 Task: Search one way flight ticket for 3 adults in first from White Plains: Westchester County Airport to Gillette: Gillette Campbell County Airport on 5-1-2023. Choice of flights is Delta. Number of bags: 2 checked bags. Price is upto 72000. Outbound departure time preference is 11:45.
Action: Mouse moved to (200, 301)
Screenshot: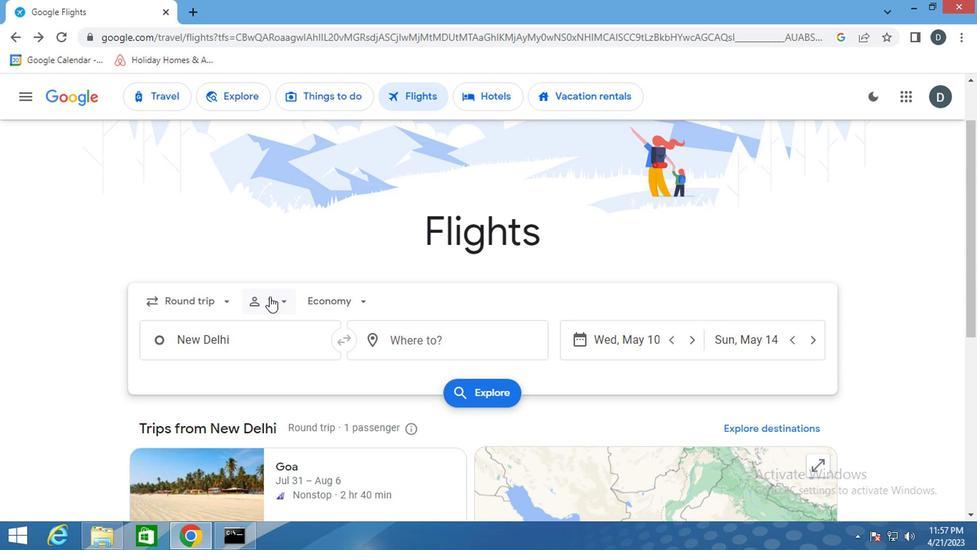 
Action: Mouse pressed left at (200, 301)
Screenshot: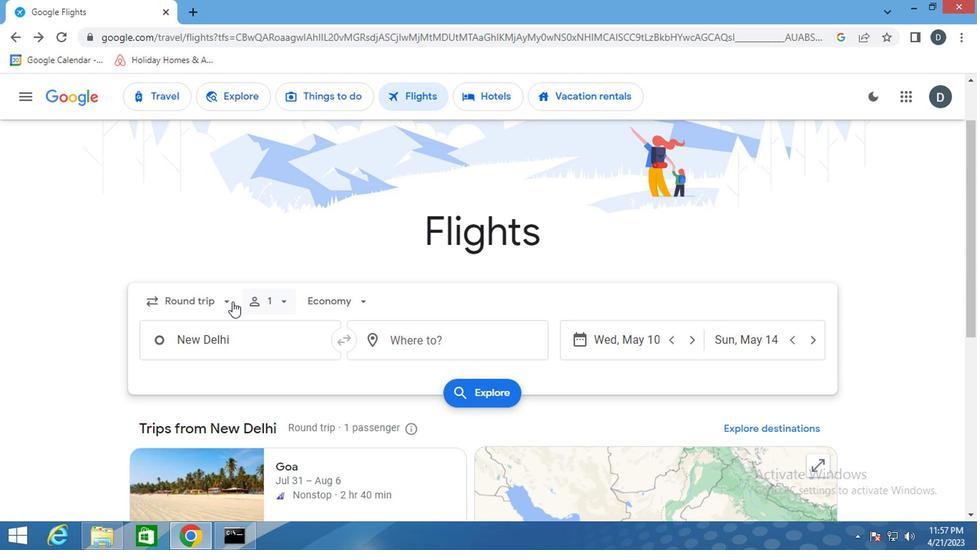
Action: Mouse moved to (229, 366)
Screenshot: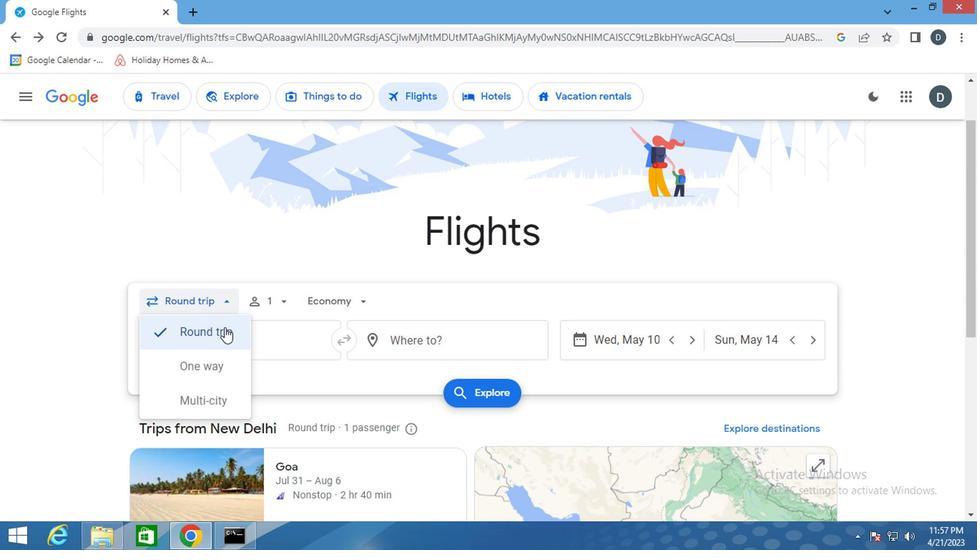 
Action: Mouse pressed left at (229, 366)
Screenshot: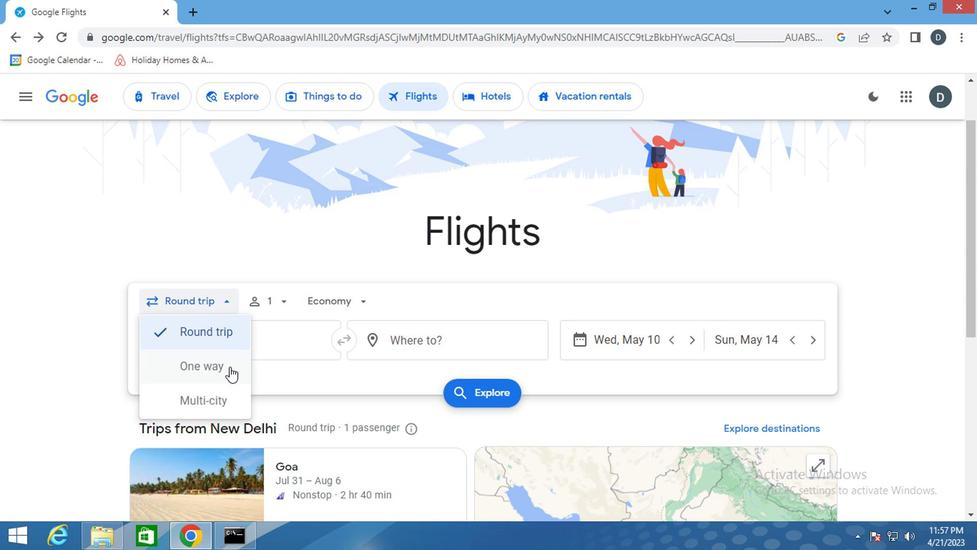 
Action: Mouse moved to (277, 305)
Screenshot: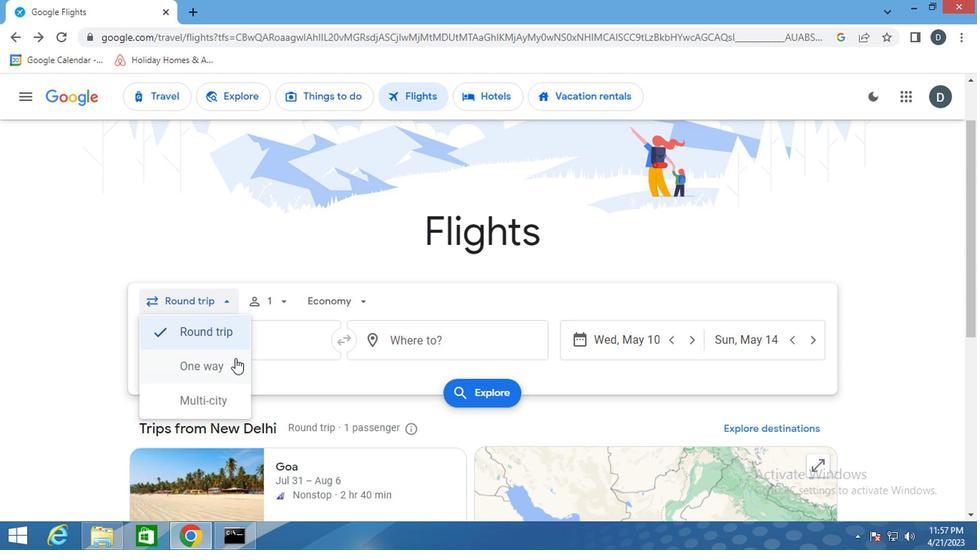 
Action: Mouse pressed left at (277, 305)
Screenshot: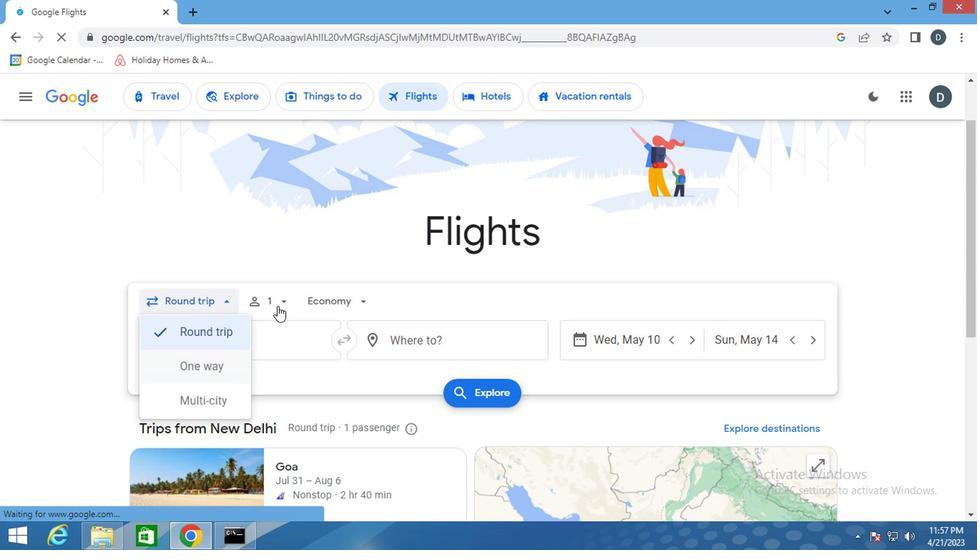 
Action: Mouse moved to (388, 339)
Screenshot: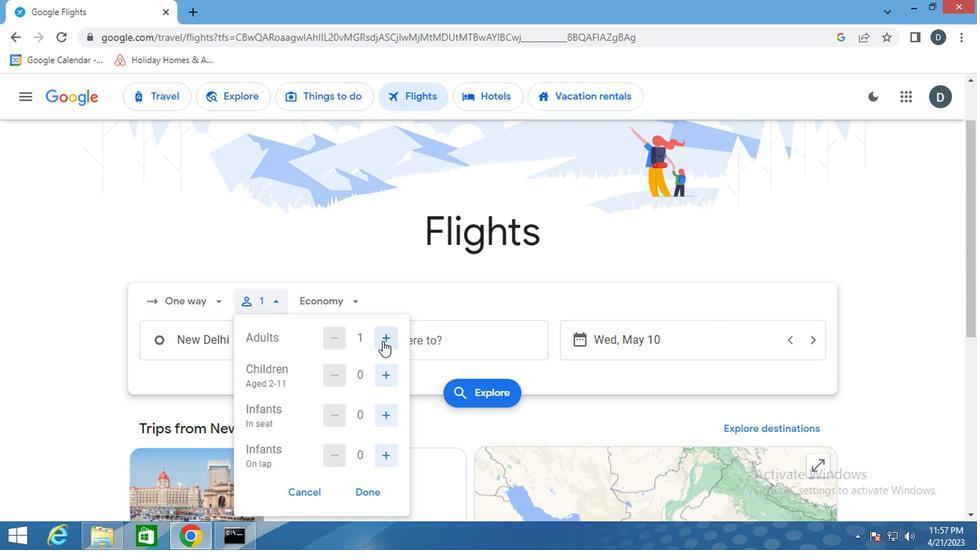 
Action: Mouse pressed left at (388, 339)
Screenshot: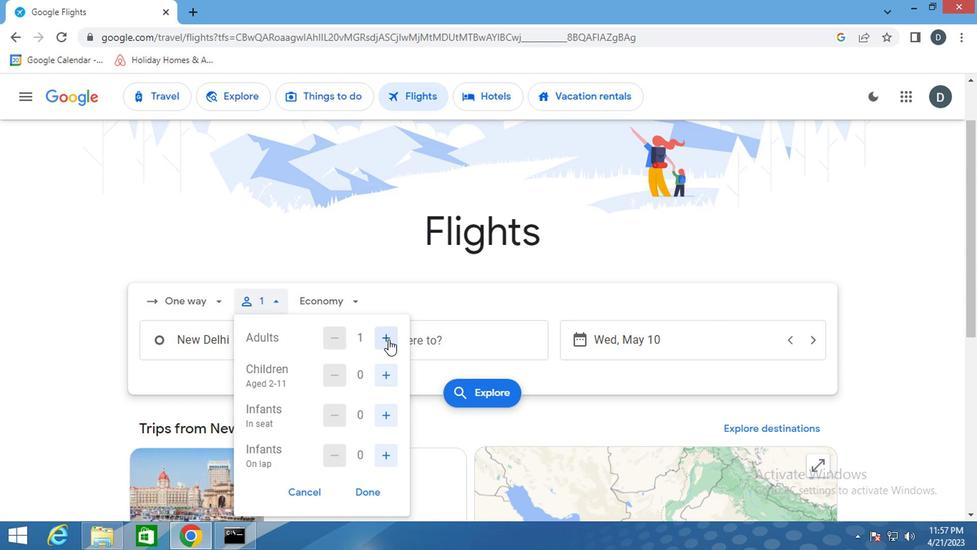 
Action: Mouse pressed left at (388, 339)
Screenshot: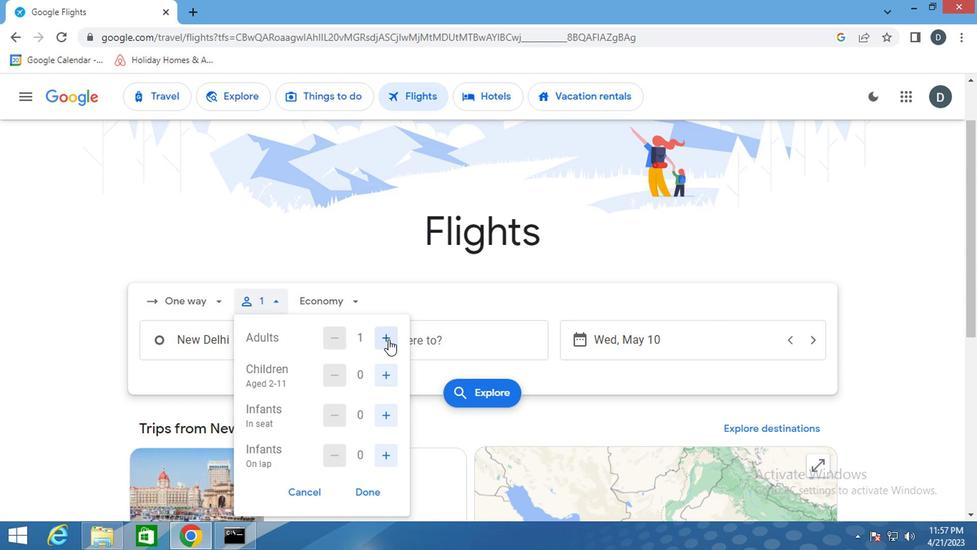 
Action: Mouse moved to (344, 296)
Screenshot: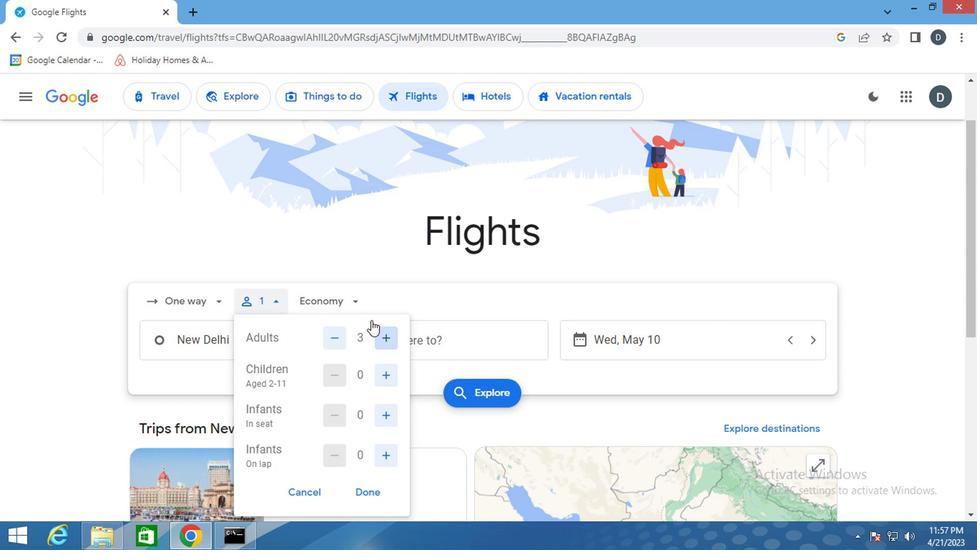 
Action: Mouse pressed left at (344, 296)
Screenshot: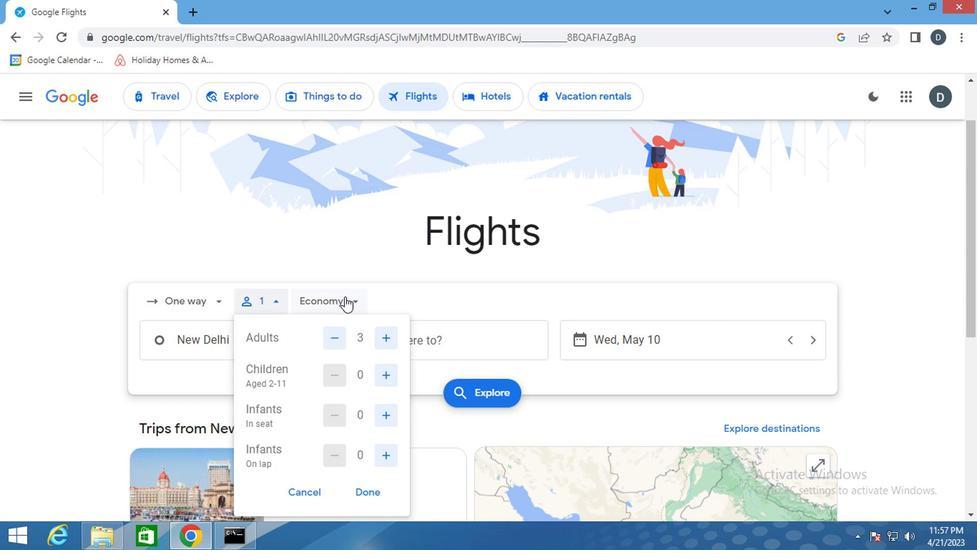 
Action: Mouse moved to (366, 428)
Screenshot: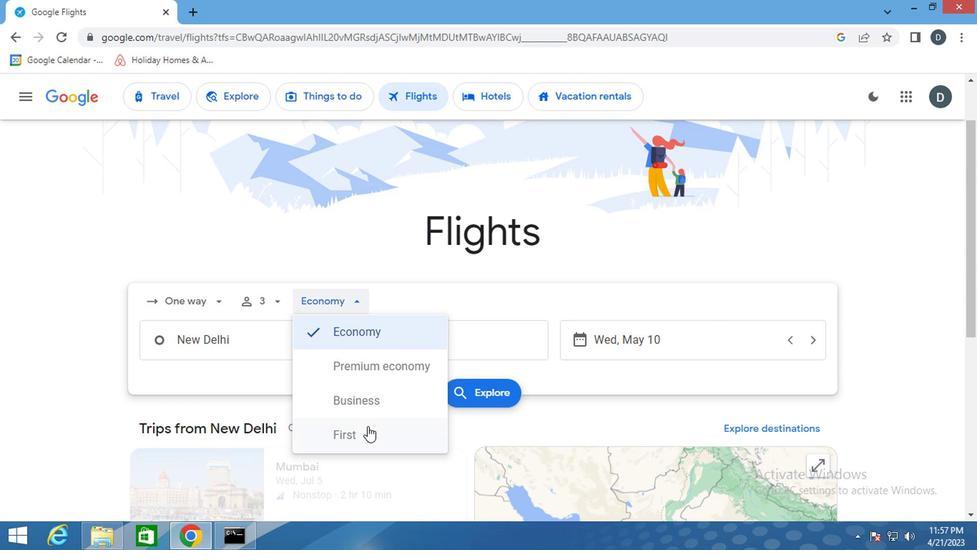 
Action: Mouse pressed left at (366, 428)
Screenshot: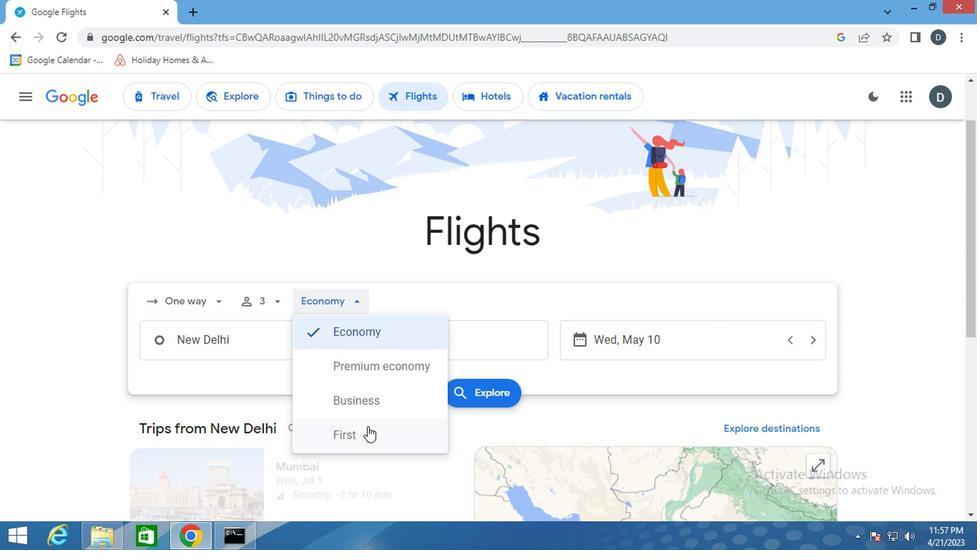 
Action: Mouse moved to (255, 346)
Screenshot: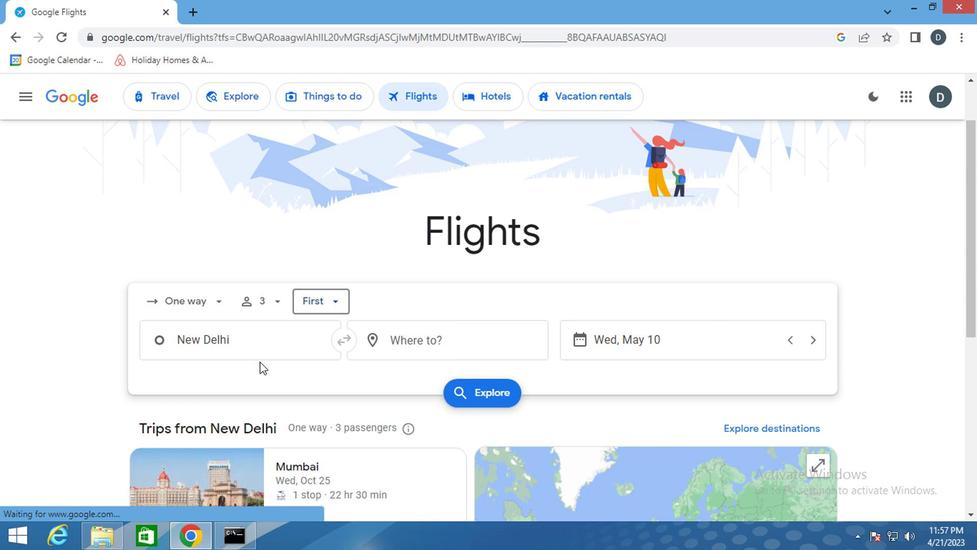 
Action: Mouse pressed left at (255, 346)
Screenshot: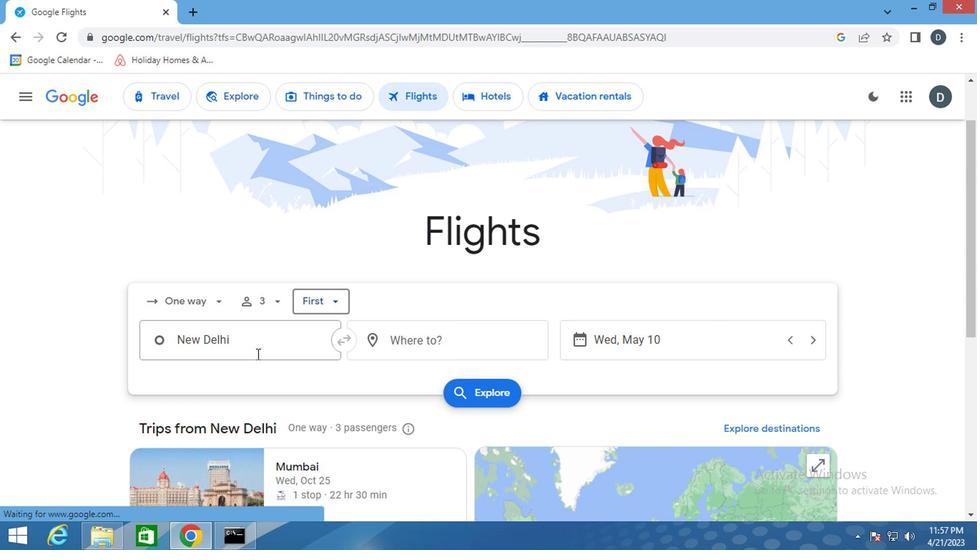
Action: Key pressed <Key.shift>WHITE<Key.space><Key.shift>PLAIN
Screenshot: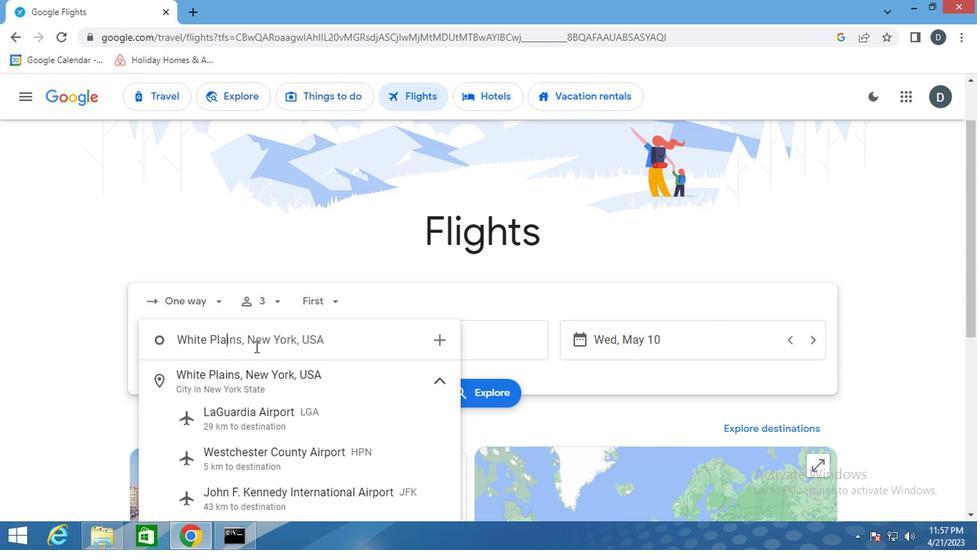 
Action: Mouse moved to (282, 451)
Screenshot: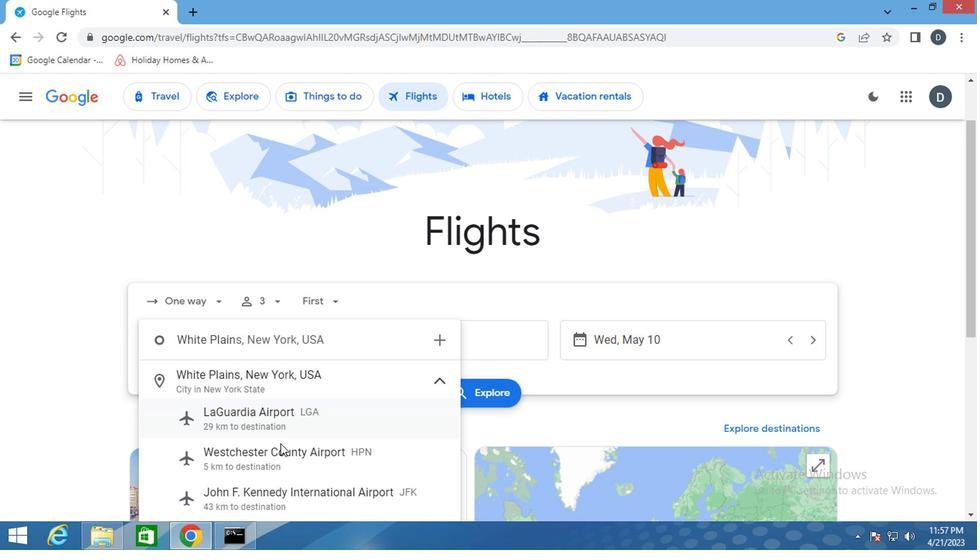 
Action: Mouse pressed left at (282, 451)
Screenshot: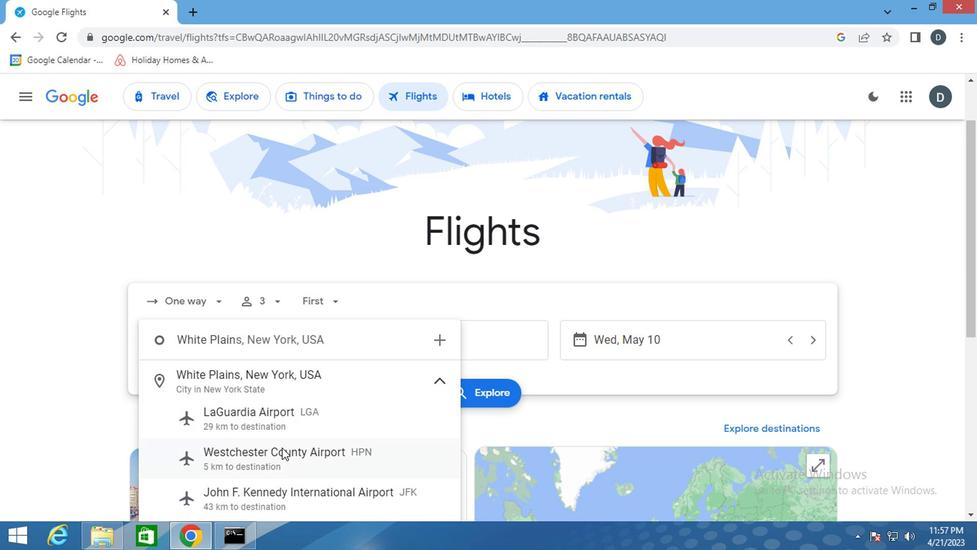 
Action: Mouse moved to (453, 345)
Screenshot: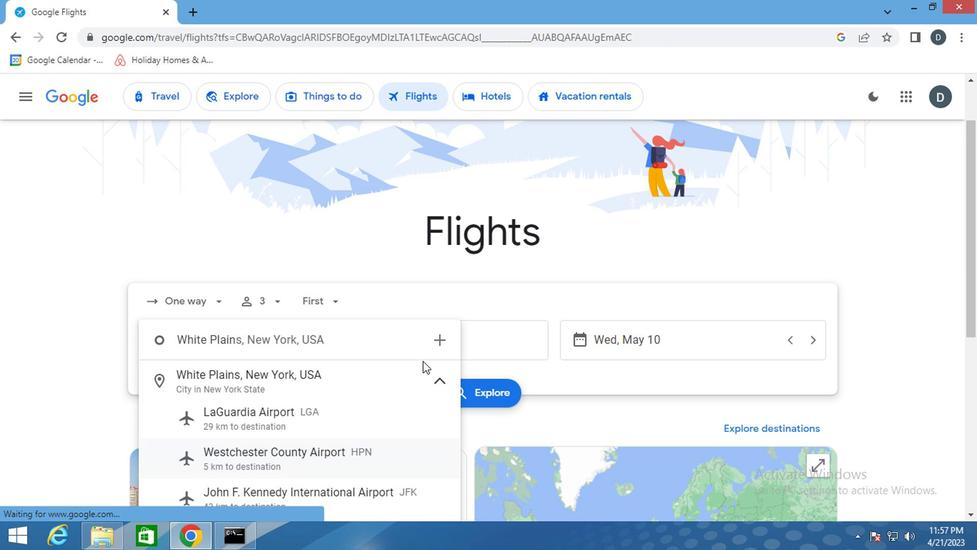 
Action: Mouse pressed left at (453, 345)
Screenshot: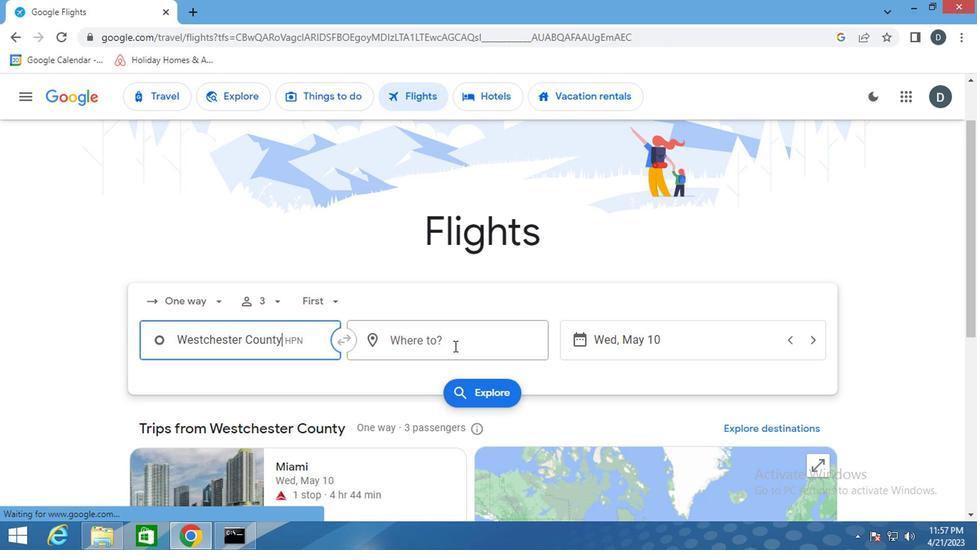 
Action: Key pressed <Key.shift>GILLET
Screenshot: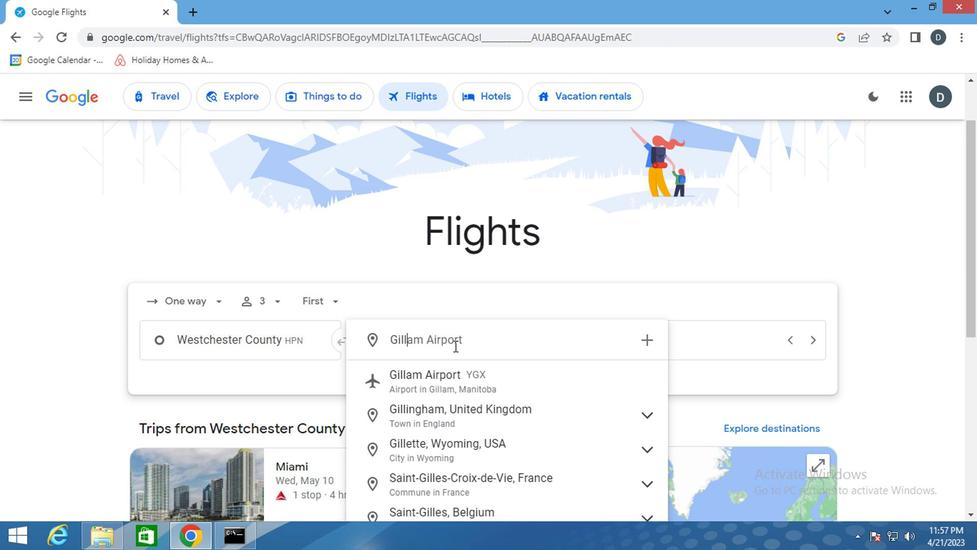 
Action: Mouse moved to (465, 375)
Screenshot: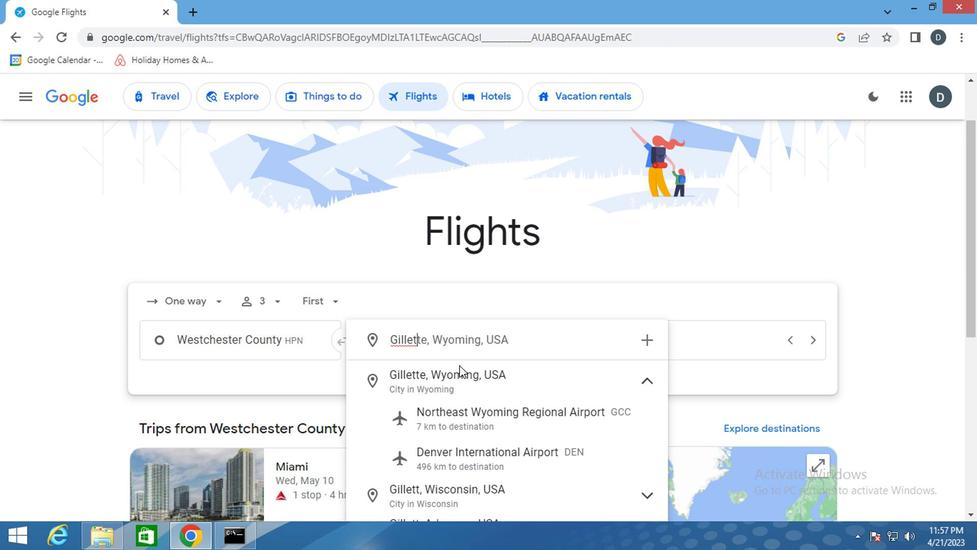 
Action: Mouse pressed left at (465, 375)
Screenshot: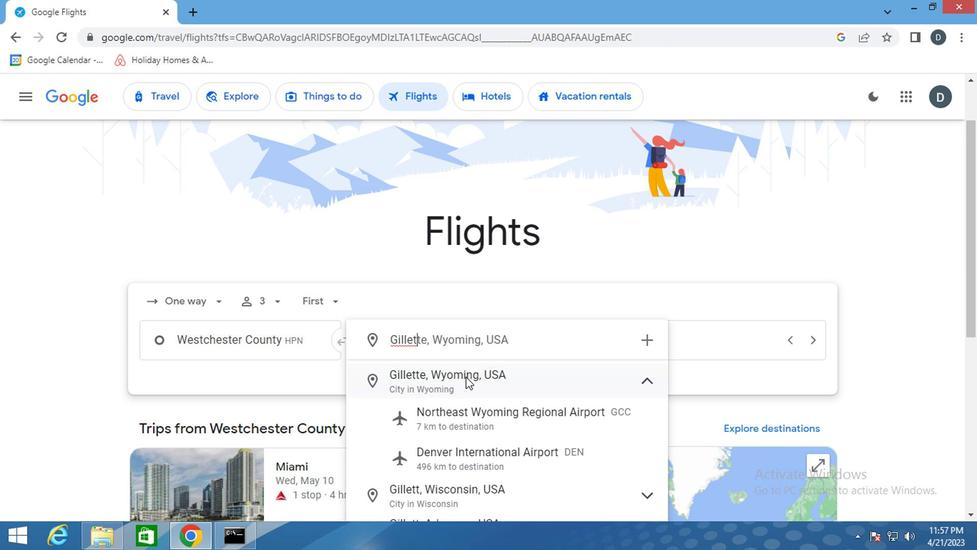 
Action: Mouse moved to (622, 353)
Screenshot: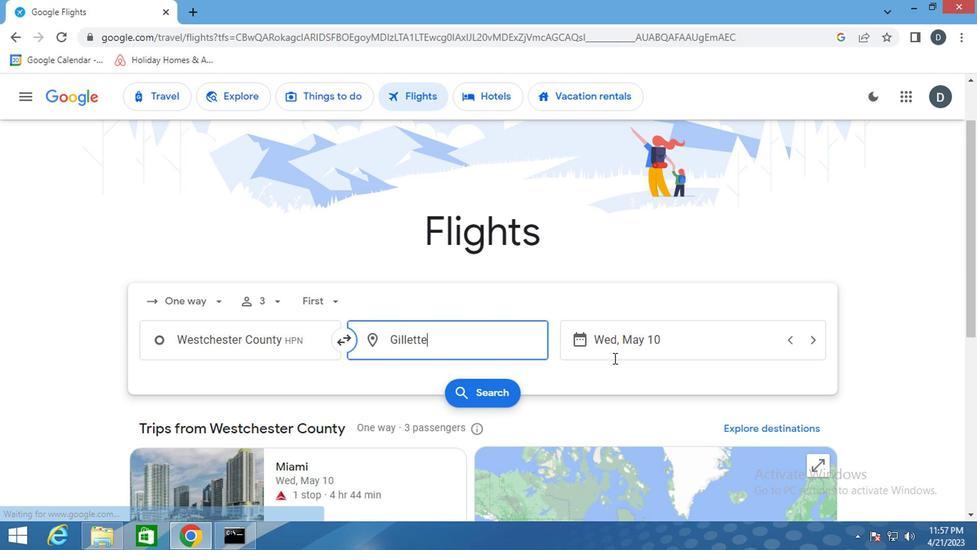 
Action: Mouse pressed left at (622, 353)
Screenshot: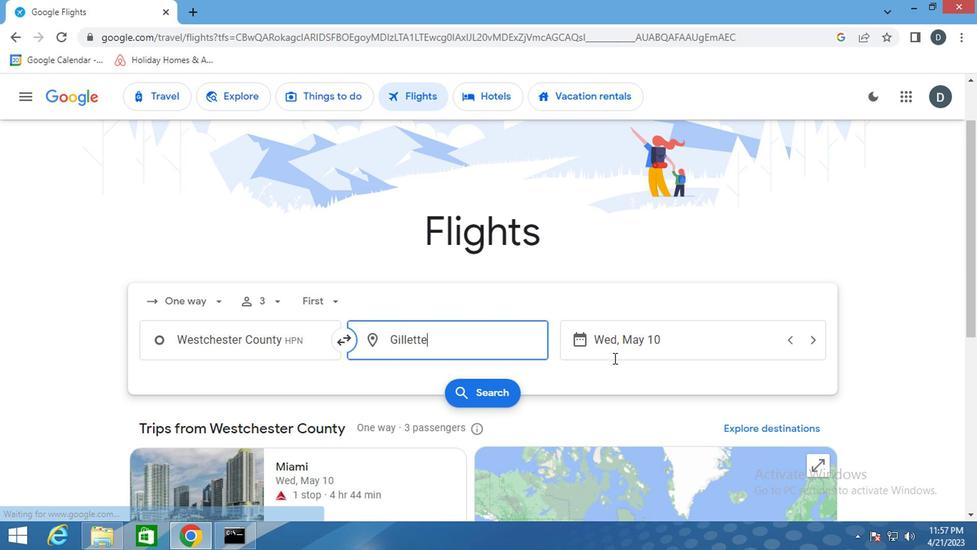 
Action: Mouse moved to (624, 270)
Screenshot: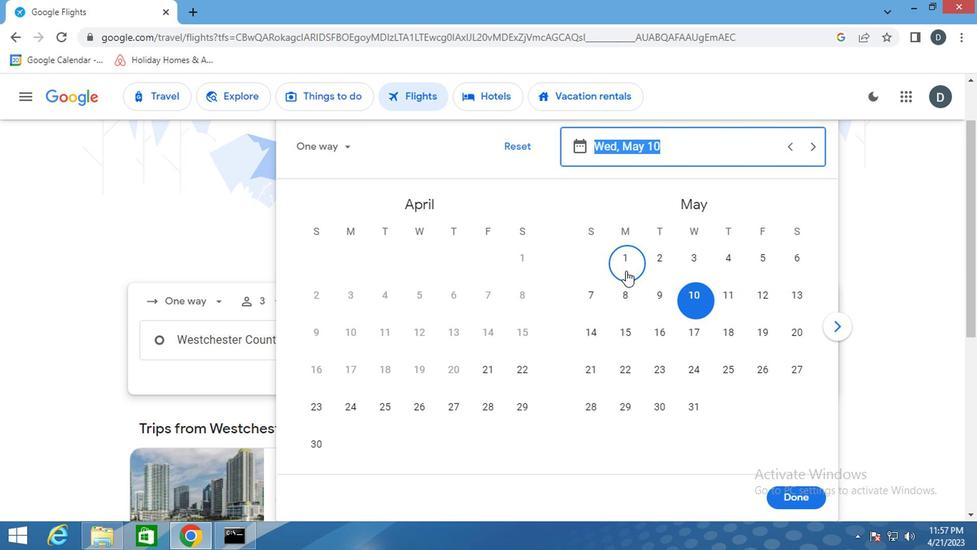 
Action: Mouse pressed left at (624, 270)
Screenshot: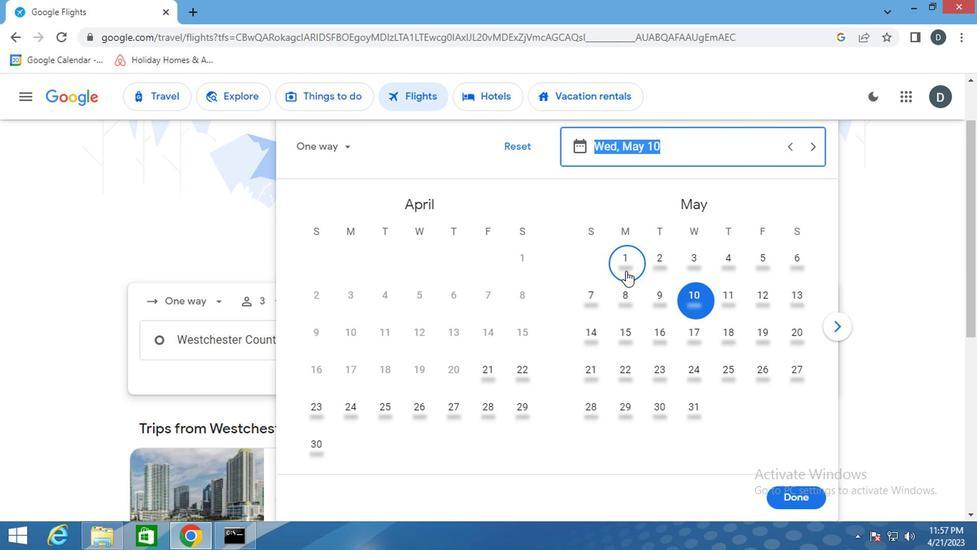 
Action: Mouse moved to (797, 486)
Screenshot: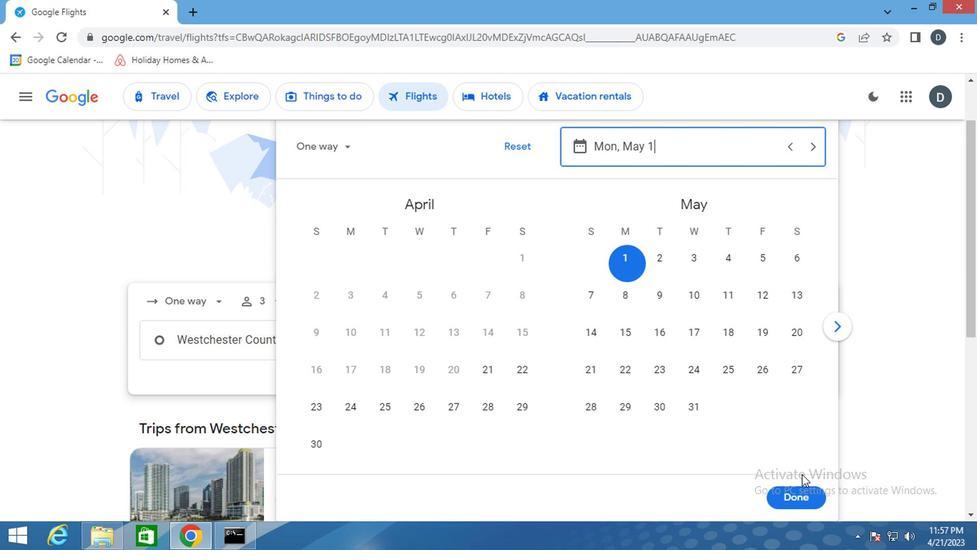 
Action: Mouse pressed left at (797, 486)
Screenshot: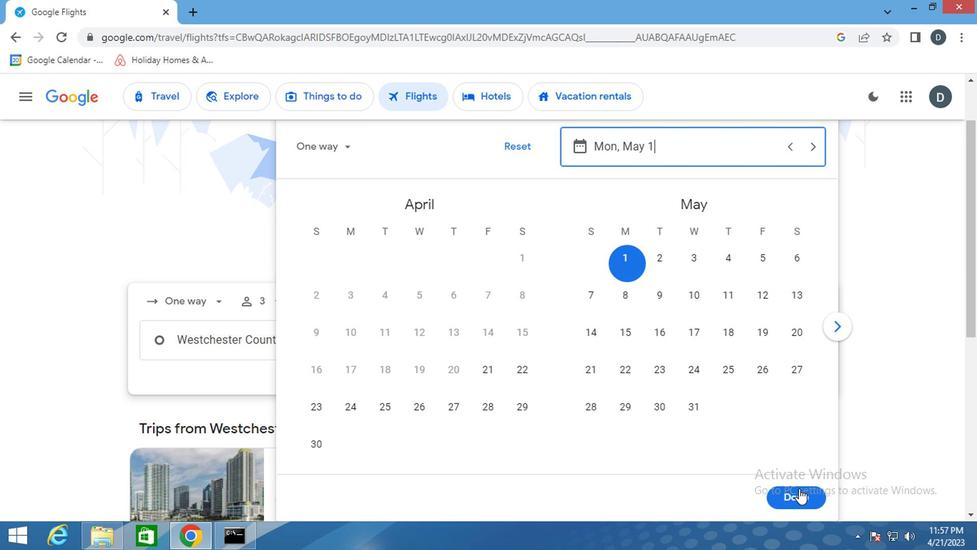 
Action: Mouse moved to (513, 395)
Screenshot: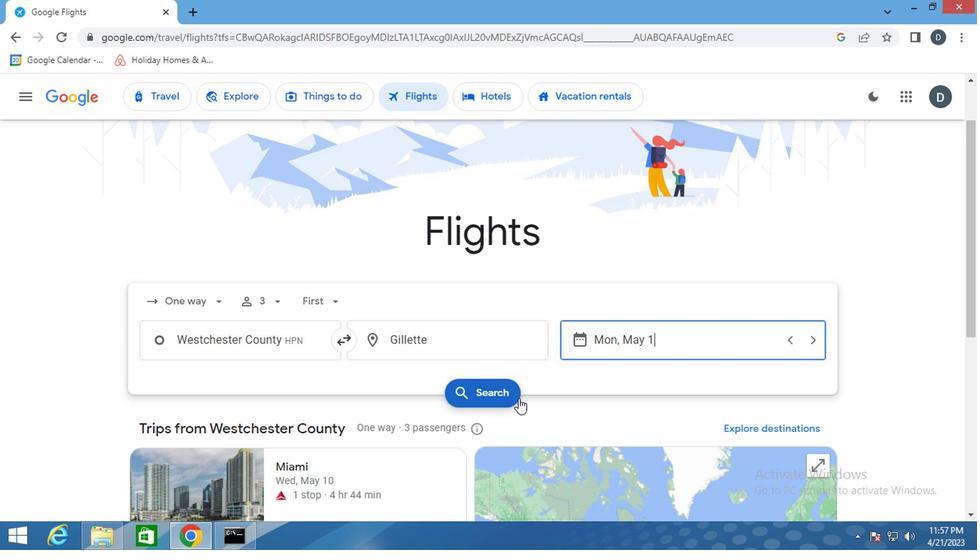 
Action: Mouse pressed left at (513, 395)
Screenshot: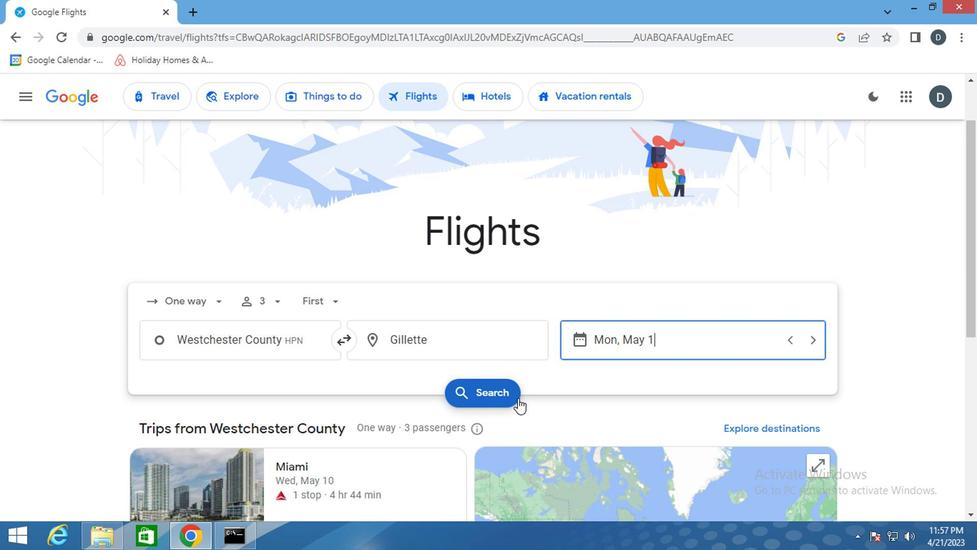 
Action: Mouse moved to (161, 235)
Screenshot: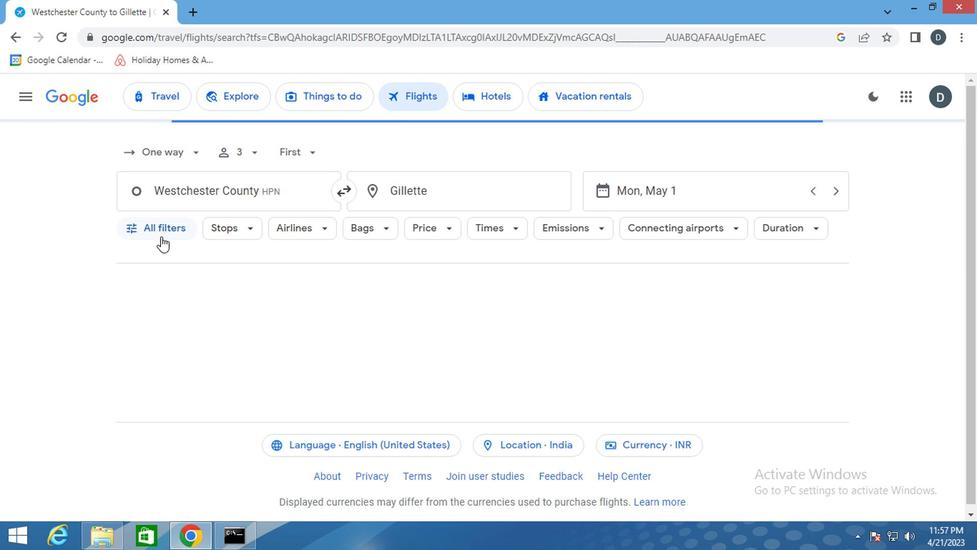 
Action: Mouse pressed left at (161, 235)
Screenshot: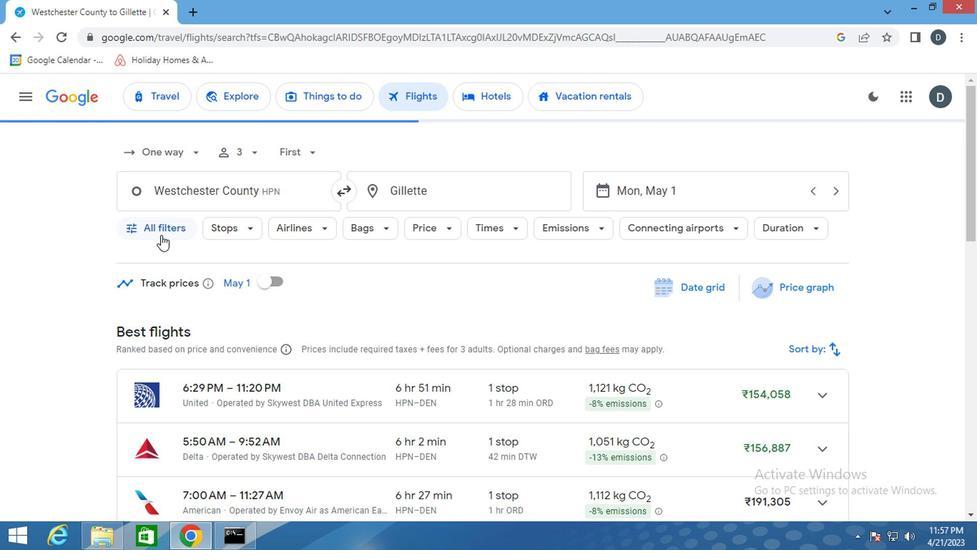 
Action: Mouse moved to (395, 276)
Screenshot: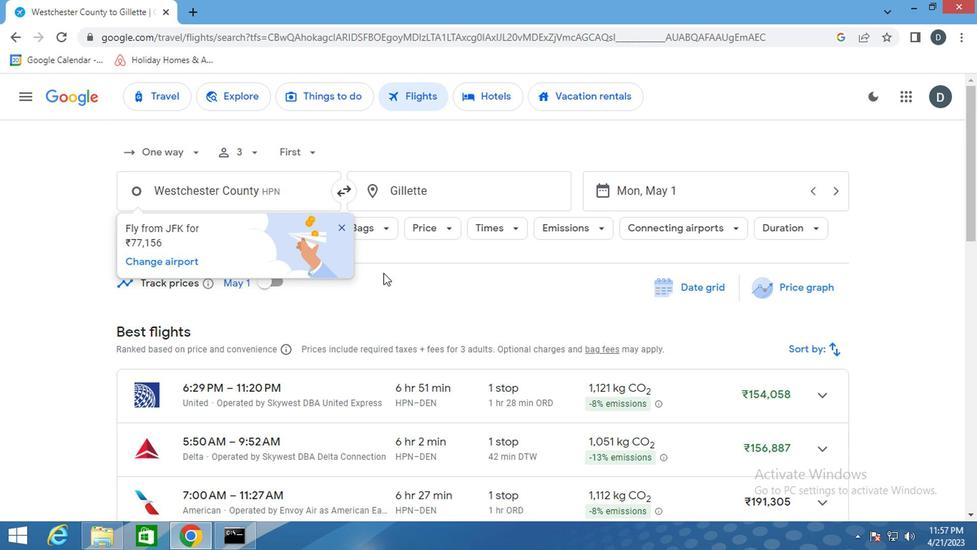 
Action: Mouse pressed left at (395, 276)
Screenshot: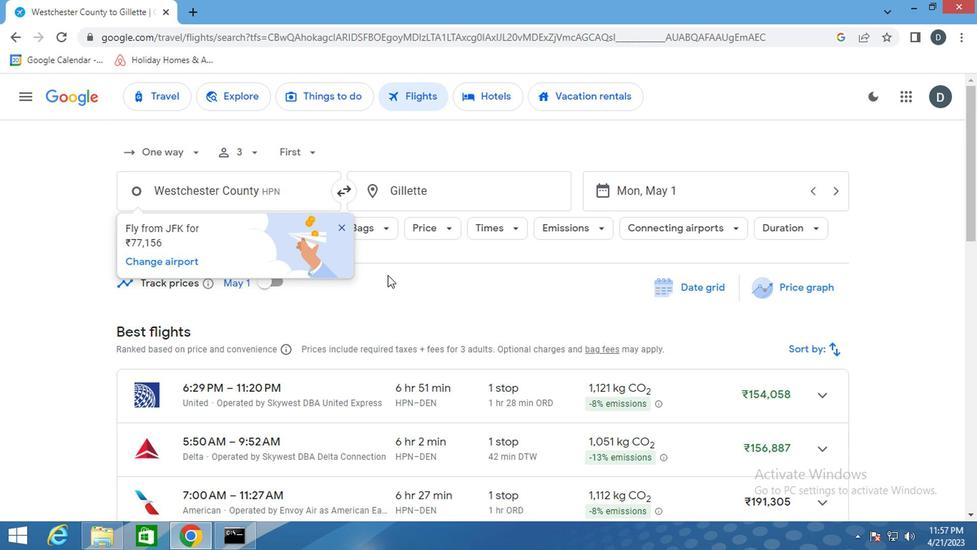 
Action: Mouse pressed left at (395, 276)
Screenshot: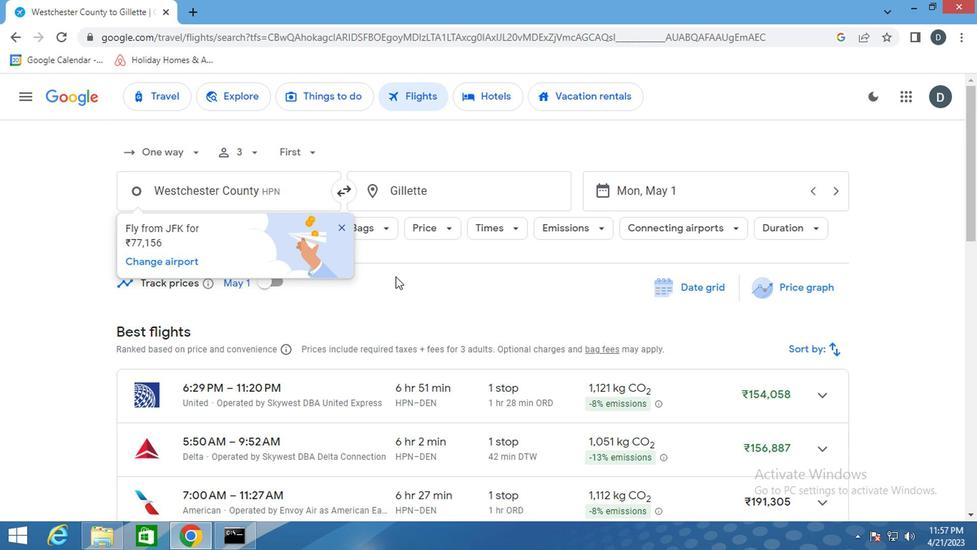 
Action: Mouse moved to (337, 228)
Screenshot: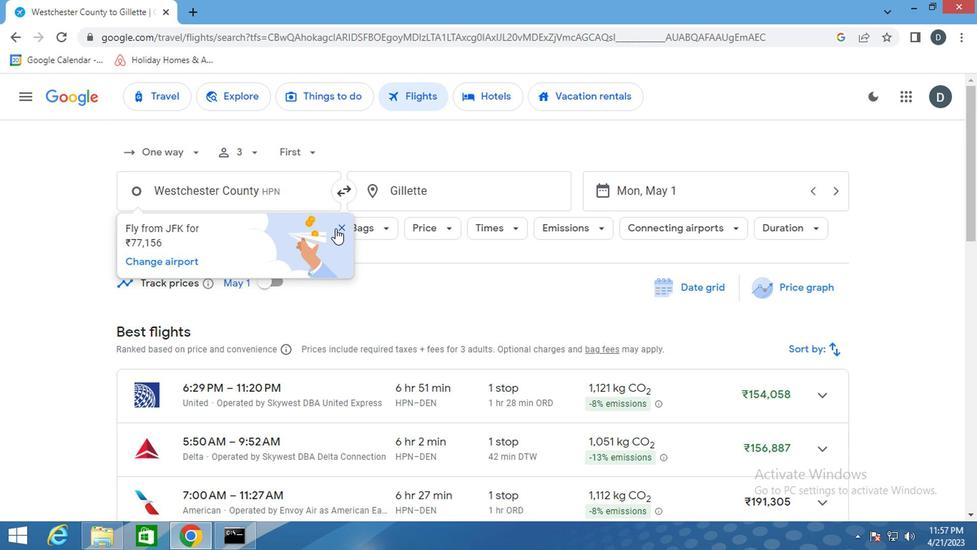 
Action: Mouse pressed left at (337, 228)
Screenshot: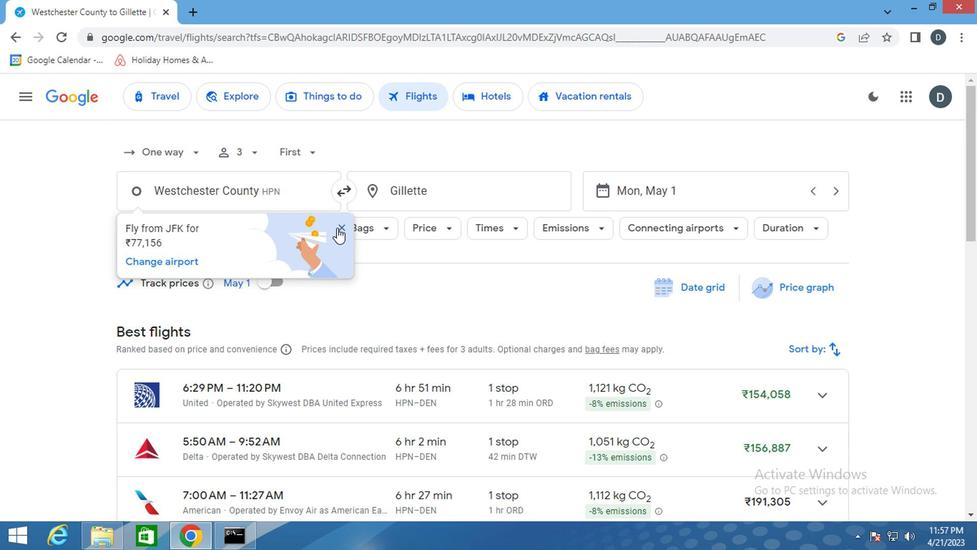 
Action: Mouse moved to (167, 229)
Screenshot: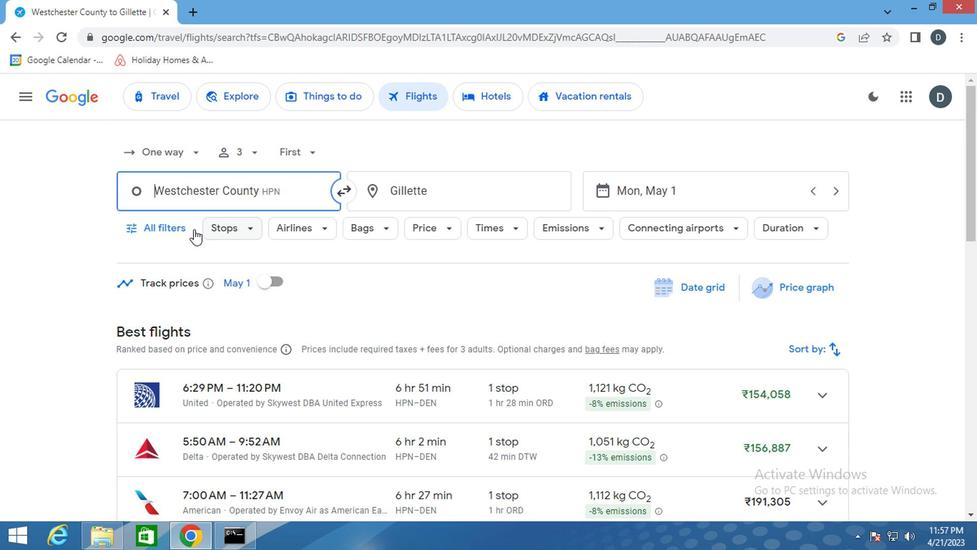 
Action: Mouse pressed left at (167, 229)
Screenshot: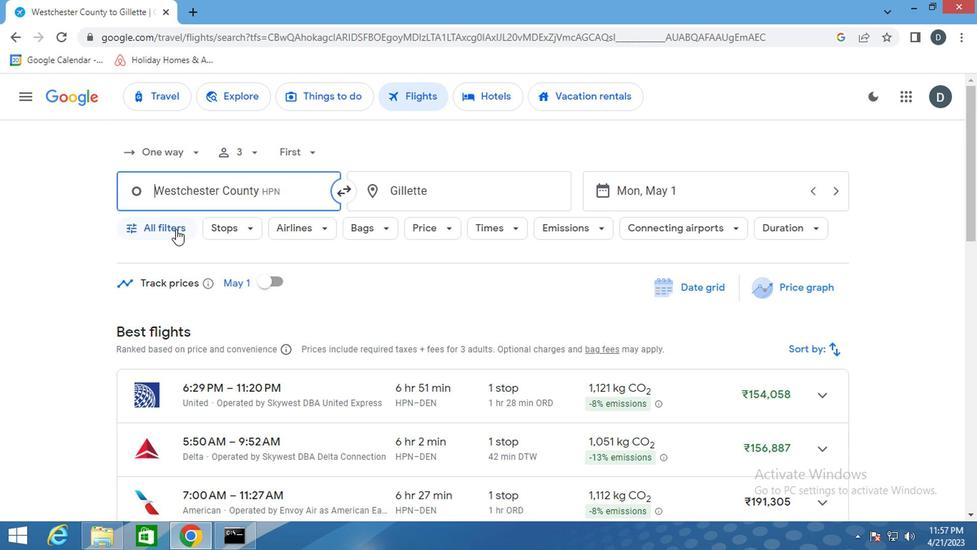 
Action: Mouse moved to (248, 361)
Screenshot: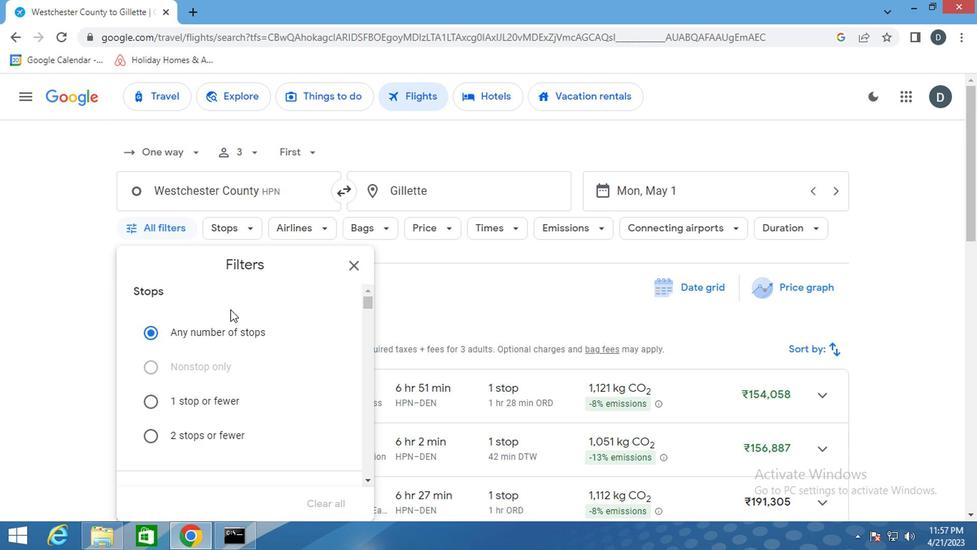 
Action: Mouse scrolled (248, 360) with delta (0, 0)
Screenshot: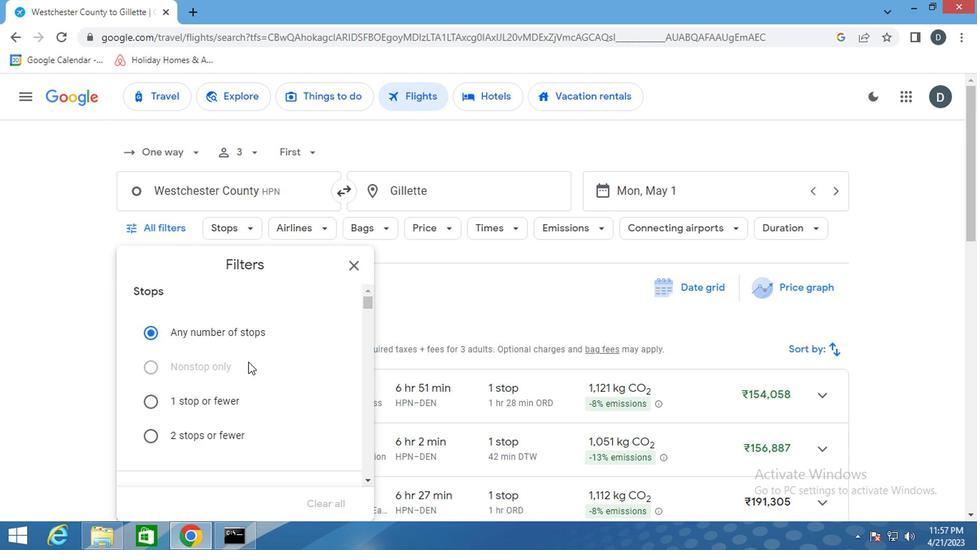 
Action: Mouse scrolled (248, 360) with delta (0, 0)
Screenshot: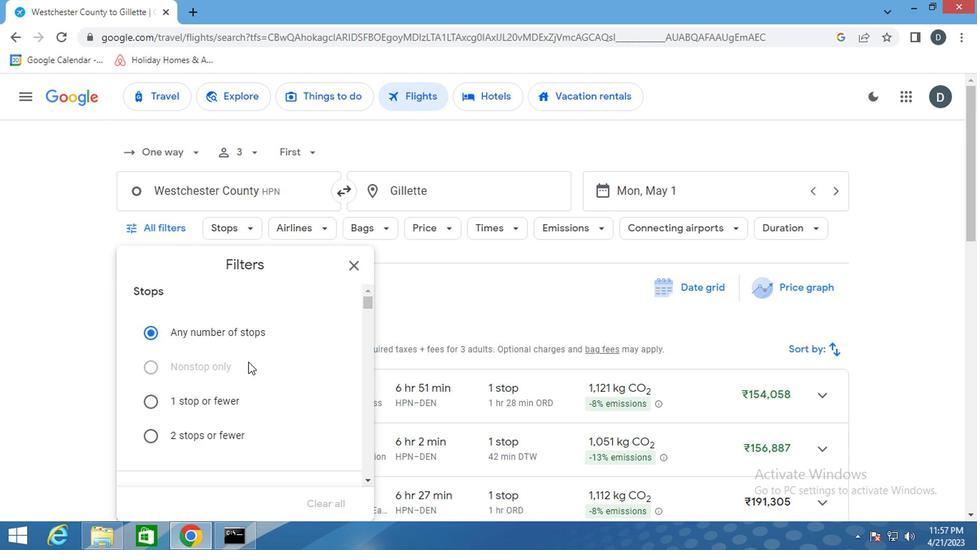 
Action: Mouse scrolled (248, 360) with delta (0, 0)
Screenshot: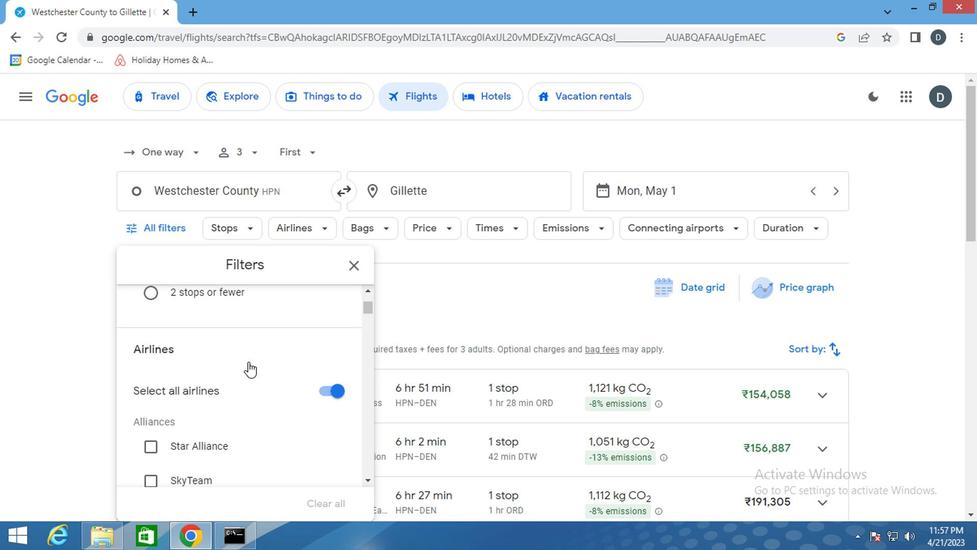 
Action: Mouse scrolled (248, 360) with delta (0, 0)
Screenshot: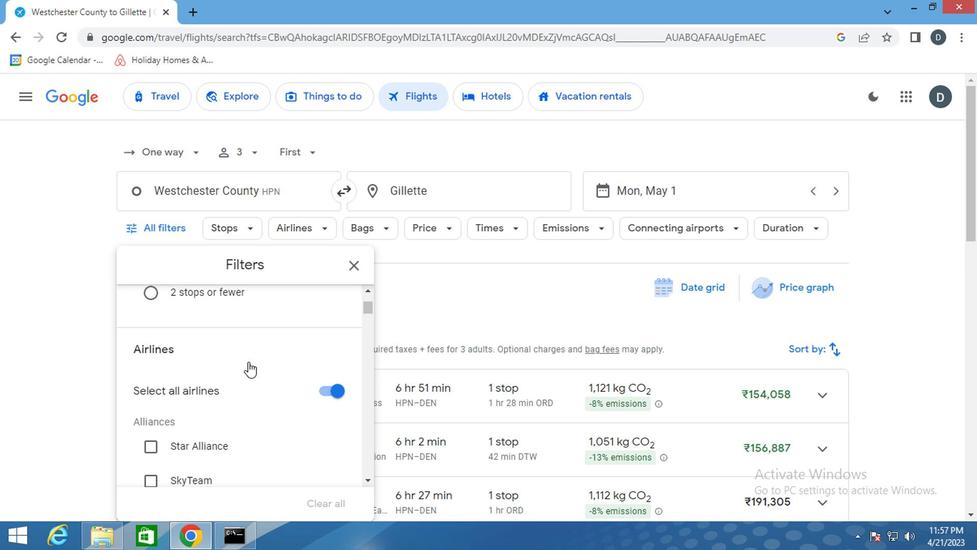 
Action: Mouse scrolled (248, 360) with delta (0, 0)
Screenshot: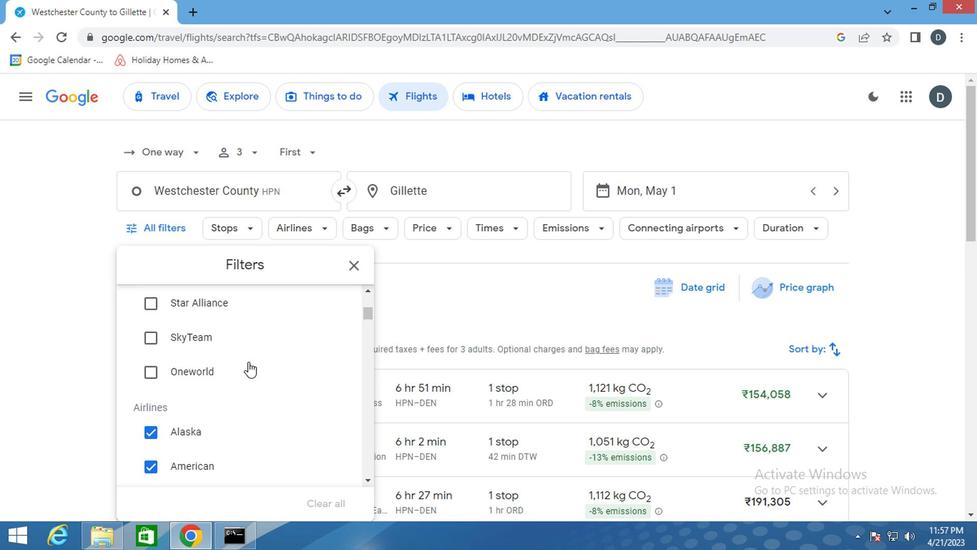 
Action: Mouse scrolled (248, 360) with delta (0, 0)
Screenshot: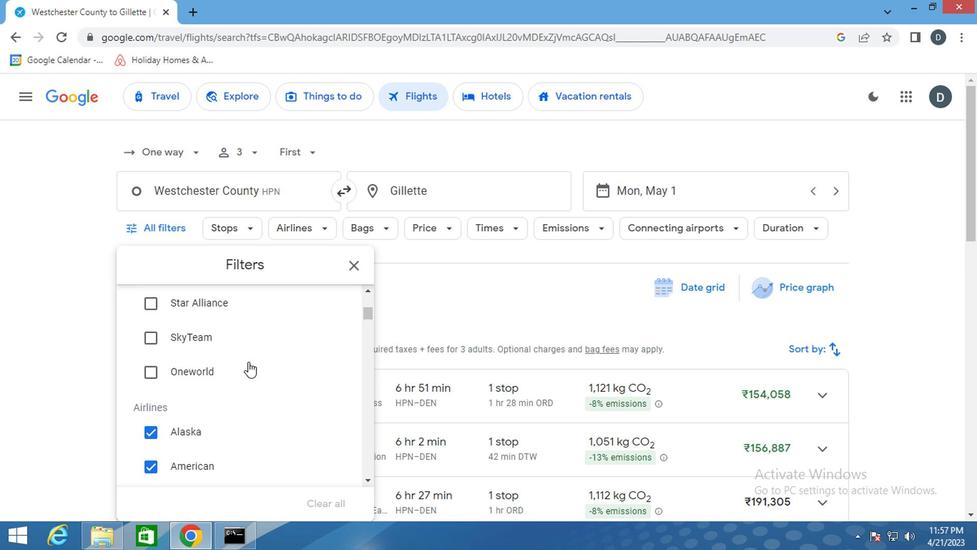 
Action: Mouse moved to (316, 352)
Screenshot: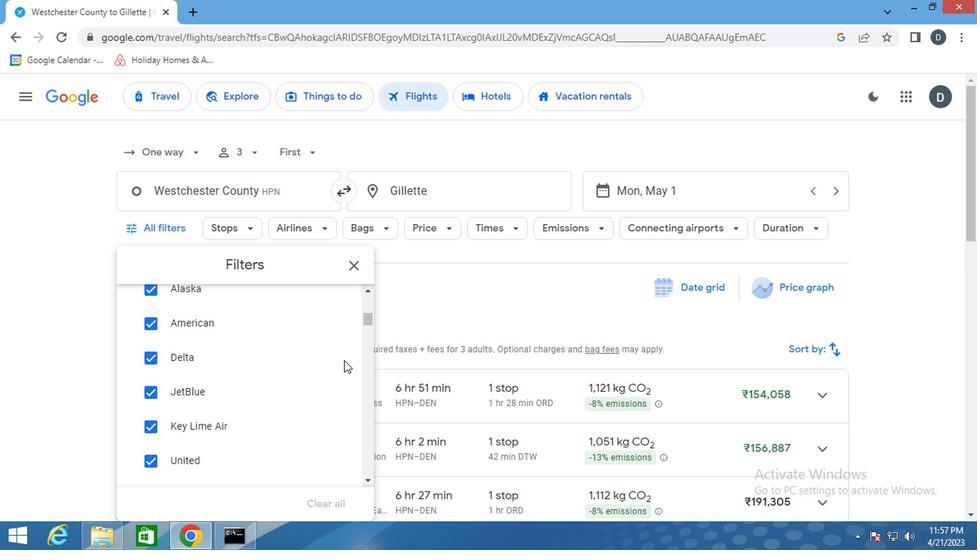 
Action: Mouse pressed left at (316, 352)
Screenshot: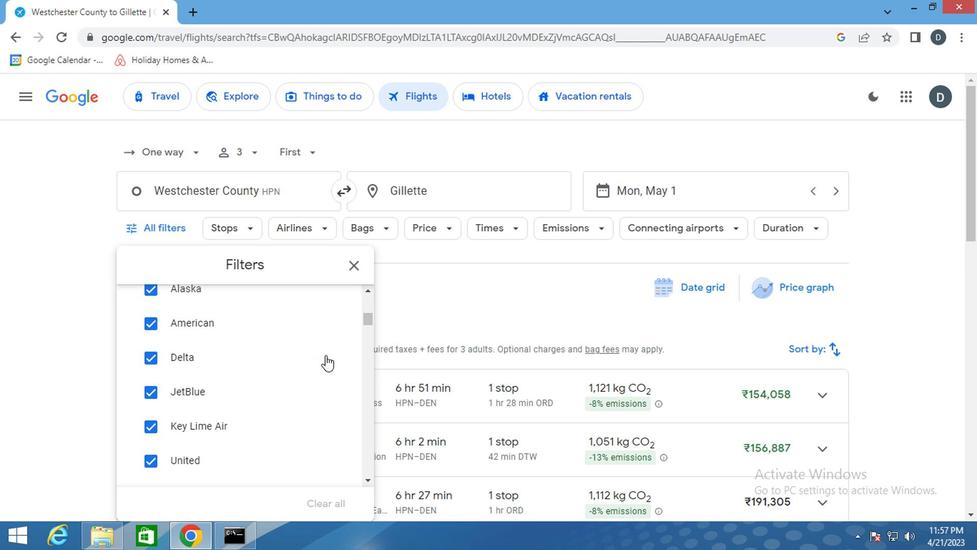 
Action: Mouse moved to (318, 402)
Screenshot: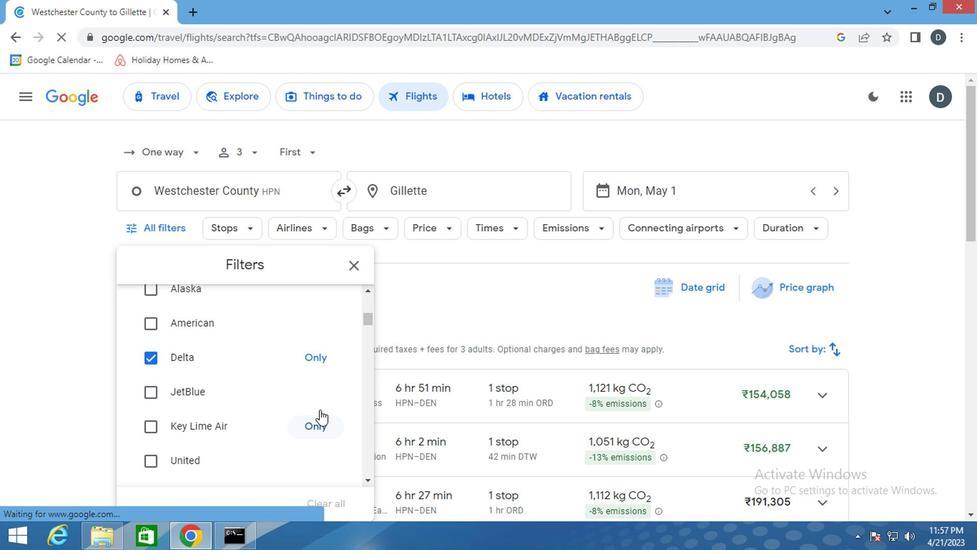 
Action: Mouse scrolled (318, 402) with delta (0, 0)
Screenshot: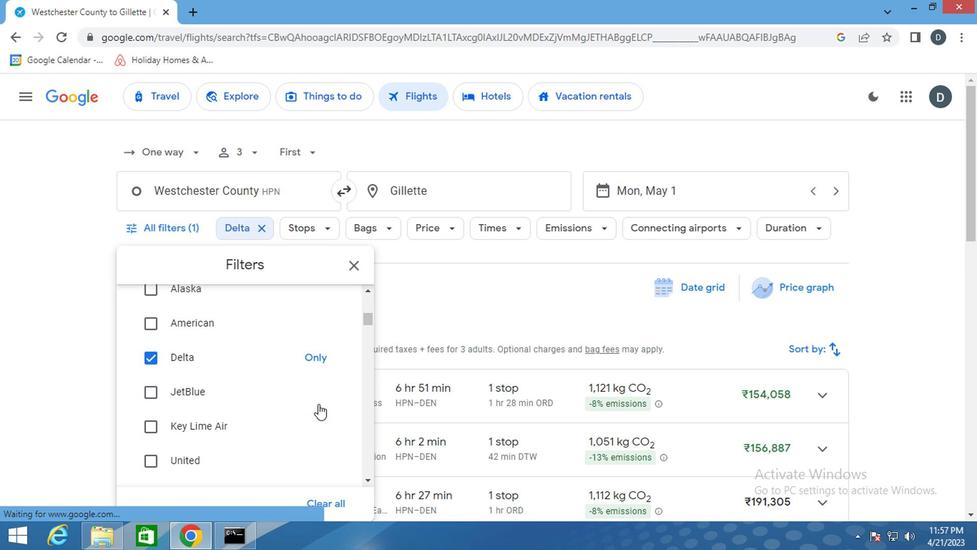 
Action: Mouse scrolled (318, 402) with delta (0, 0)
Screenshot: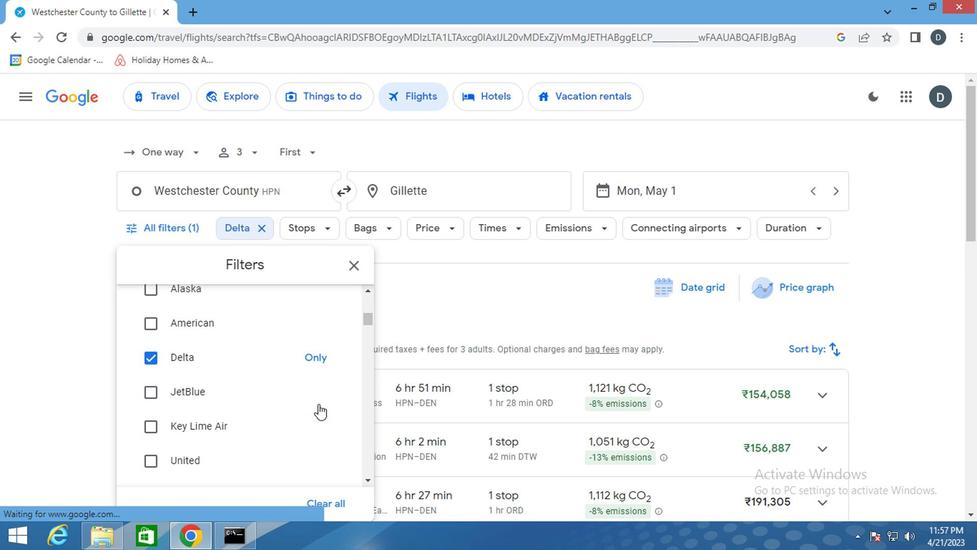 
Action: Mouse moved to (318, 400)
Screenshot: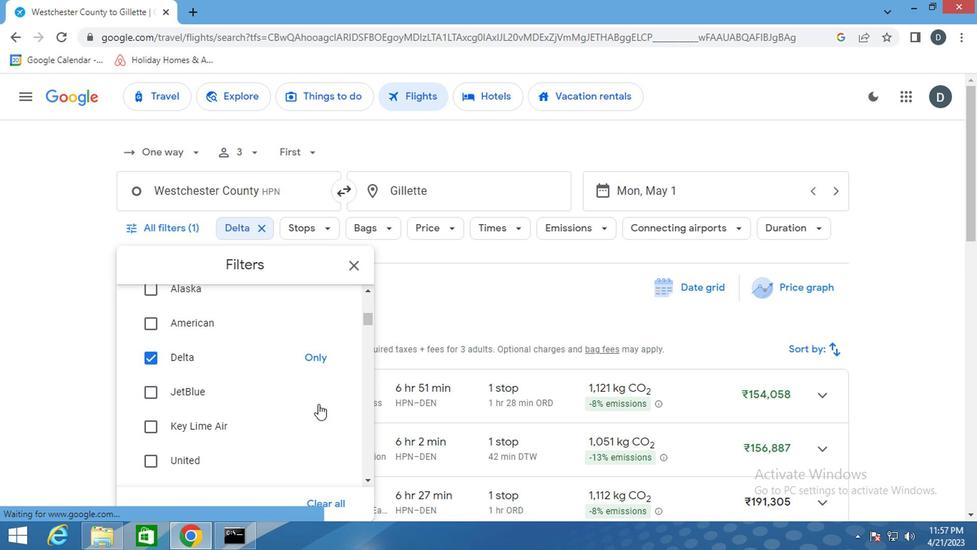 
Action: Mouse scrolled (318, 400) with delta (0, 0)
Screenshot: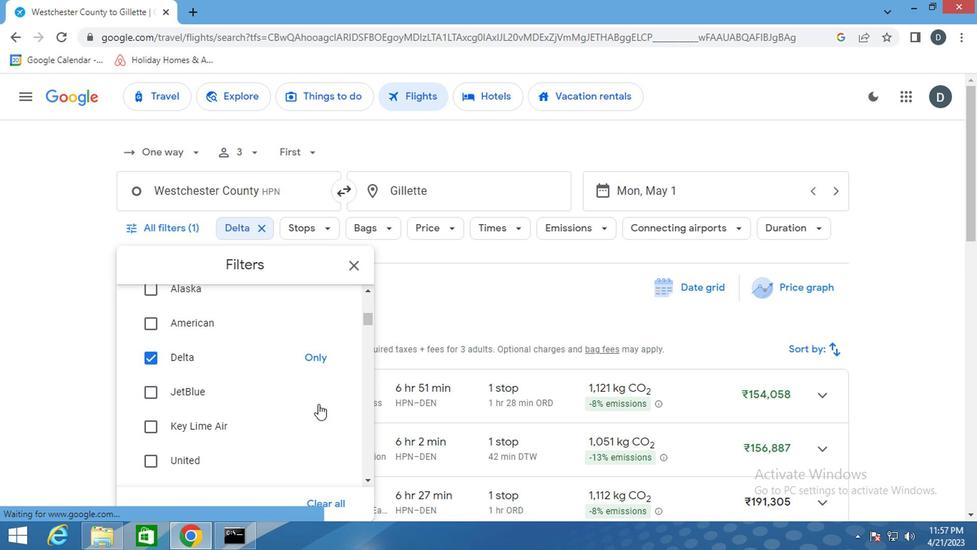 
Action: Mouse moved to (318, 400)
Screenshot: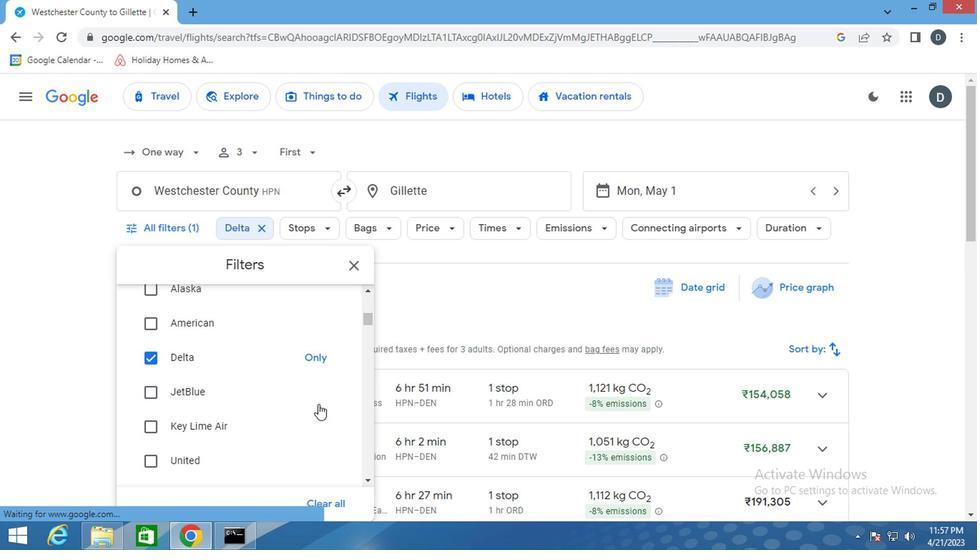 
Action: Mouse scrolled (318, 399) with delta (0, -1)
Screenshot: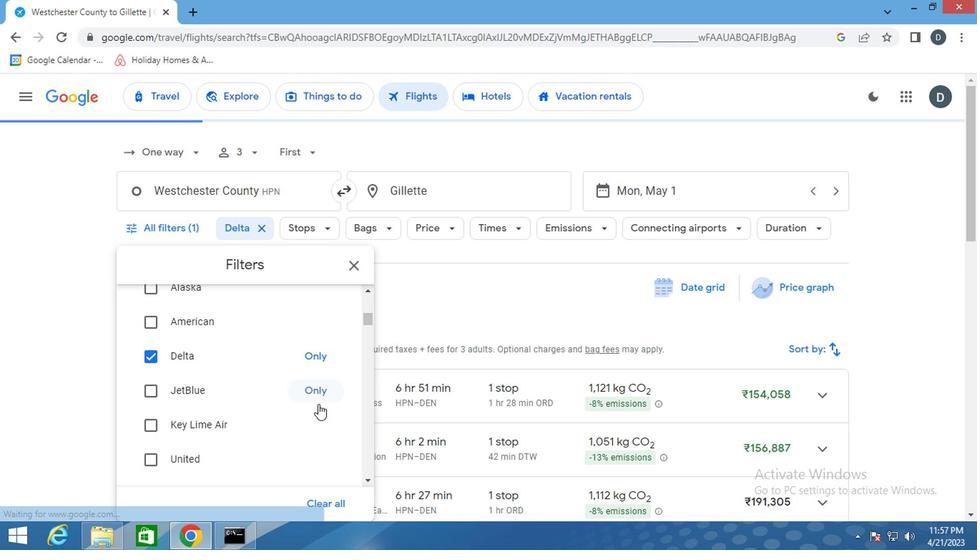 
Action: Mouse moved to (317, 392)
Screenshot: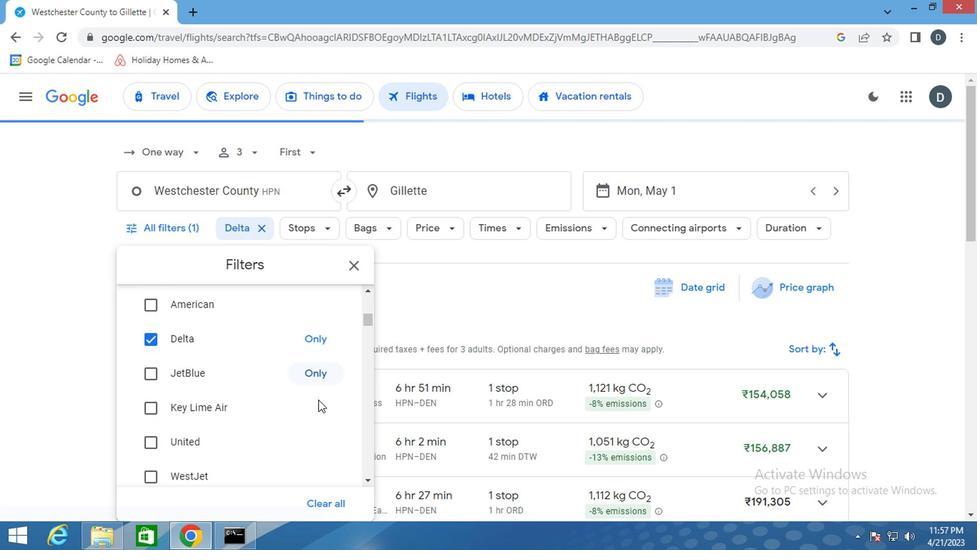 
Action: Mouse scrolled (317, 391) with delta (0, 0)
Screenshot: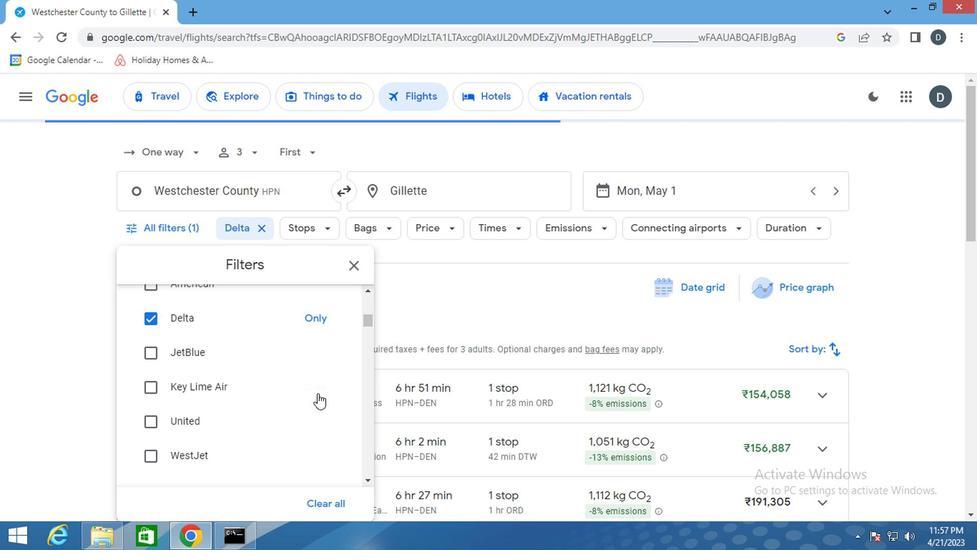 
Action: Mouse scrolled (317, 391) with delta (0, 0)
Screenshot: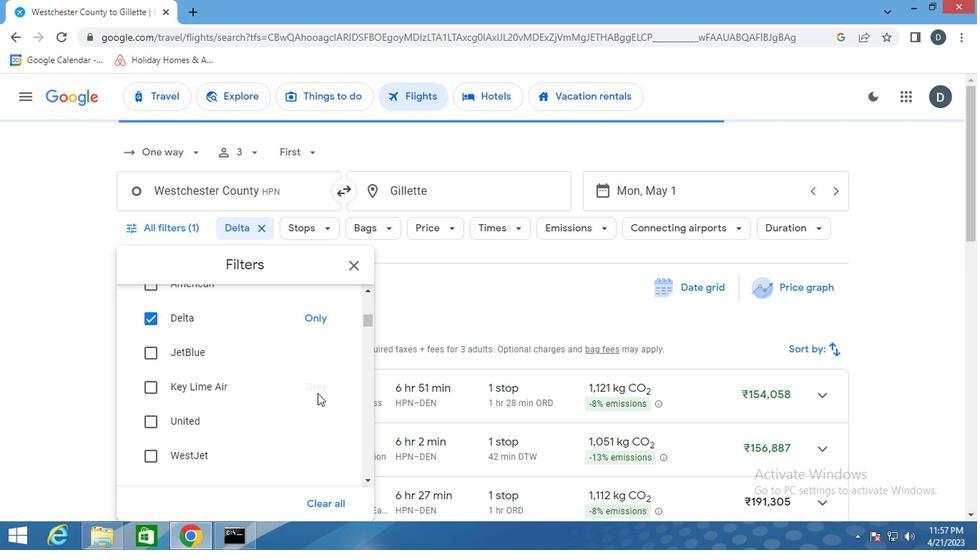 
Action: Mouse moved to (320, 389)
Screenshot: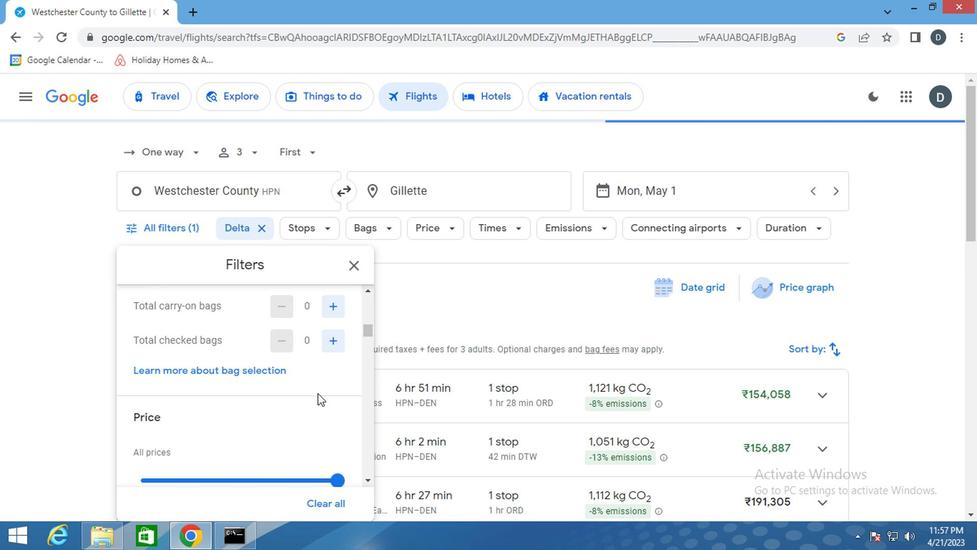 
Action: Mouse scrolled (320, 388) with delta (0, -1)
Screenshot: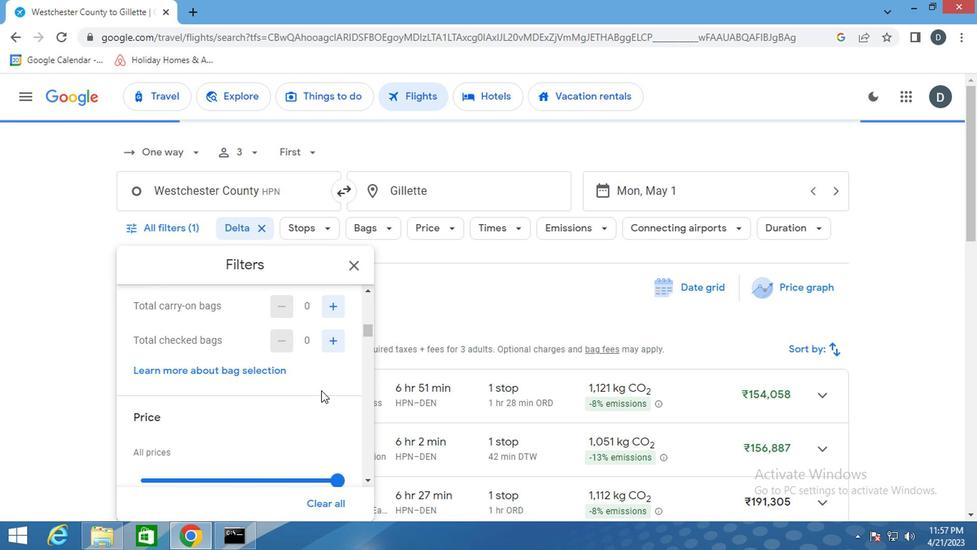 
Action: Mouse scrolled (320, 390) with delta (0, 0)
Screenshot: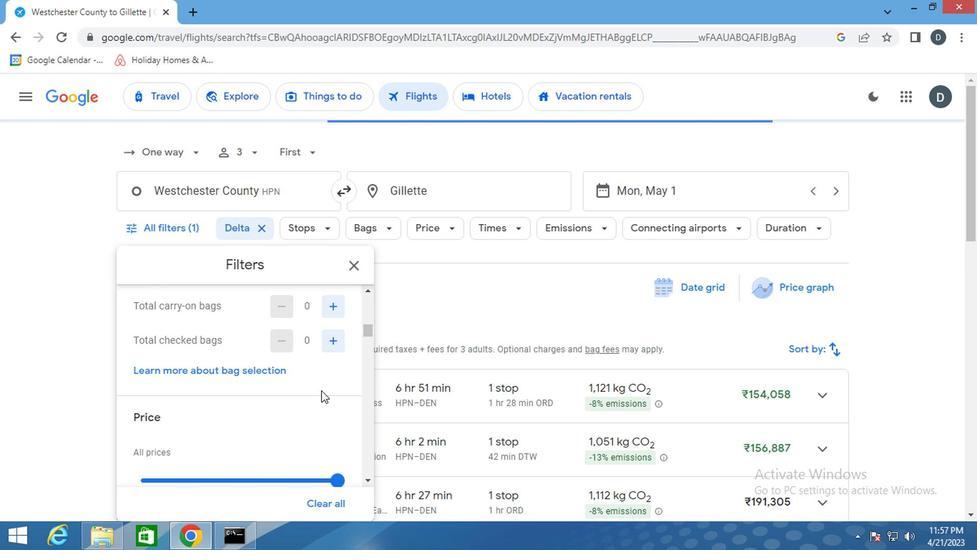 
Action: Mouse moved to (320, 388)
Screenshot: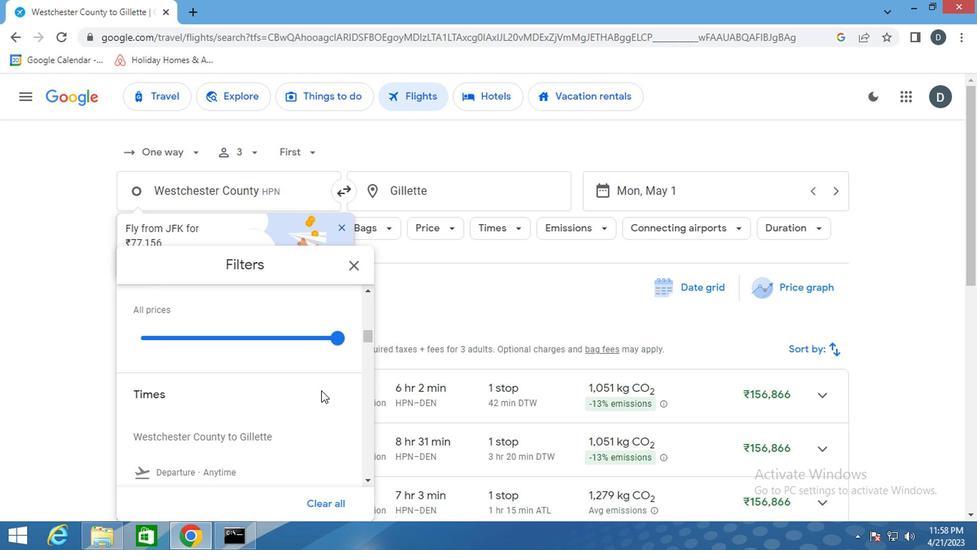 
Action: Mouse scrolled (320, 388) with delta (0, 0)
Screenshot: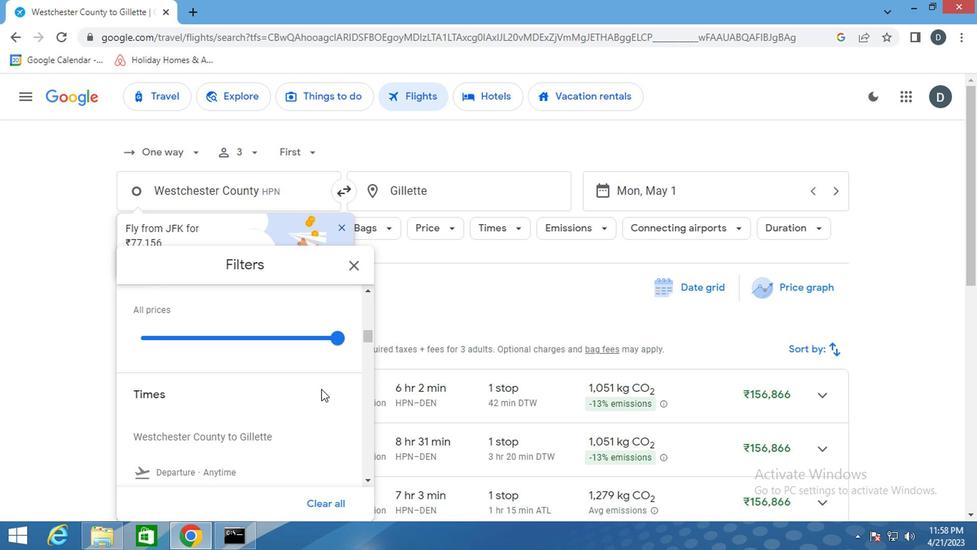 
Action: Mouse moved to (324, 382)
Screenshot: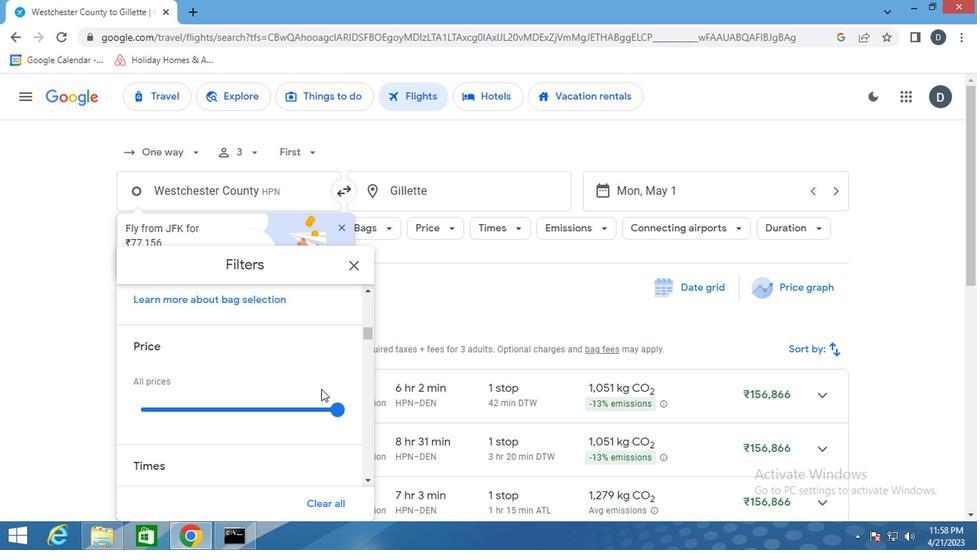 
Action: Mouse scrolled (324, 382) with delta (0, 0)
Screenshot: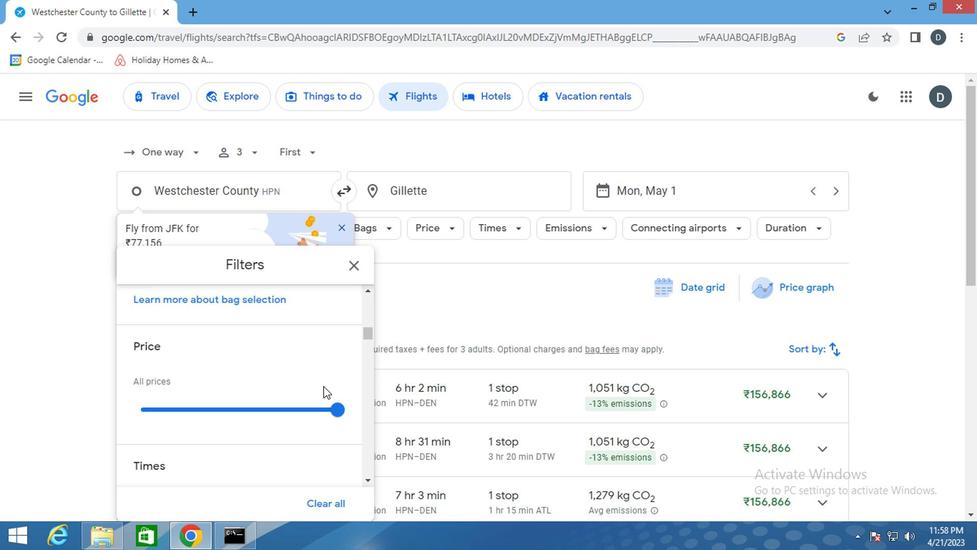 
Action: Mouse scrolled (324, 382) with delta (0, 0)
Screenshot: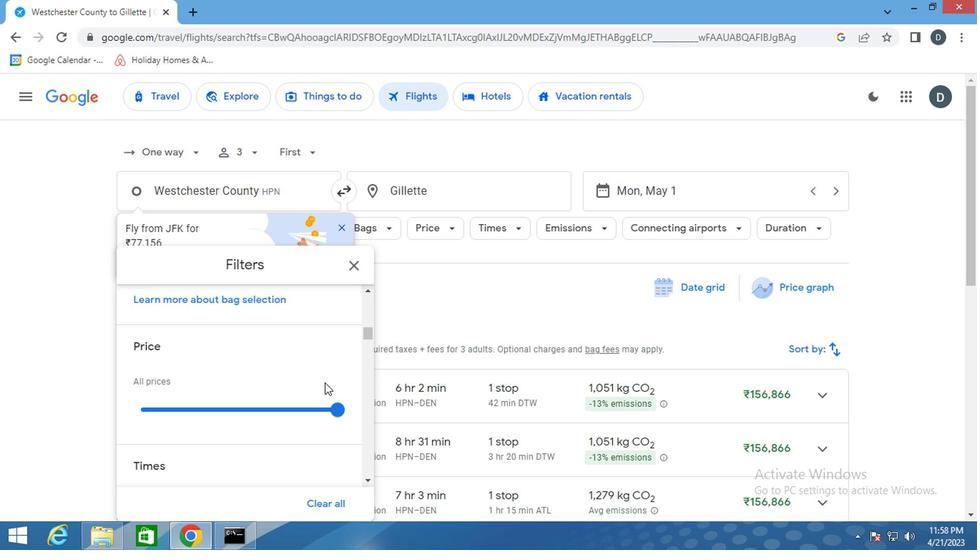 
Action: Mouse moved to (338, 415)
Screenshot: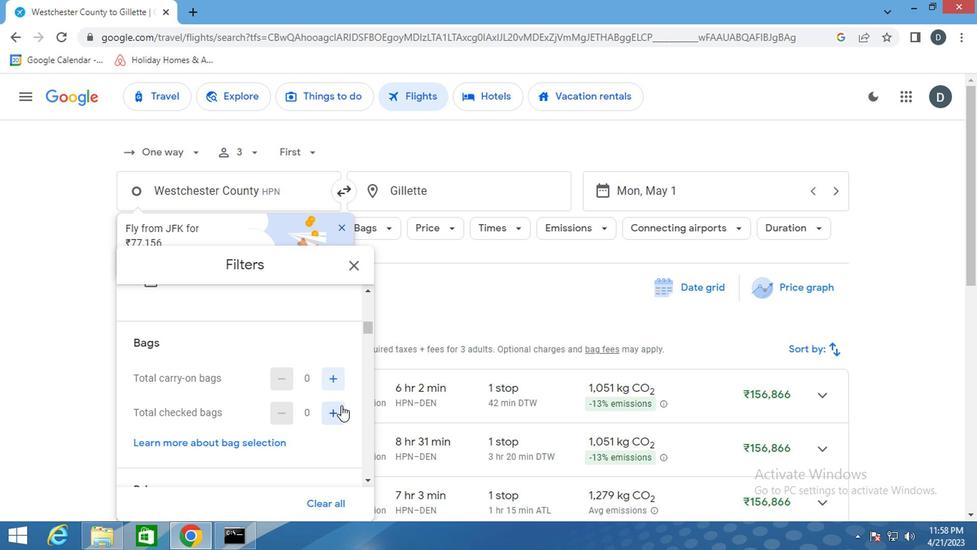 
Action: Mouse pressed left at (338, 415)
Screenshot: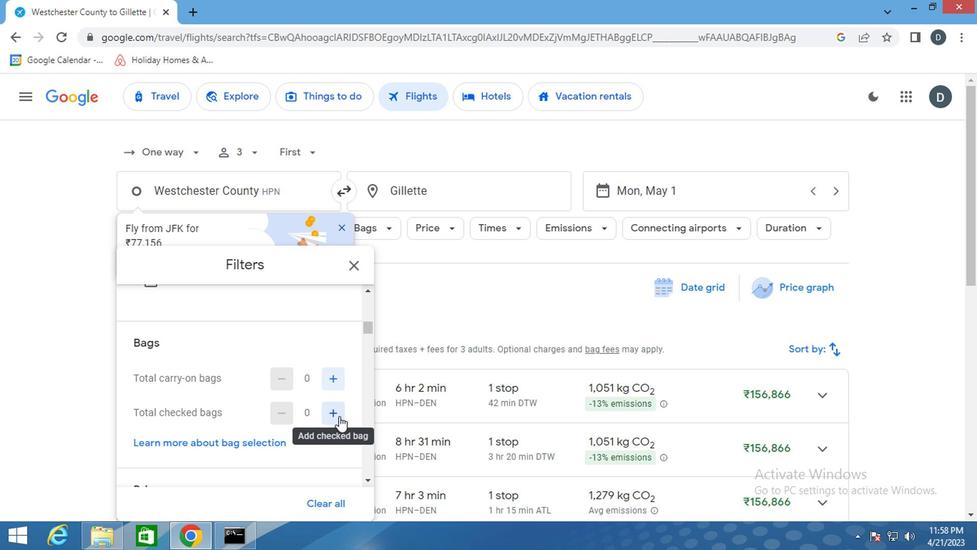 
Action: Mouse pressed left at (338, 415)
Screenshot: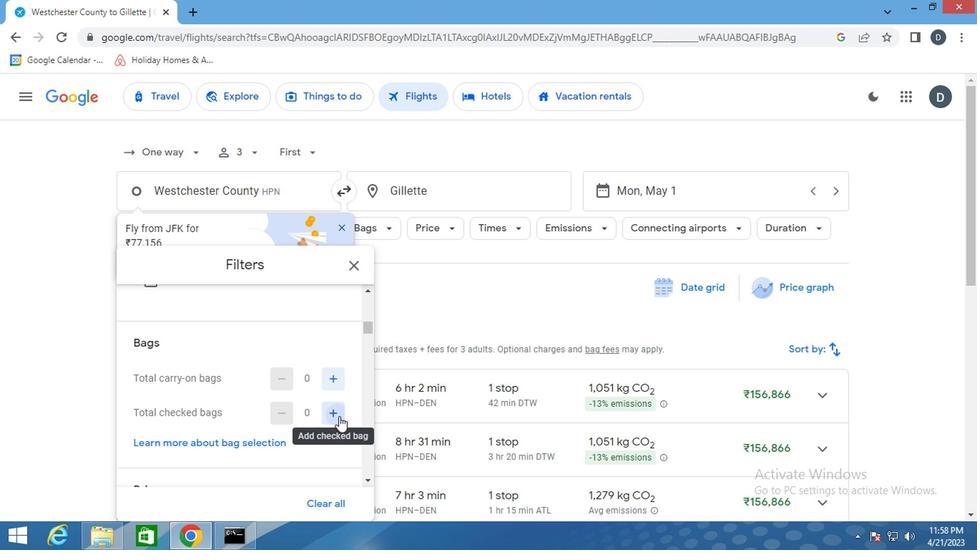 
Action: Mouse moved to (302, 447)
Screenshot: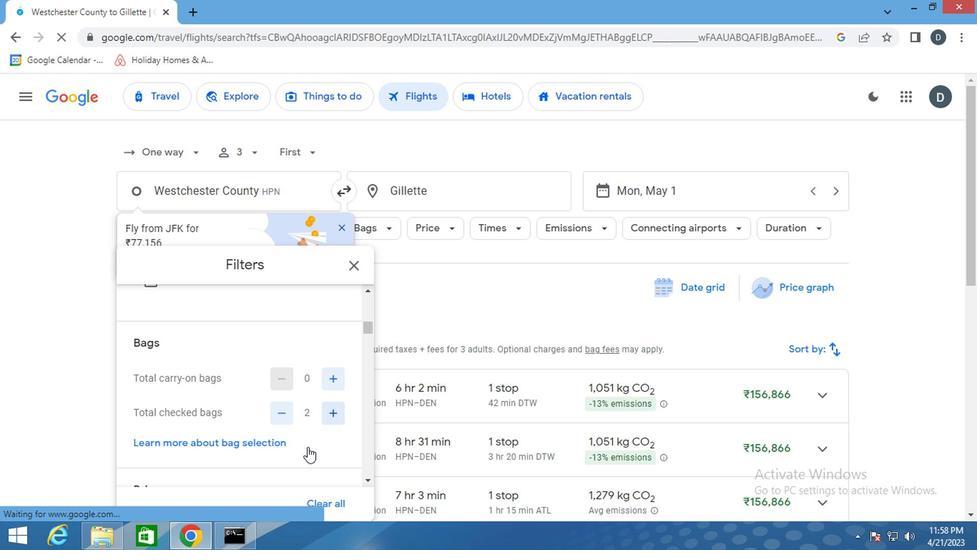 
Action: Mouse scrolled (302, 447) with delta (0, 0)
Screenshot: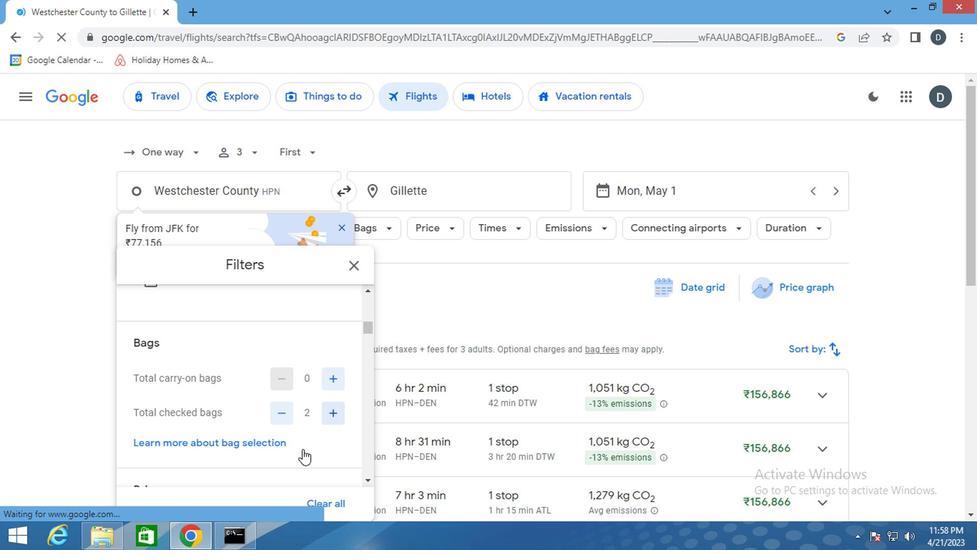 
Action: Mouse scrolled (302, 447) with delta (0, 0)
Screenshot: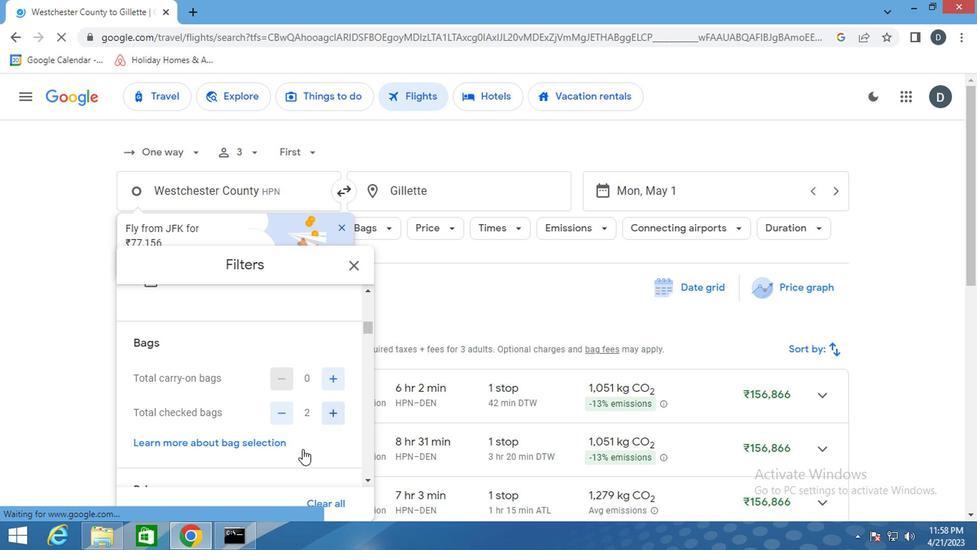 
Action: Mouse moved to (336, 401)
Screenshot: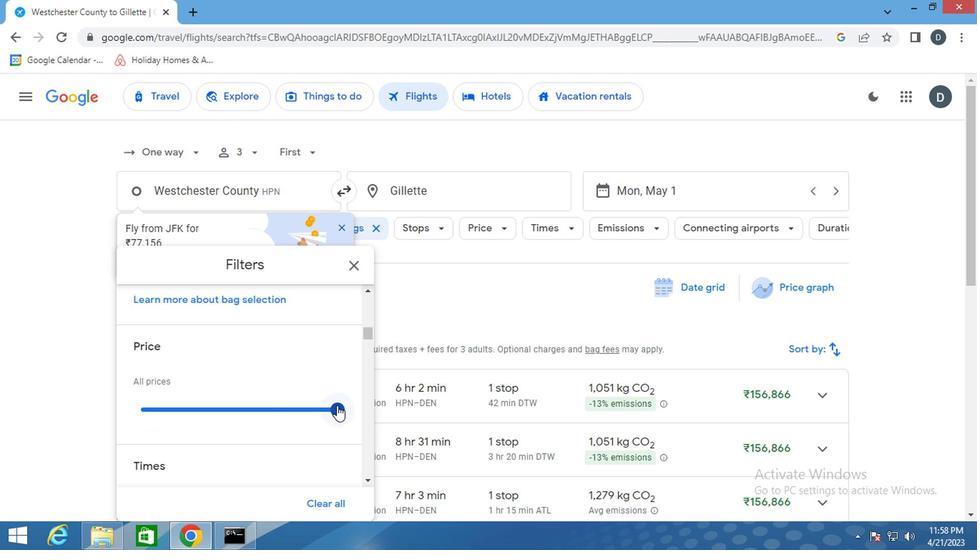 
Action: Mouse pressed left at (336, 401)
Screenshot: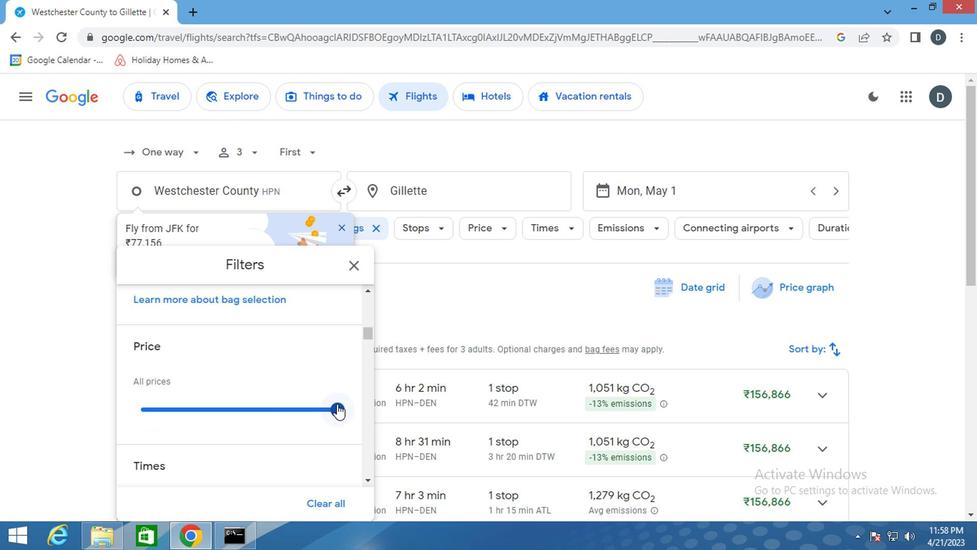
Action: Mouse moved to (229, 442)
Screenshot: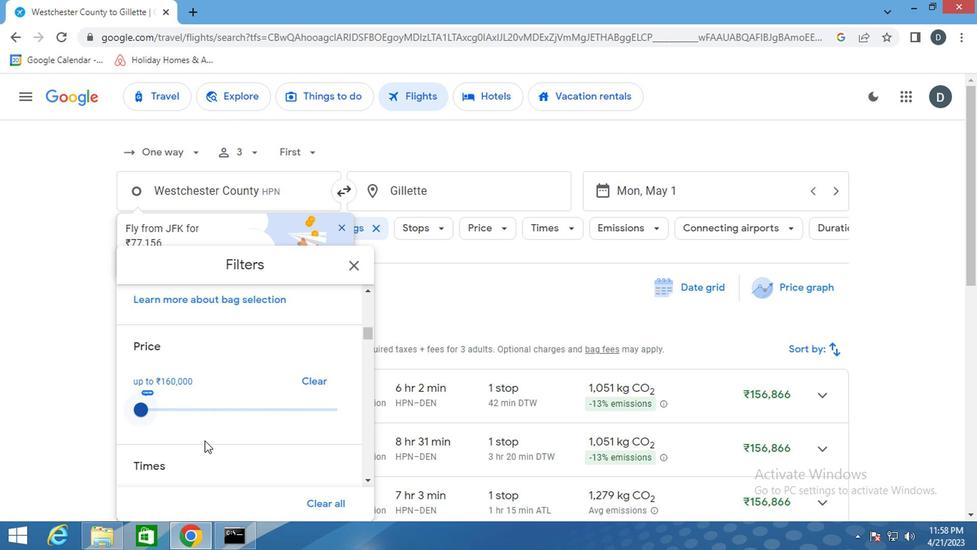 
Action: Mouse scrolled (229, 442) with delta (0, 0)
Screenshot: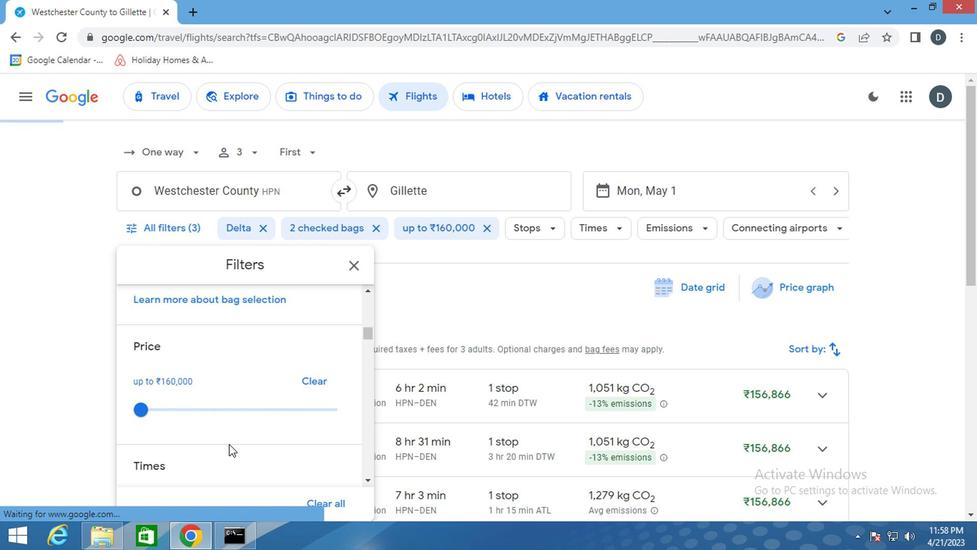 
Action: Mouse scrolled (229, 442) with delta (0, 0)
Screenshot: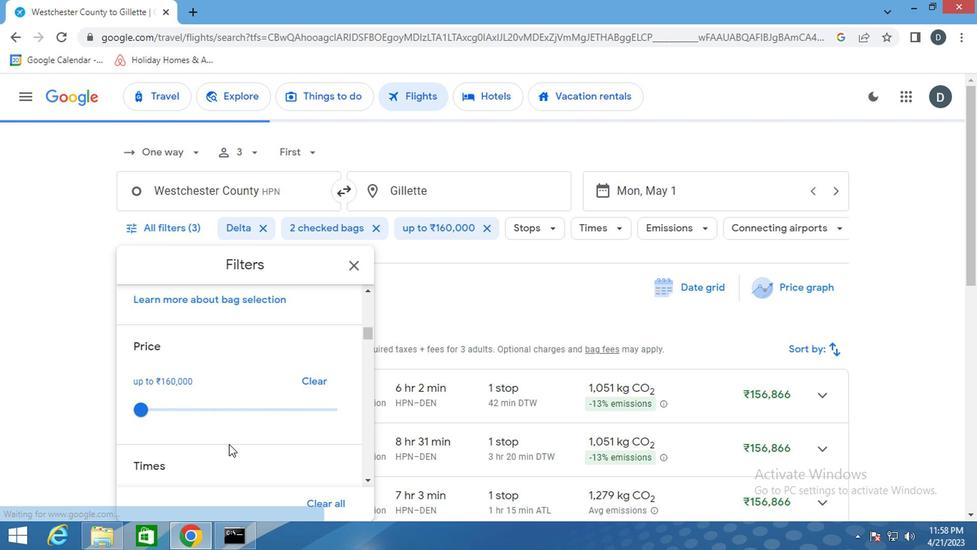 
Action: Mouse scrolled (229, 442) with delta (0, 0)
Screenshot: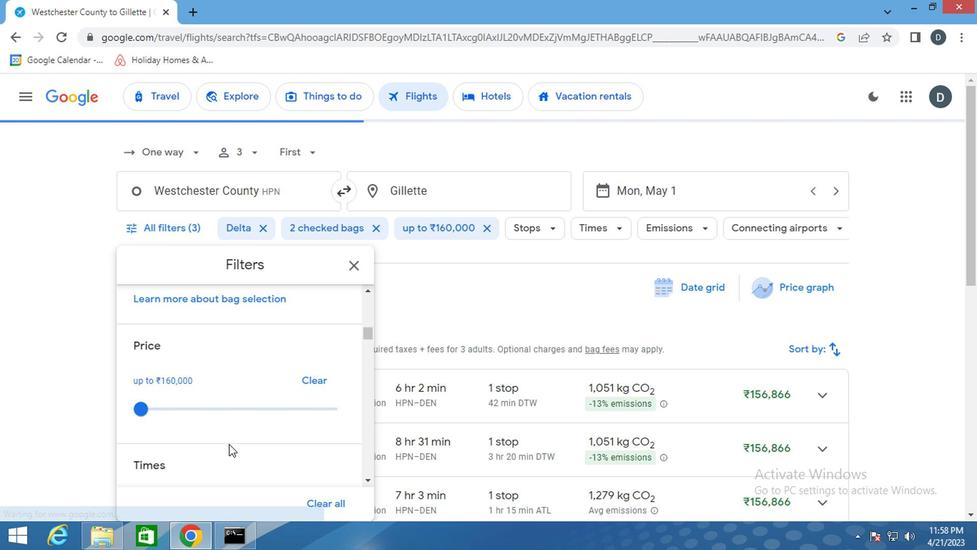 
Action: Mouse moved to (144, 355)
Screenshot: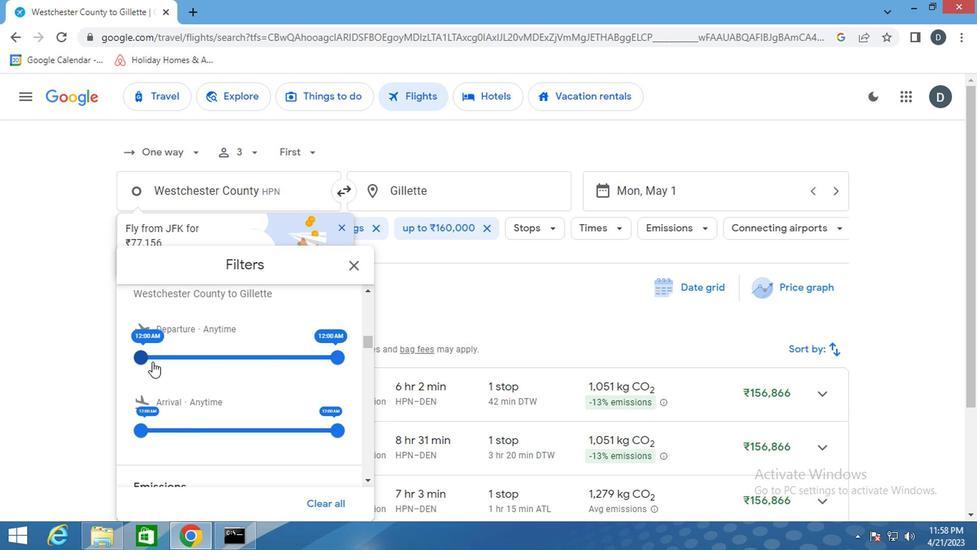 
Action: Mouse pressed left at (144, 355)
Screenshot: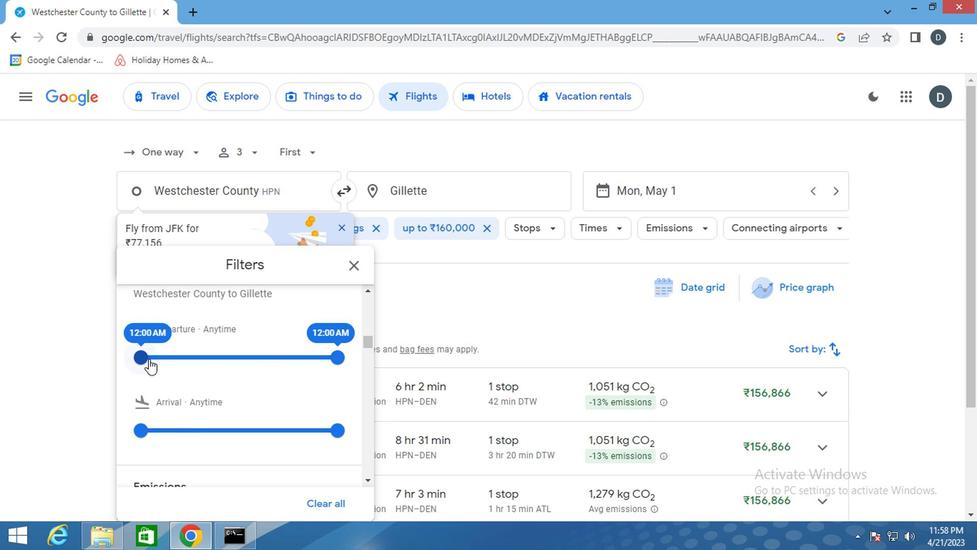 
Action: Mouse moved to (333, 357)
Screenshot: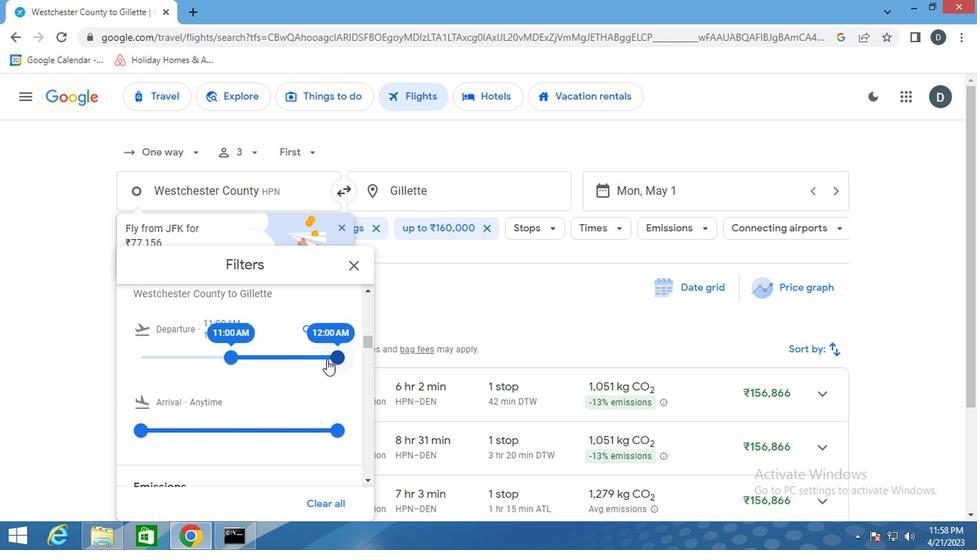 
Action: Mouse pressed left at (333, 357)
Screenshot: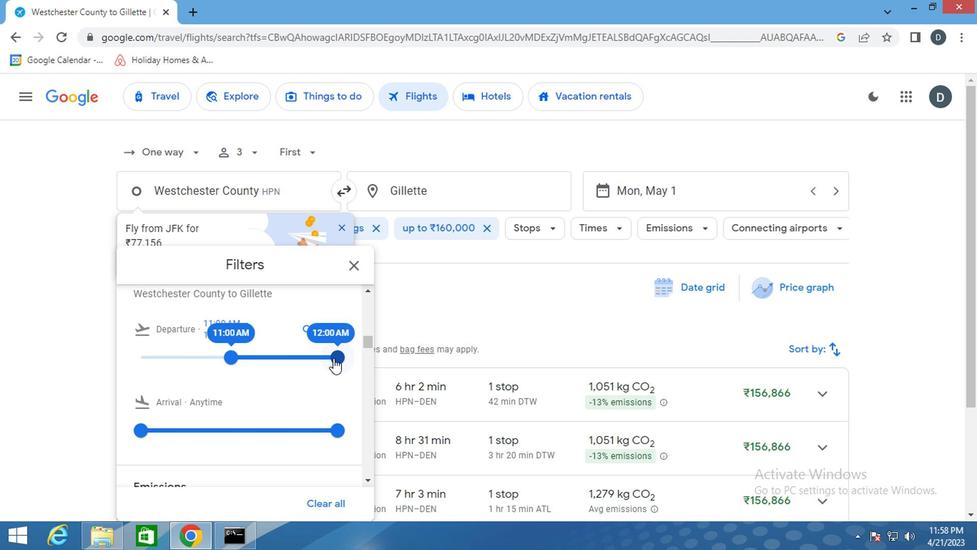 
Action: Mouse moved to (309, 418)
Screenshot: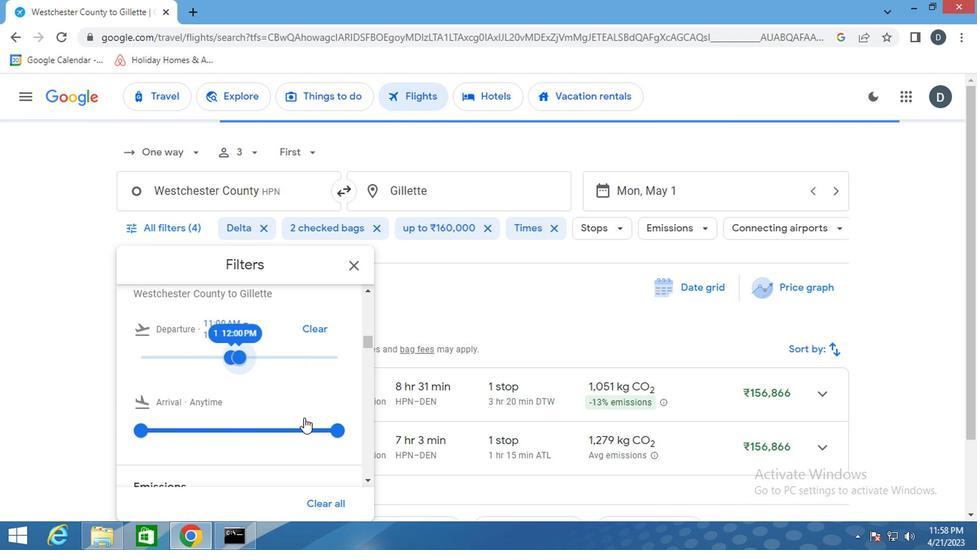
Action: Mouse scrolled (309, 417) with delta (0, -1)
Screenshot: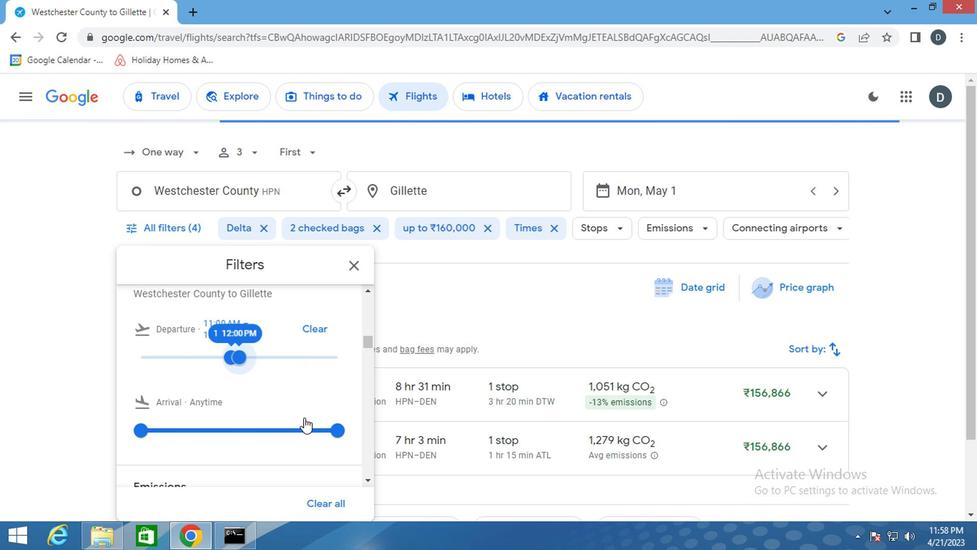 
Action: Mouse scrolled (309, 417) with delta (0, -1)
Screenshot: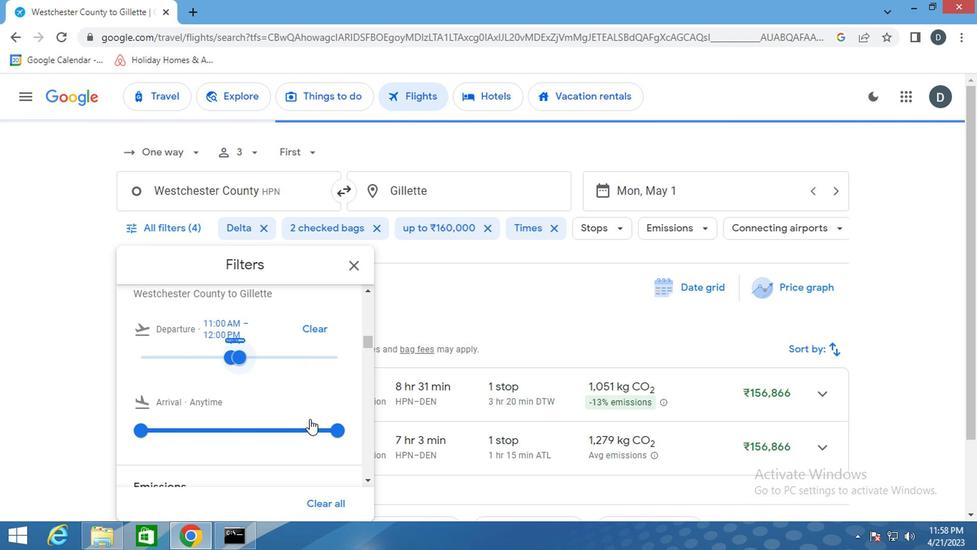 
Action: Mouse scrolled (309, 417) with delta (0, -1)
Screenshot: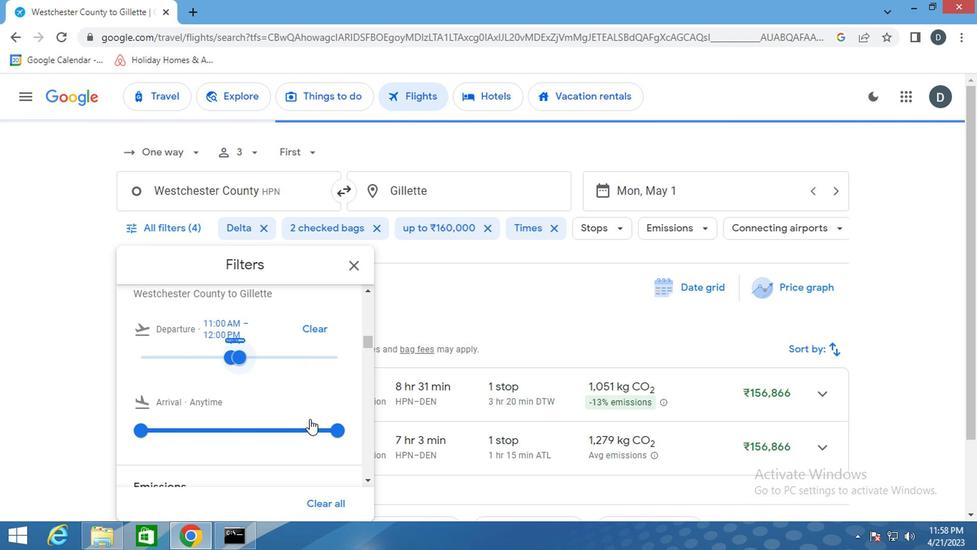 
Action: Mouse scrolled (309, 417) with delta (0, -1)
Screenshot: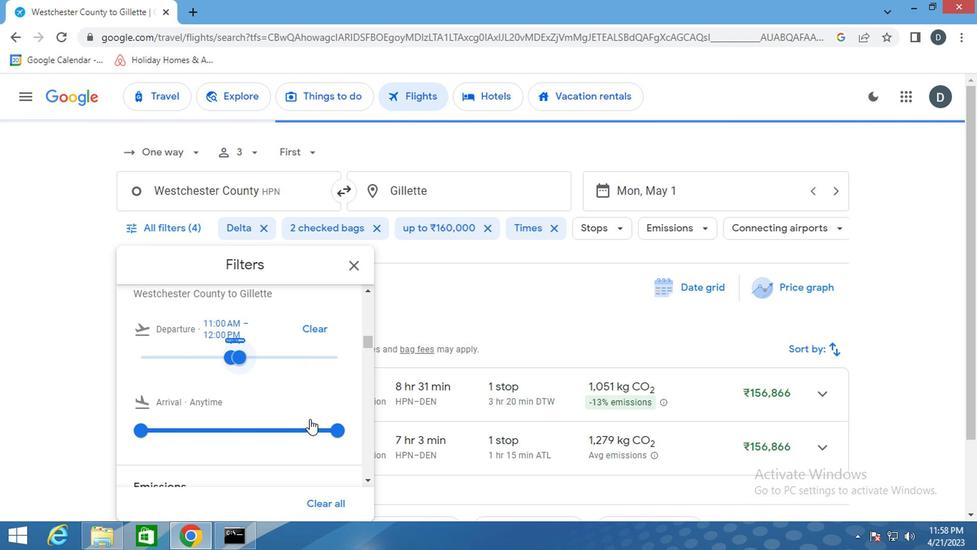 
Action: Mouse scrolled (309, 417) with delta (0, -1)
Screenshot: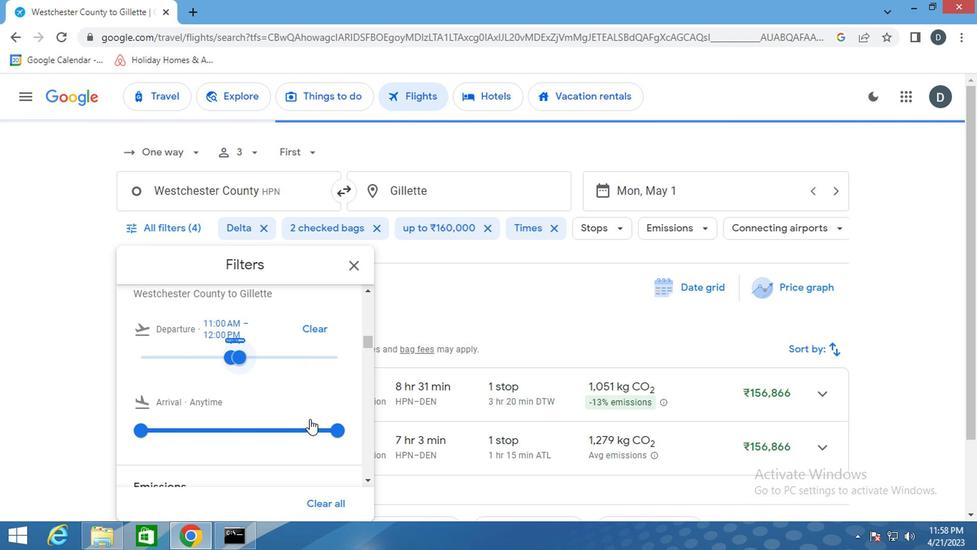 
Action: Mouse moved to (309, 416)
Screenshot: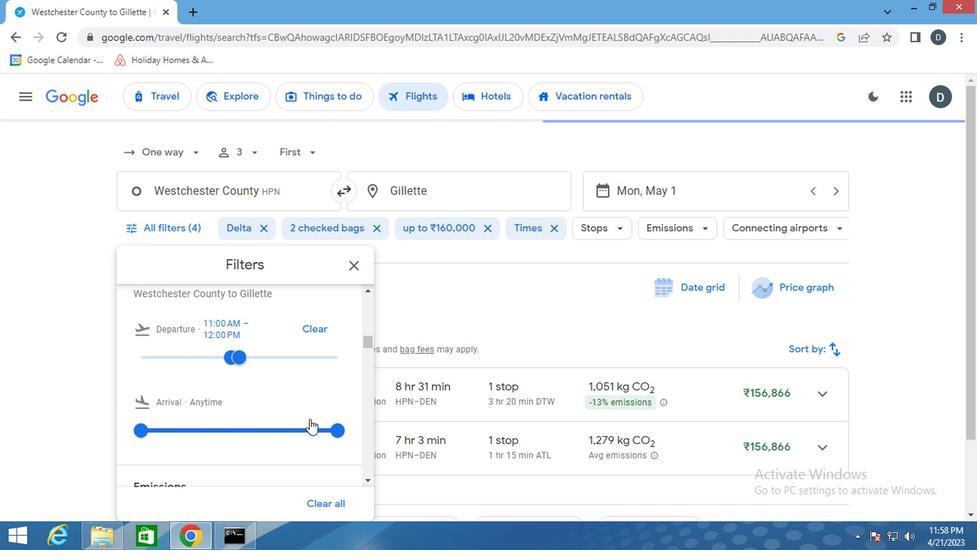 
Action: Mouse scrolled (309, 415) with delta (0, -1)
Screenshot: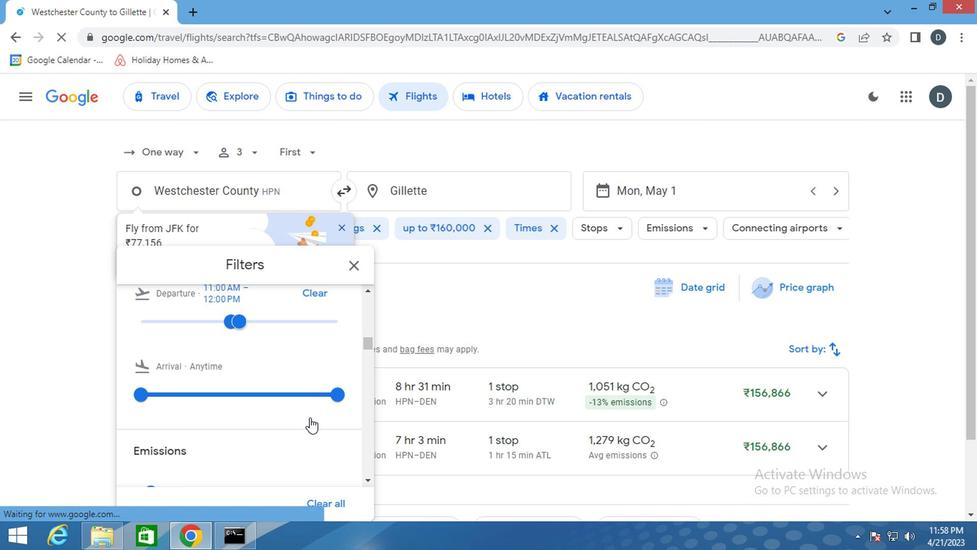 
Action: Mouse scrolled (309, 415) with delta (0, -1)
Screenshot: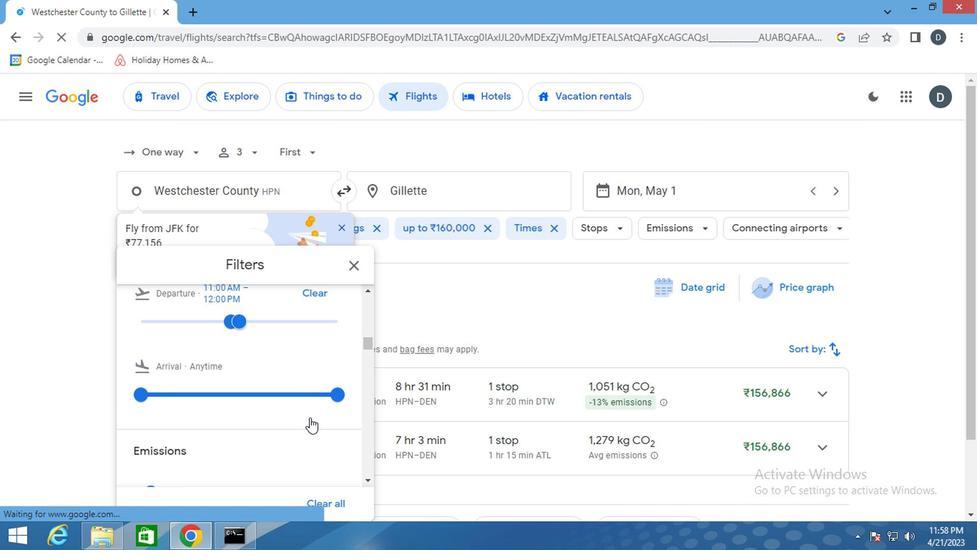
Action: Mouse scrolled (309, 415) with delta (0, -1)
Screenshot: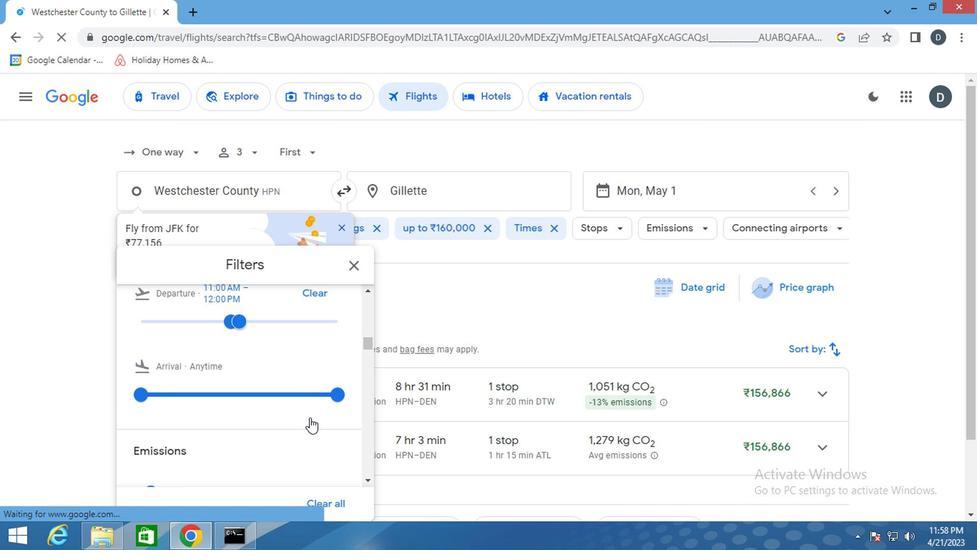 
Action: Mouse scrolled (309, 415) with delta (0, -1)
Screenshot: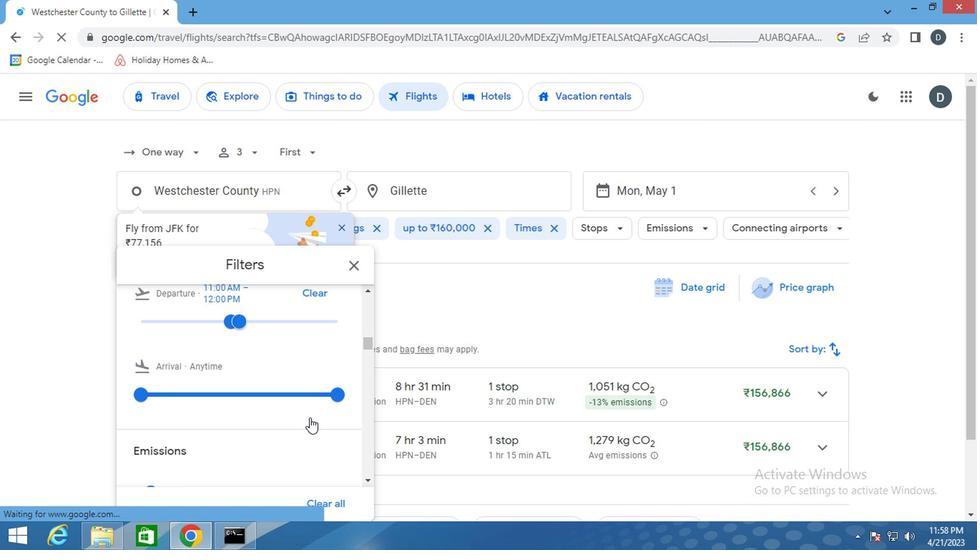 
Action: Mouse scrolled (309, 415) with delta (0, -1)
Screenshot: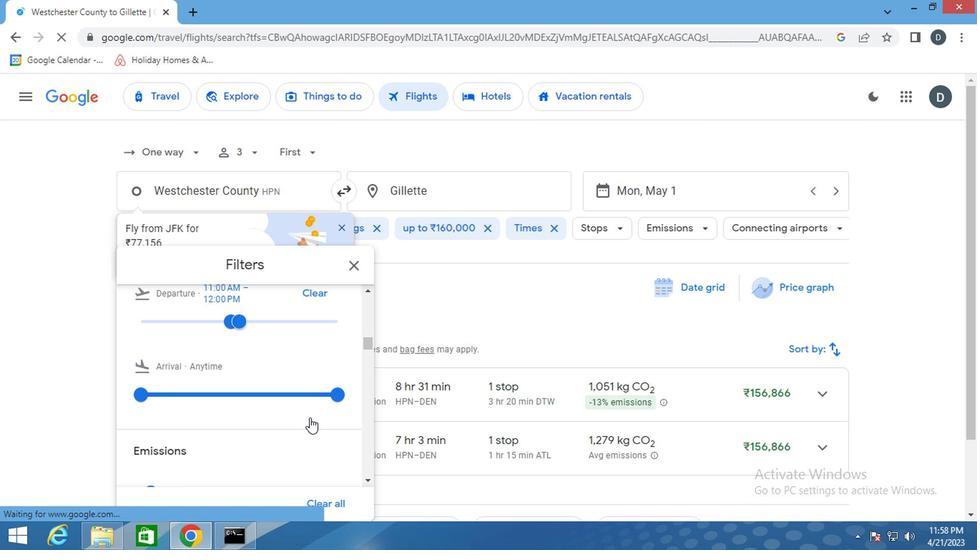 
Action: Mouse scrolled (309, 415) with delta (0, -1)
Screenshot: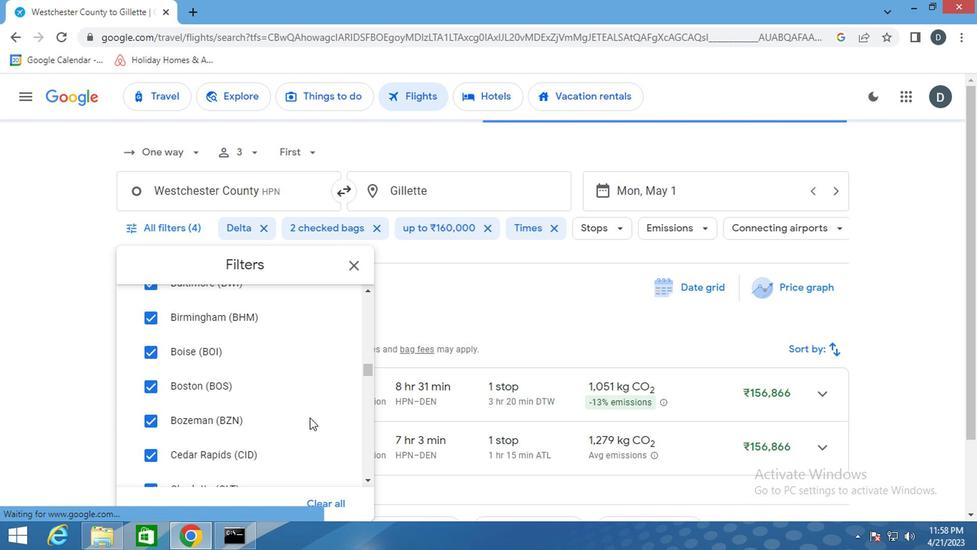 
Action: Mouse scrolled (309, 415) with delta (0, -1)
Screenshot: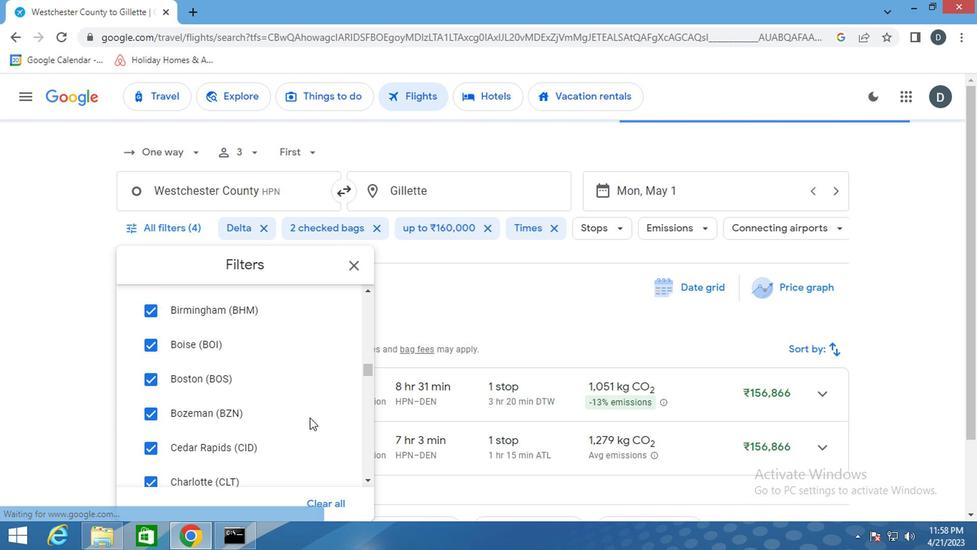 
Action: Mouse scrolled (309, 415) with delta (0, -1)
Screenshot: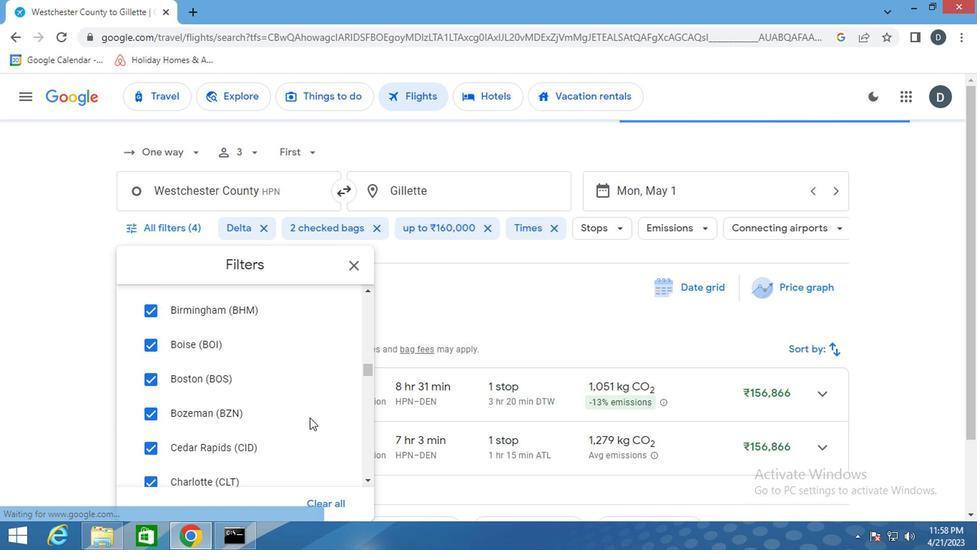 
Action: Mouse scrolled (309, 415) with delta (0, -1)
Screenshot: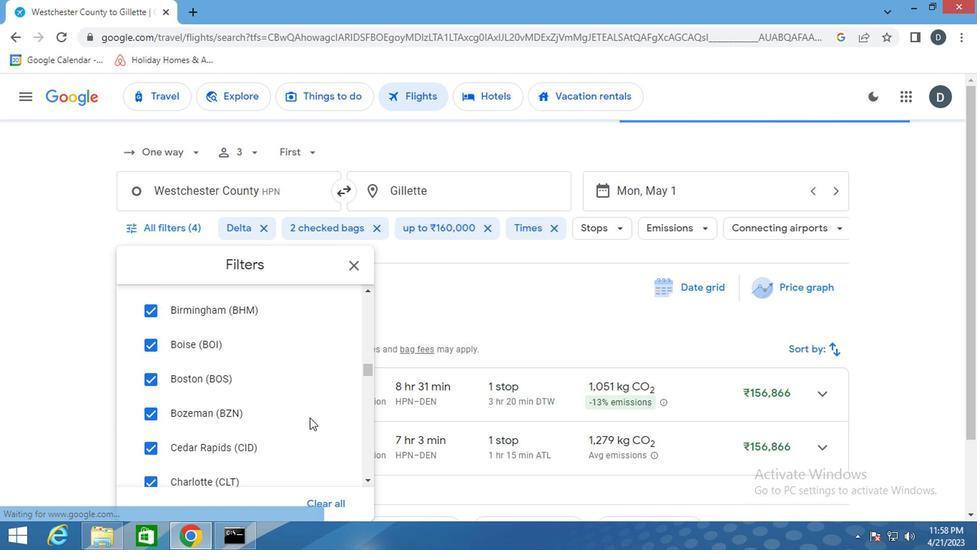 
Action: Mouse scrolled (309, 415) with delta (0, -1)
Screenshot: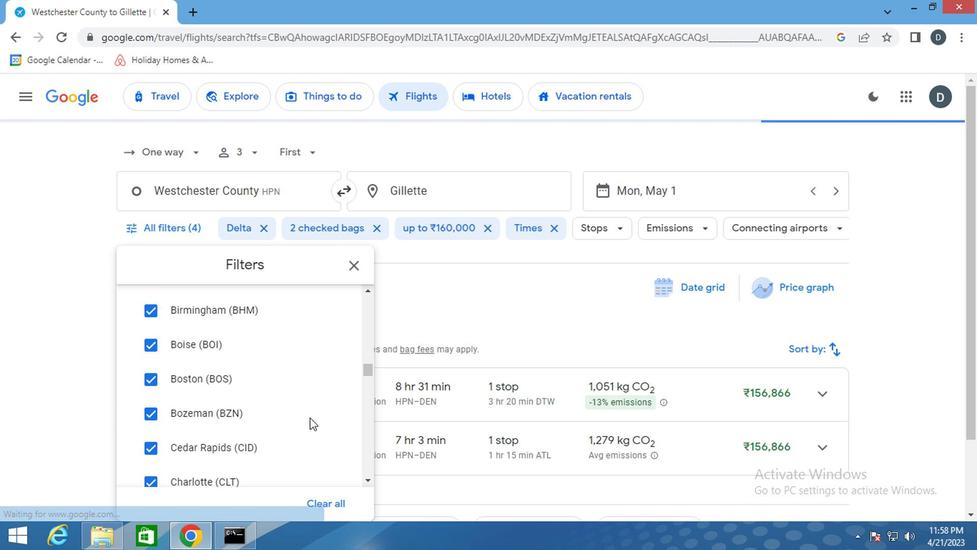 
Action: Mouse scrolled (309, 415) with delta (0, -1)
Screenshot: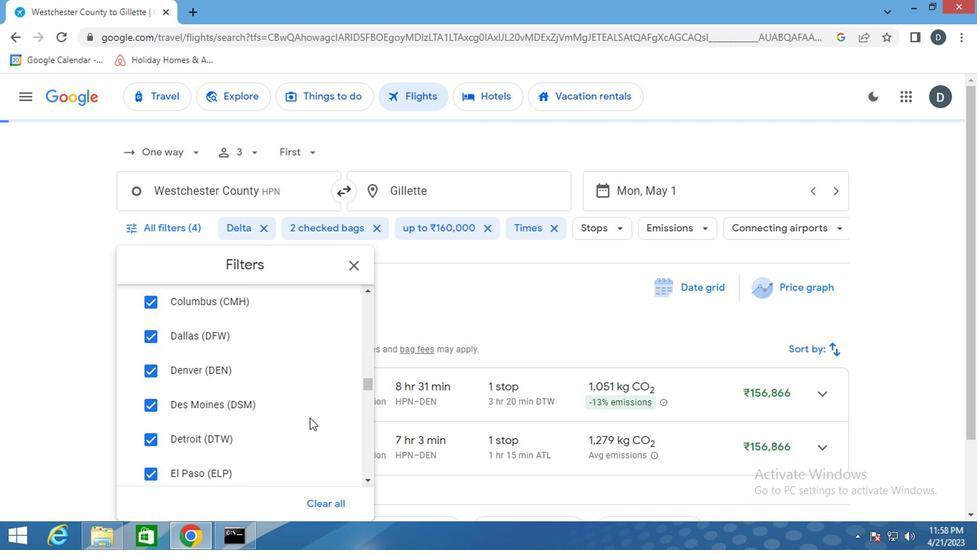 
Action: Mouse scrolled (309, 415) with delta (0, -1)
Screenshot: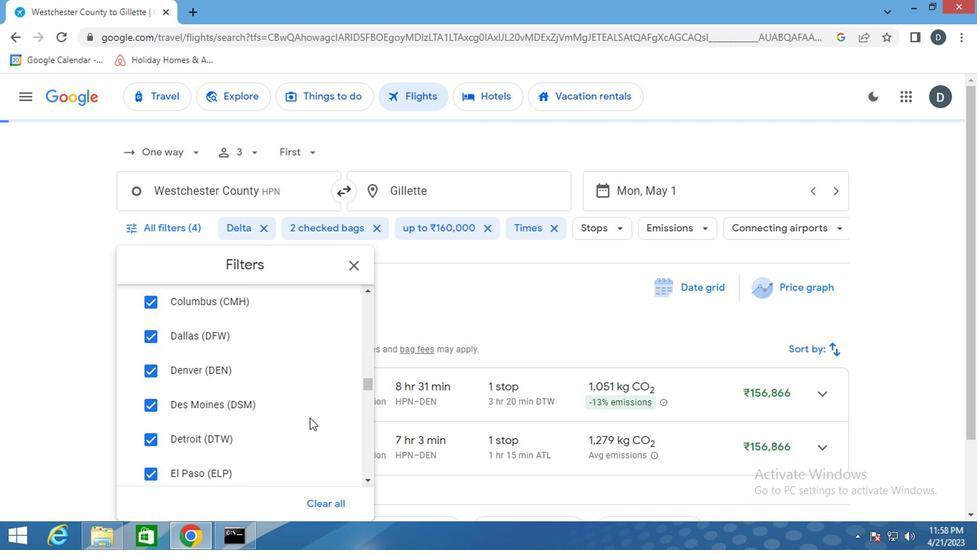 
Action: Mouse scrolled (309, 415) with delta (0, -1)
Screenshot: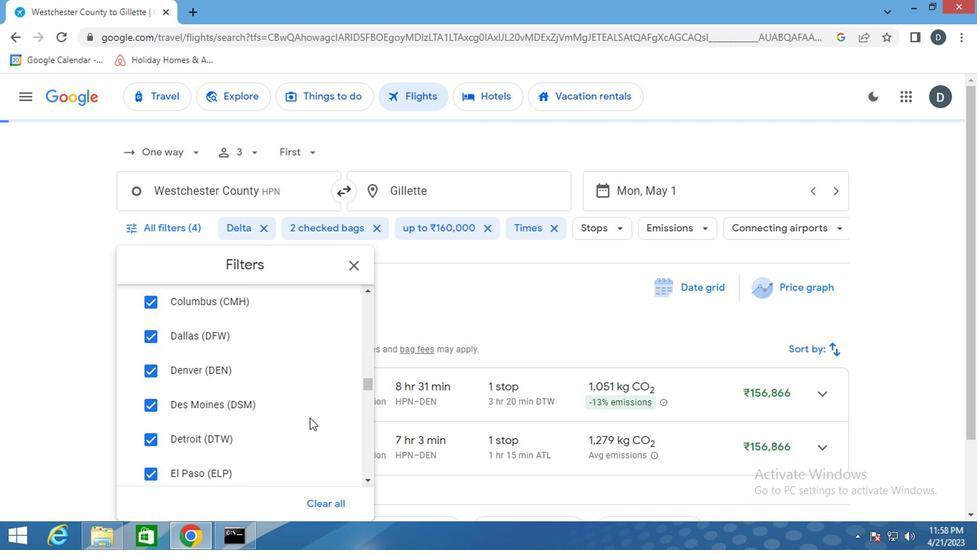 
Action: Mouse scrolled (309, 415) with delta (0, -1)
Screenshot: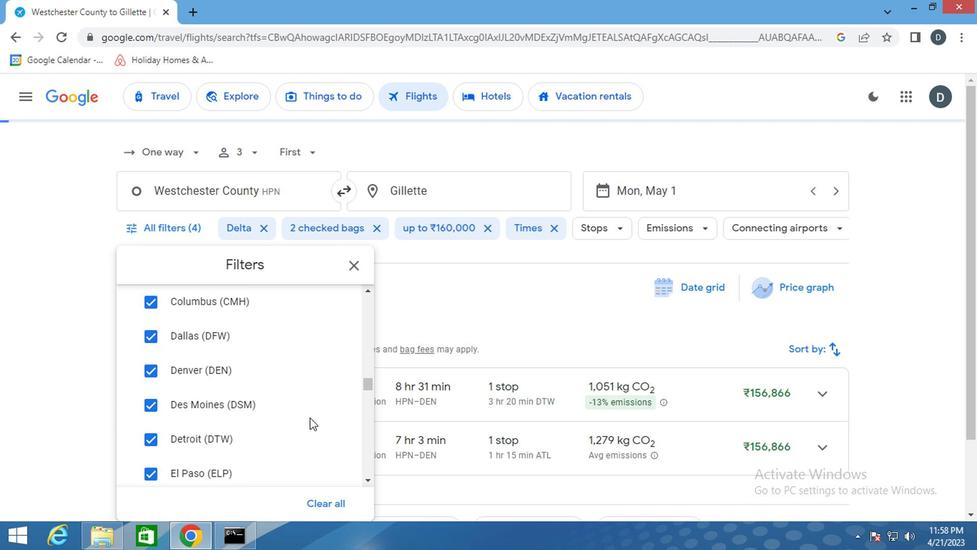 
Action: Mouse scrolled (309, 415) with delta (0, -1)
Screenshot: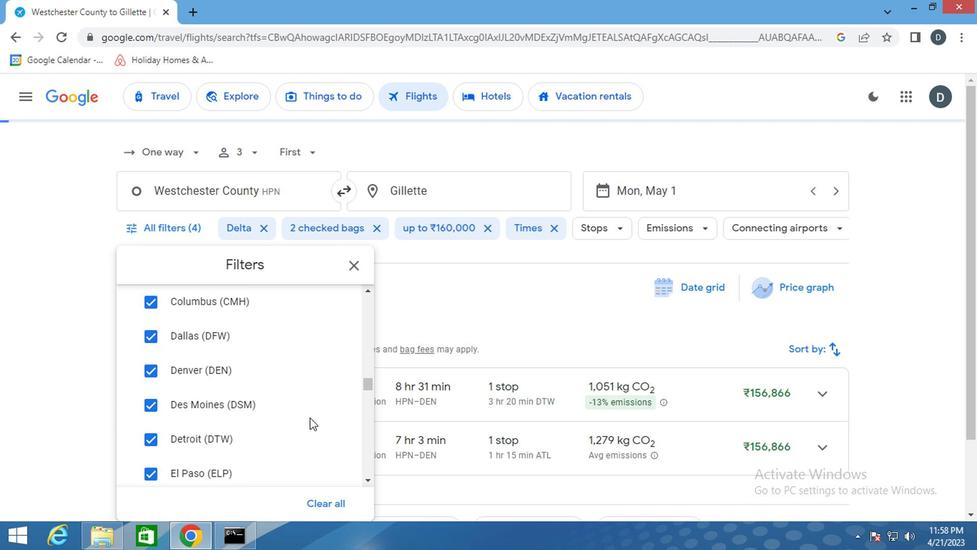 
Action: Mouse scrolled (309, 415) with delta (0, -1)
Screenshot: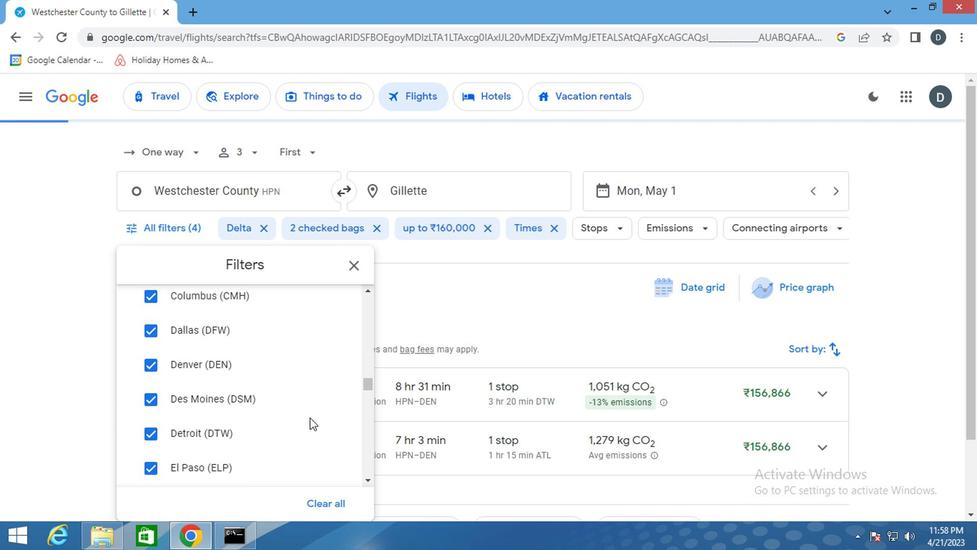 
Action: Mouse scrolled (309, 415) with delta (0, -1)
Screenshot: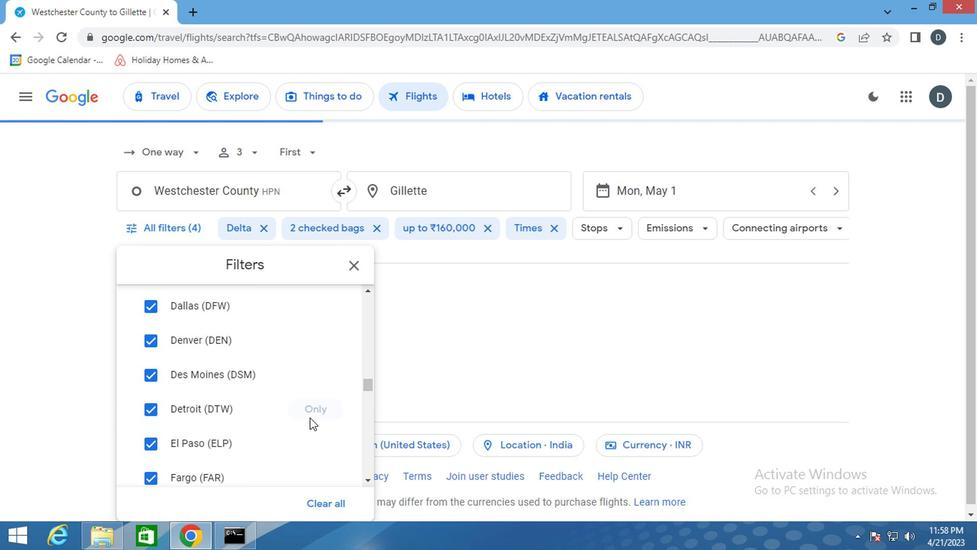 
Action: Mouse scrolled (309, 415) with delta (0, -1)
Screenshot: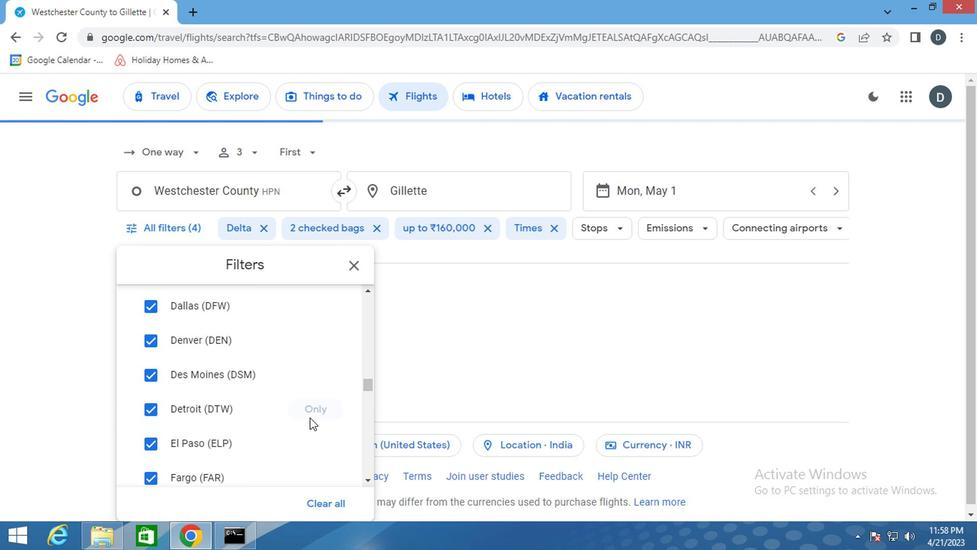 
Action: Mouse scrolled (309, 415) with delta (0, -1)
Screenshot: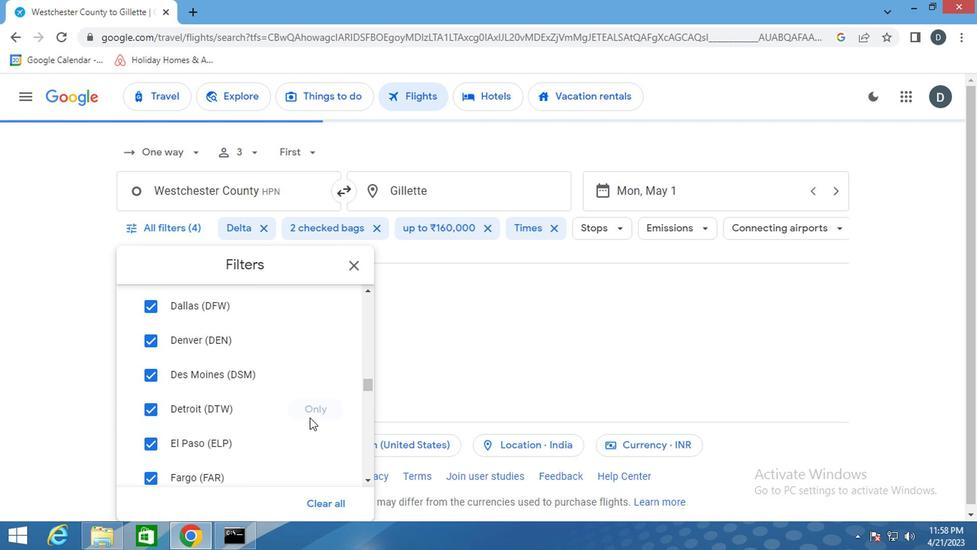 
Action: Mouse scrolled (309, 415) with delta (0, -1)
Screenshot: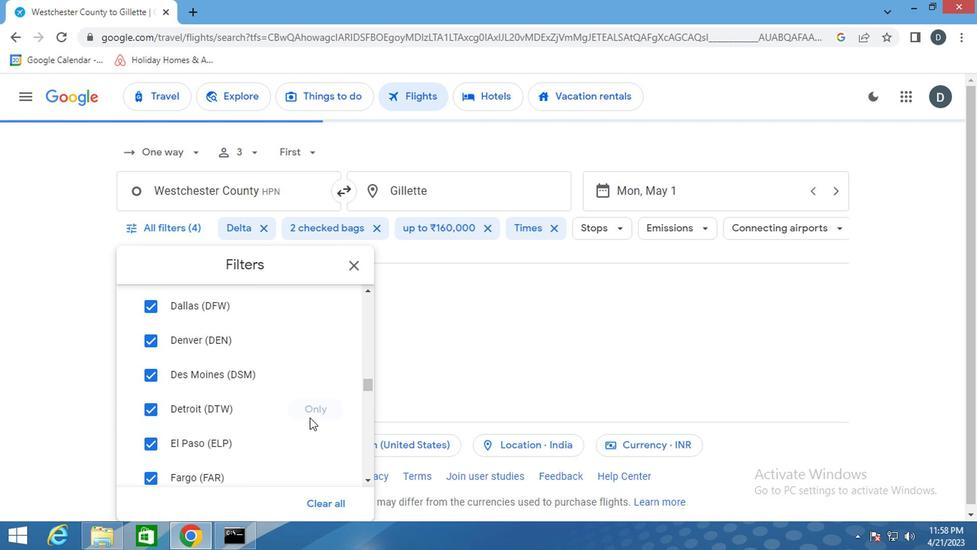 
Action: Mouse scrolled (309, 415) with delta (0, -1)
Screenshot: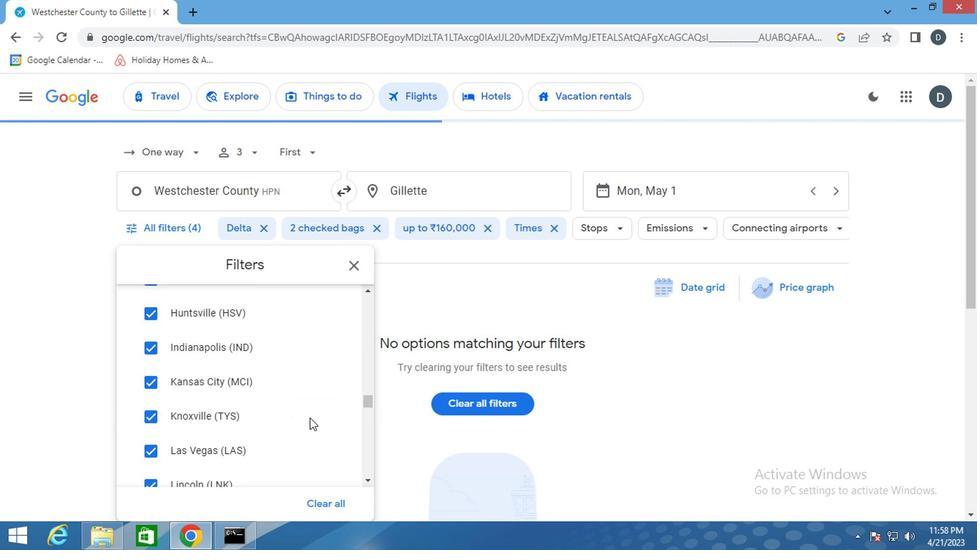 
Action: Mouse scrolled (309, 415) with delta (0, -1)
Screenshot: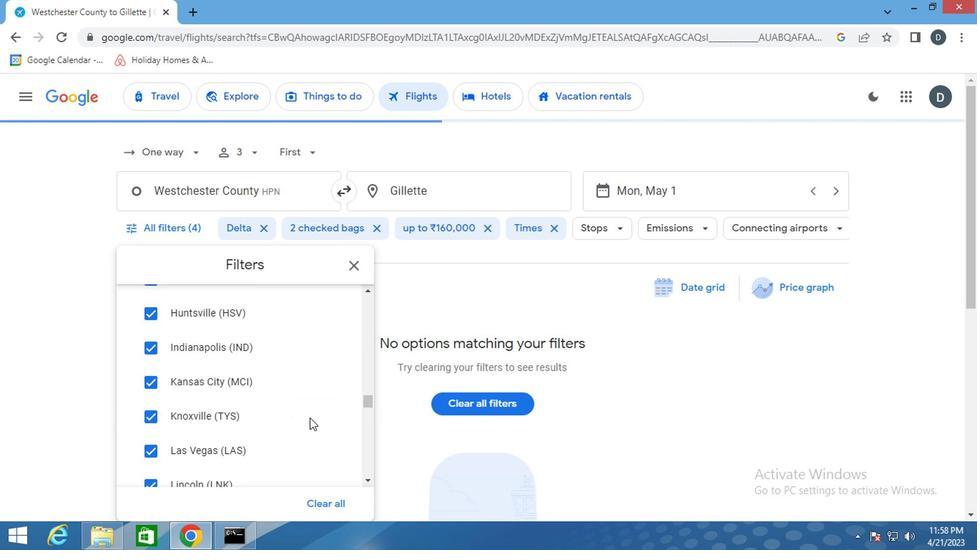 
Action: Mouse scrolled (309, 415) with delta (0, -1)
Screenshot: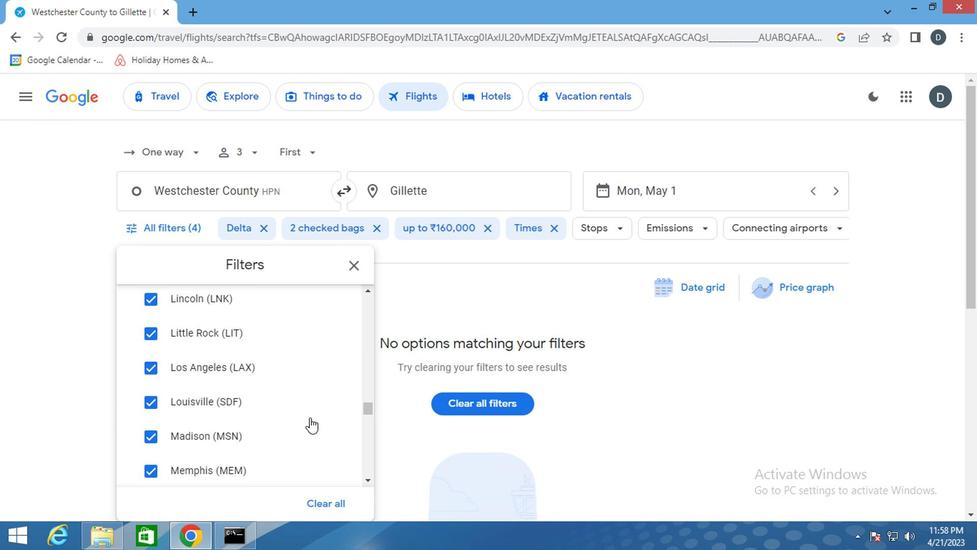 
Action: Mouse scrolled (309, 415) with delta (0, -1)
Screenshot: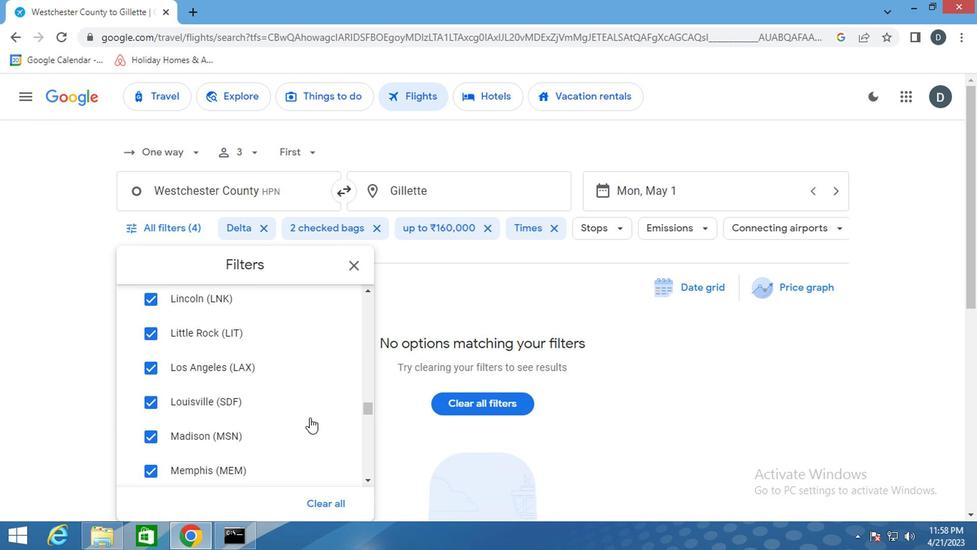 
Action: Mouse scrolled (309, 415) with delta (0, -1)
Screenshot: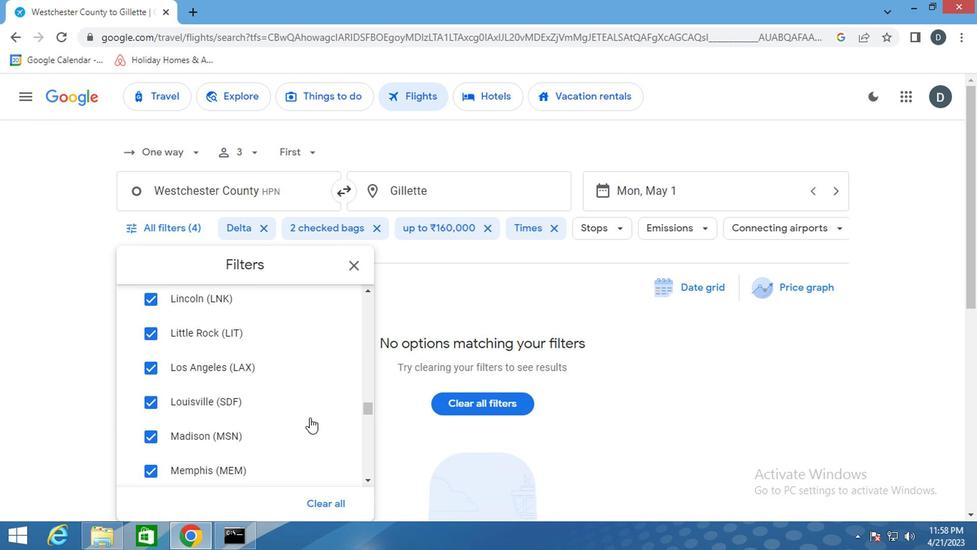 
Action: Mouse scrolled (309, 415) with delta (0, -1)
Screenshot: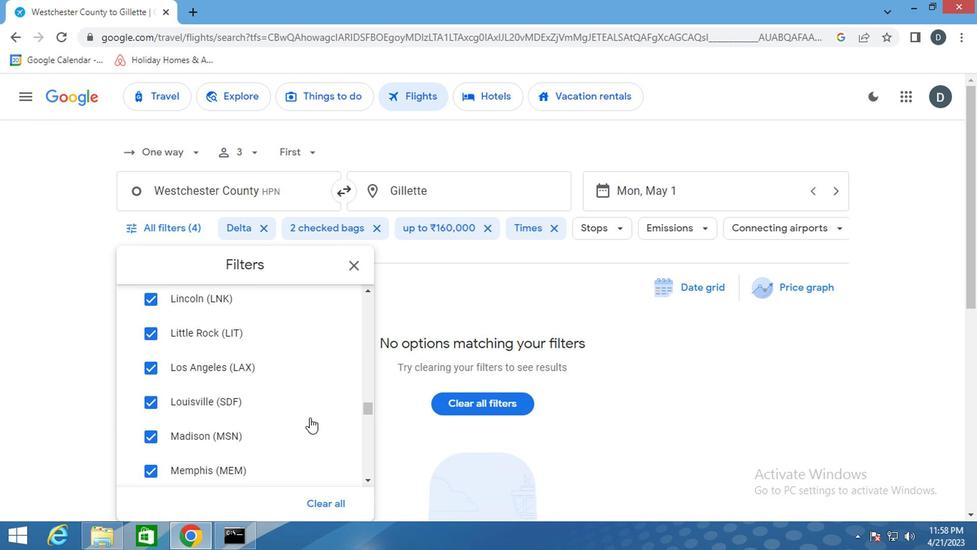 
Action: Mouse scrolled (309, 415) with delta (0, -1)
Screenshot: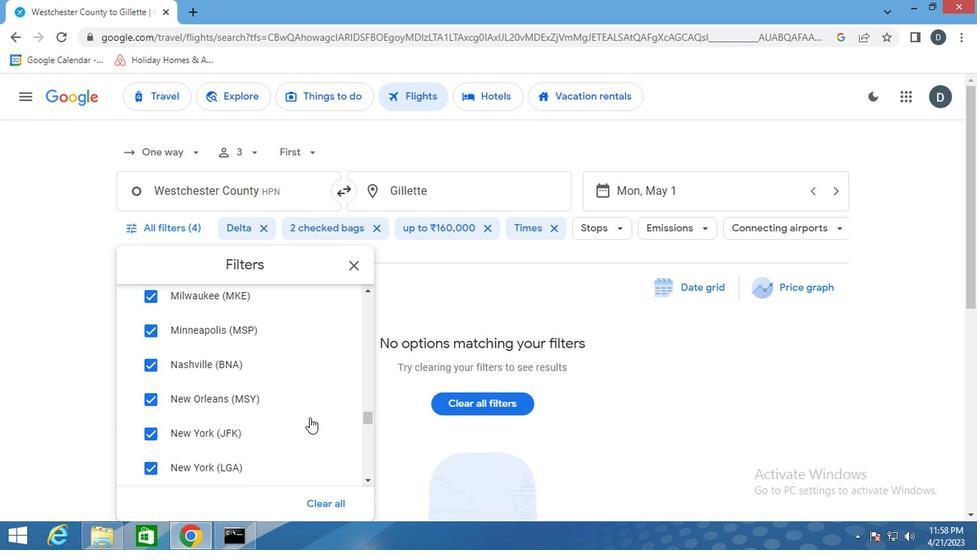 
Action: Mouse scrolled (309, 415) with delta (0, -1)
Screenshot: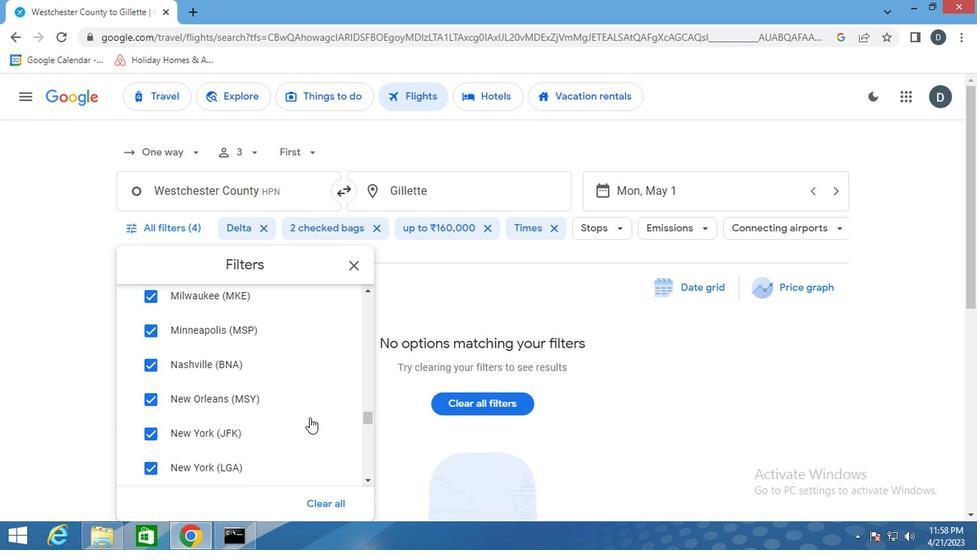
Action: Mouse scrolled (309, 415) with delta (0, -1)
Screenshot: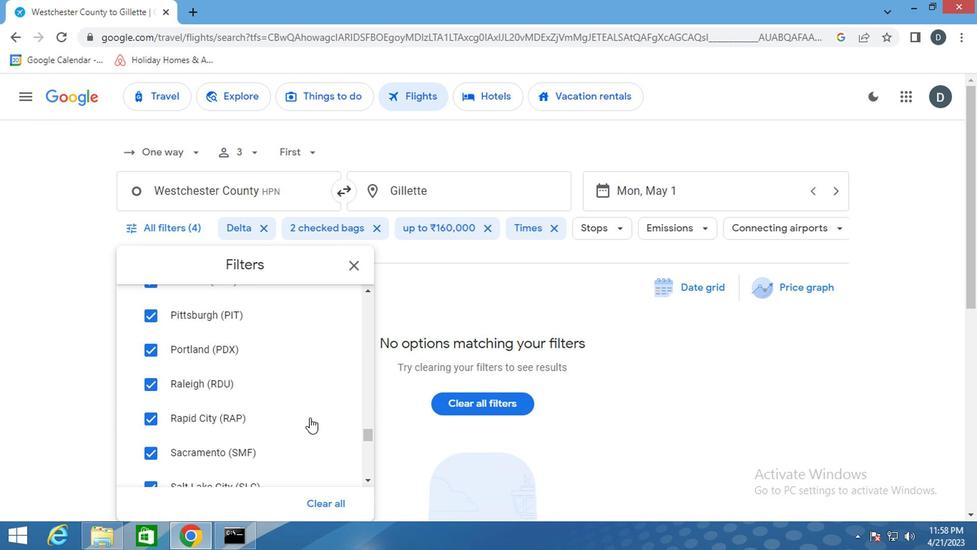 
Action: Mouse scrolled (309, 415) with delta (0, -1)
Screenshot: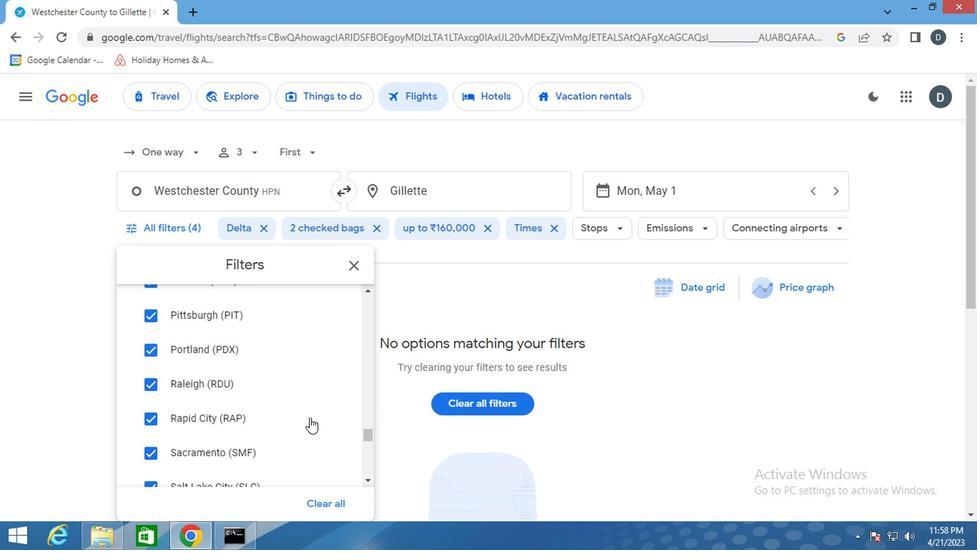 
Action: Mouse scrolled (309, 415) with delta (0, -1)
Screenshot: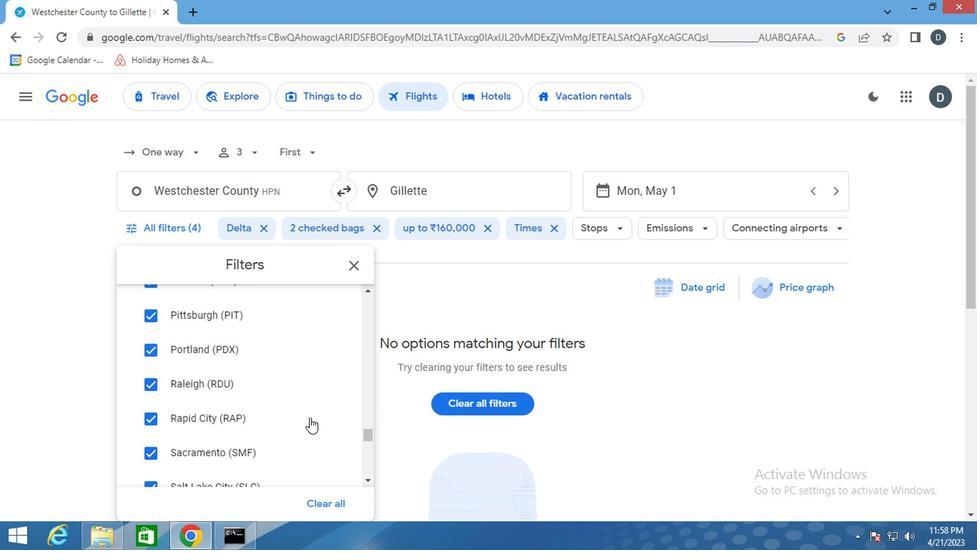 
Action: Mouse scrolled (309, 415) with delta (0, -1)
Screenshot: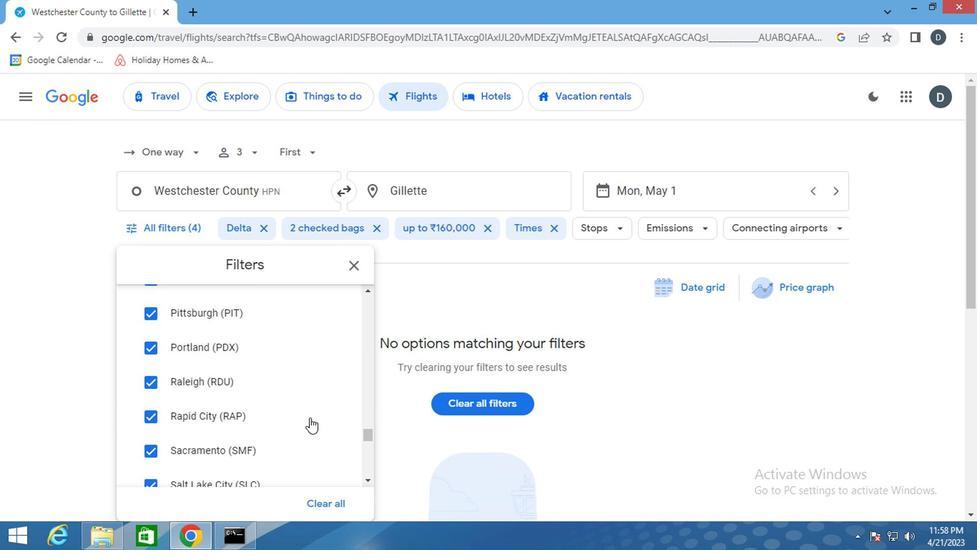 
Action: Mouse scrolled (309, 415) with delta (0, -1)
Screenshot: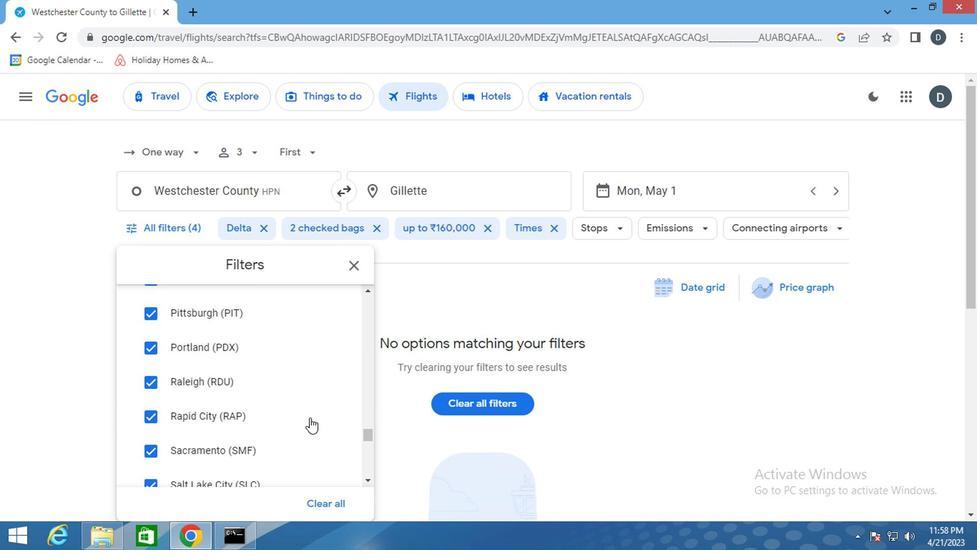 
Action: Mouse scrolled (309, 415) with delta (0, -1)
Screenshot: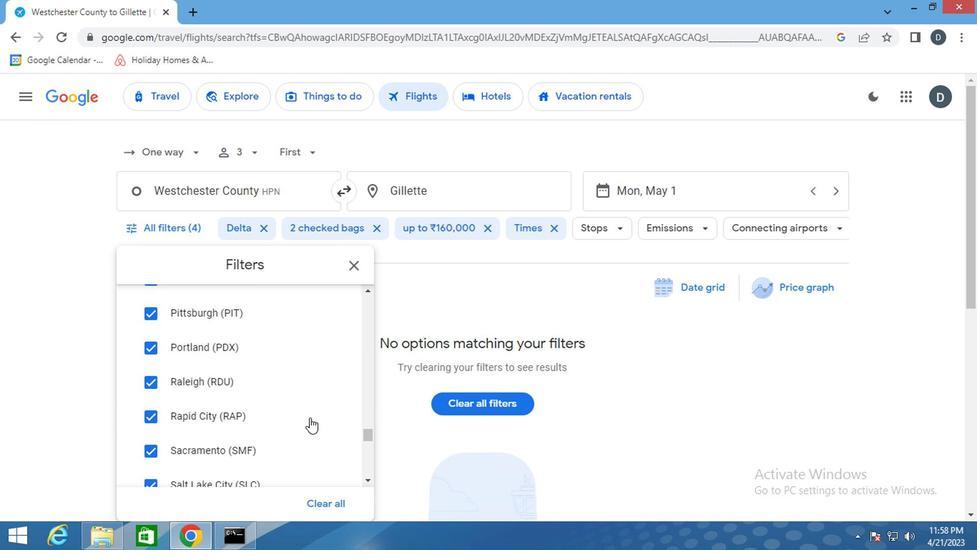 
Action: Mouse scrolled (309, 415) with delta (0, -1)
Screenshot: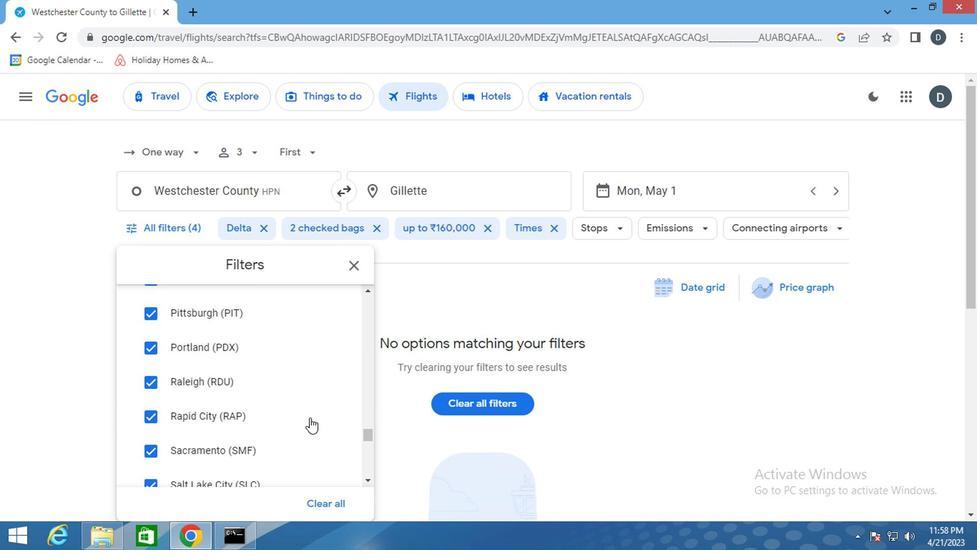 
Action: Mouse scrolled (309, 415) with delta (0, -1)
Screenshot: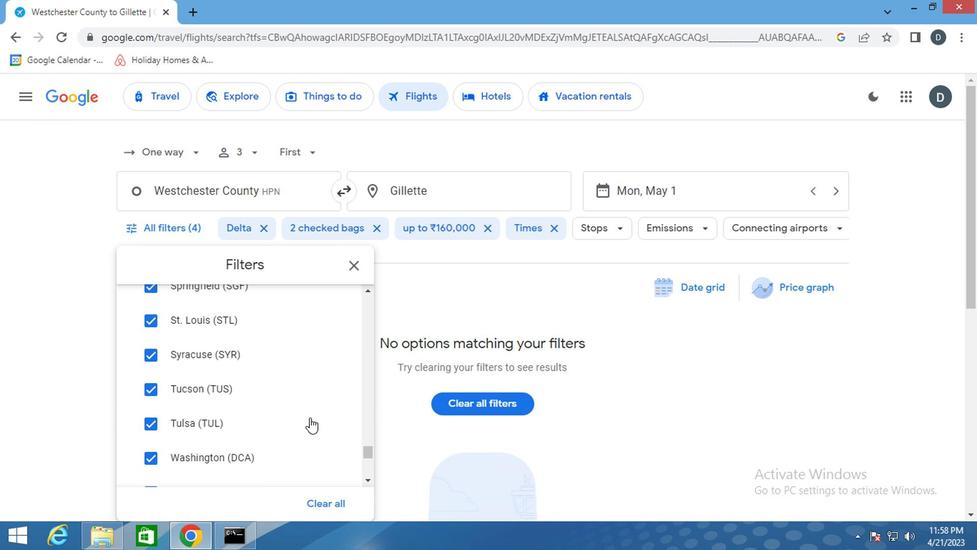 
Action: Mouse scrolled (309, 415) with delta (0, -1)
Screenshot: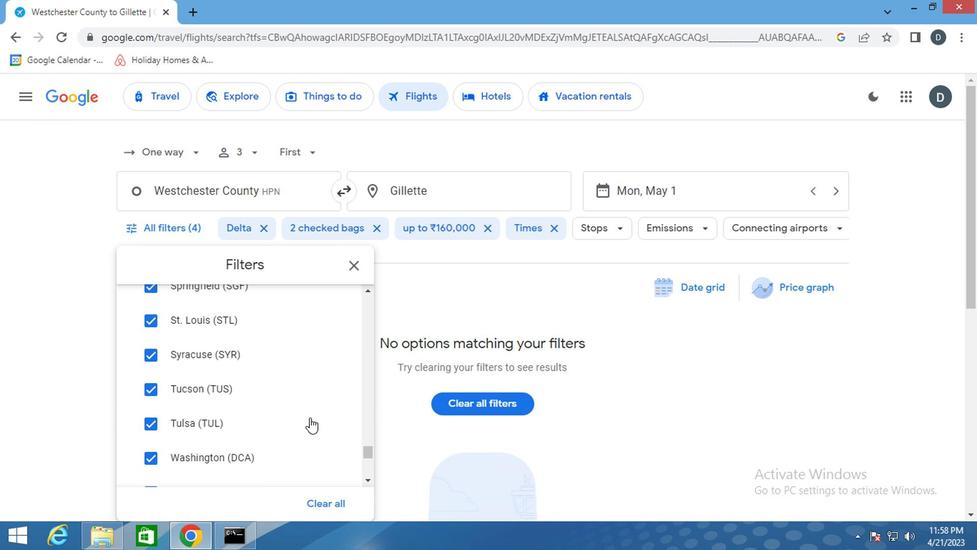 
Action: Mouse scrolled (309, 415) with delta (0, -1)
Screenshot: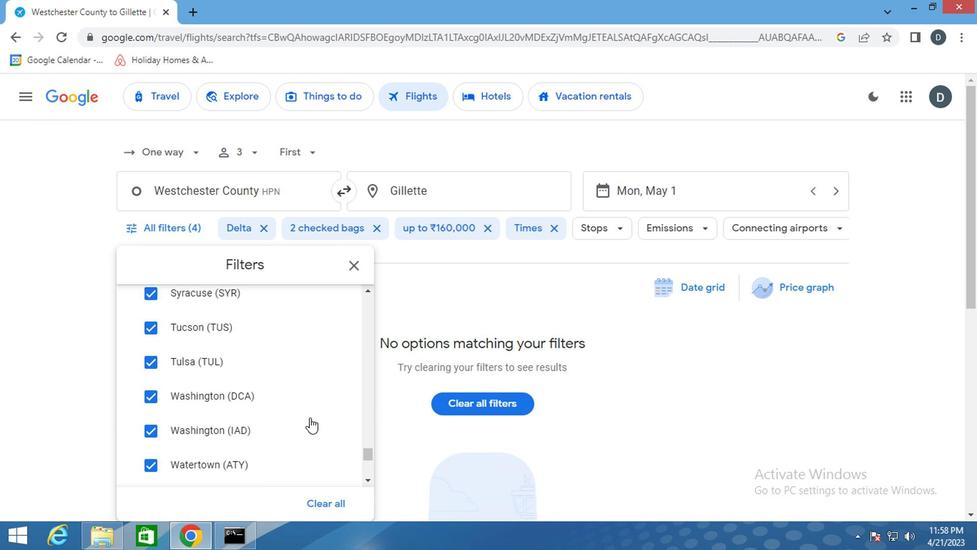 
Action: Mouse scrolled (309, 415) with delta (0, -1)
Screenshot: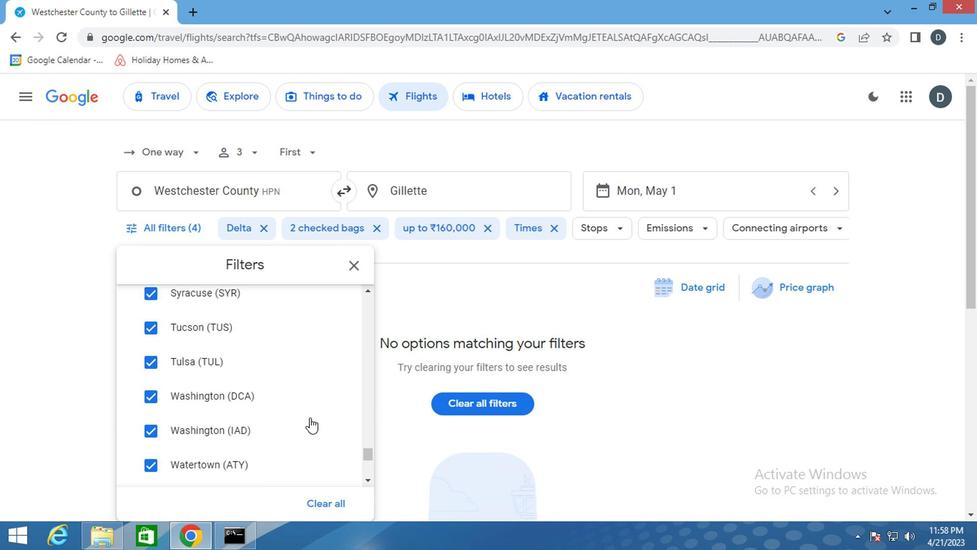 
Action: Mouse scrolled (309, 415) with delta (0, -1)
Screenshot: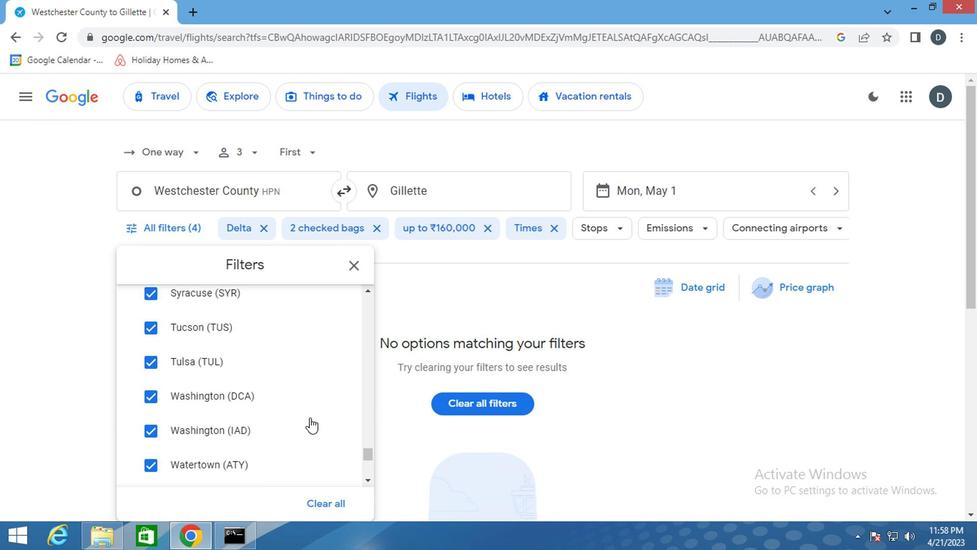 
Action: Mouse scrolled (309, 415) with delta (0, -1)
Screenshot: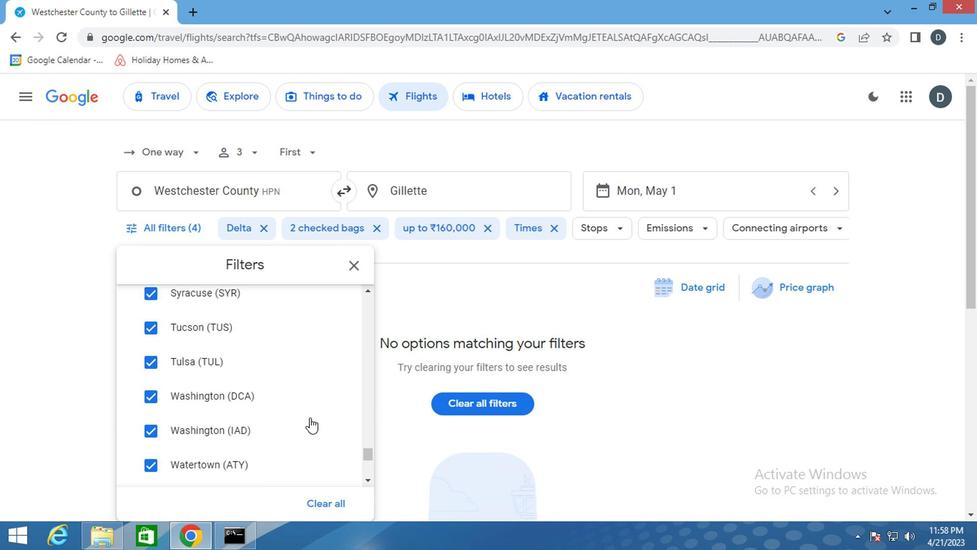 
Action: Mouse scrolled (309, 415) with delta (0, -1)
Screenshot: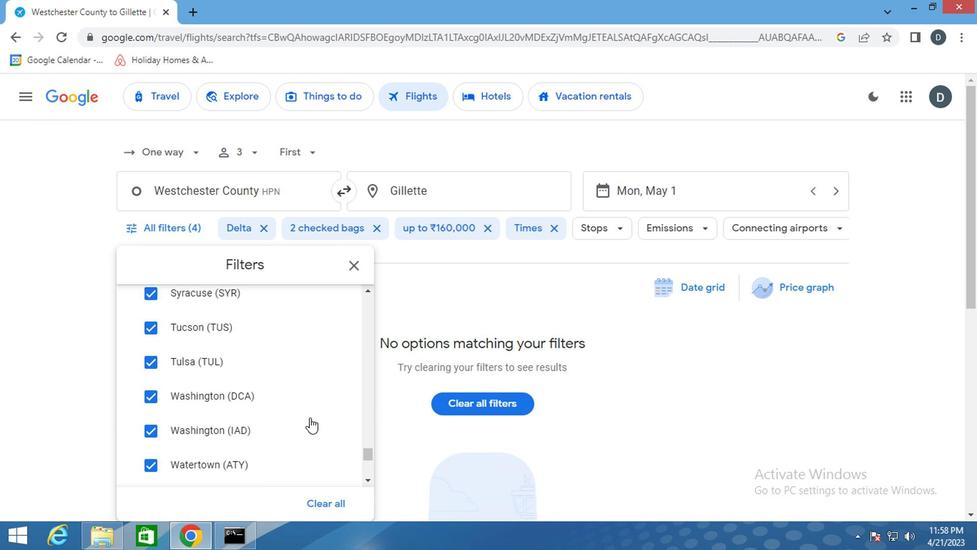 
Action: Mouse moved to (359, 264)
Screenshot: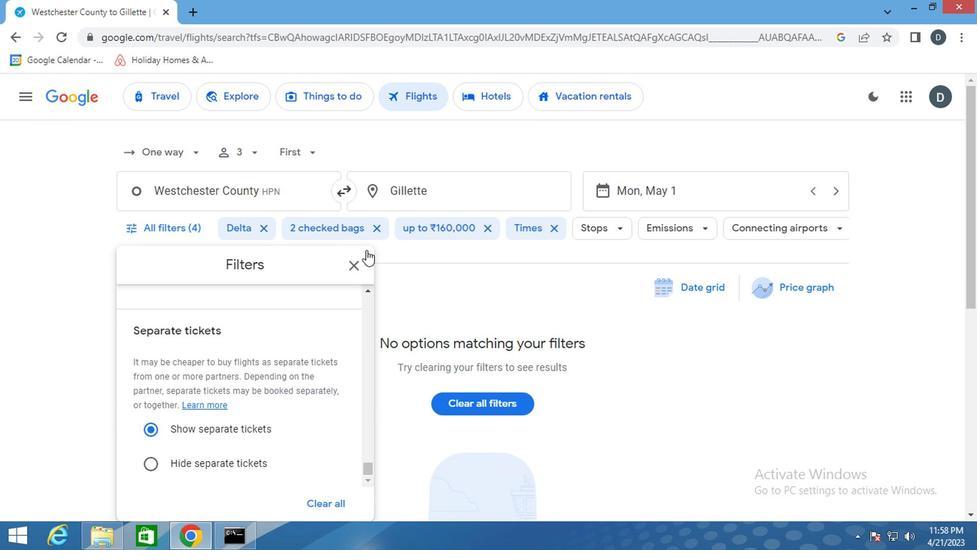 
Action: Mouse pressed left at (359, 264)
Screenshot: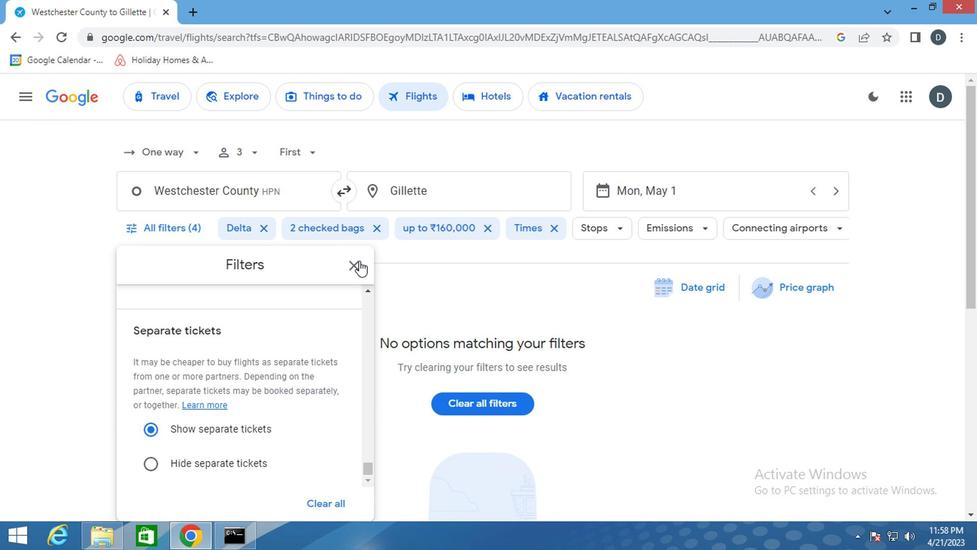 
